 Task: Assign in the project AppWave the issue 'Implement a new cloud-based customer relationship management system for a company with advanced customer engagement and communication features' to the sprint 'Change Management Sprint'. Assign in the project AppWave the issue 'Integrate a new offline mode feature into an existing mobile application to enhance user experience in low or no network connectivity situations' to the sprint 'Change Management Sprint'. Assign in the project AppWave the issue 'Develop a new tool for automated testing of web application API correctness and performance' to the sprint 'Change Management Sprint'. Assign in the project AppWave the issue 'Upgrade the deployment and rollback mechanisms of a web application to improve deployment efficiency and system stability' to the sprint 'Change Management Sprint'
Action: Mouse moved to (231, 74)
Screenshot: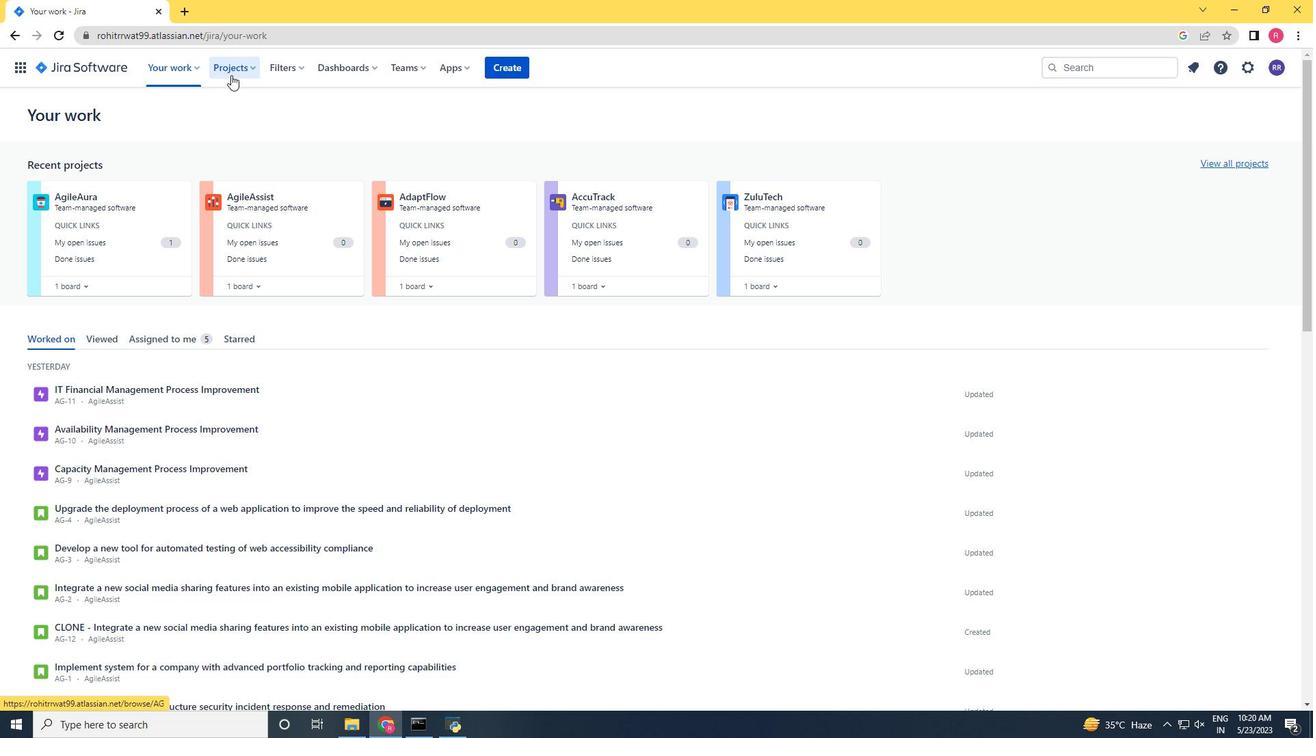
Action: Mouse pressed left at (231, 74)
Screenshot: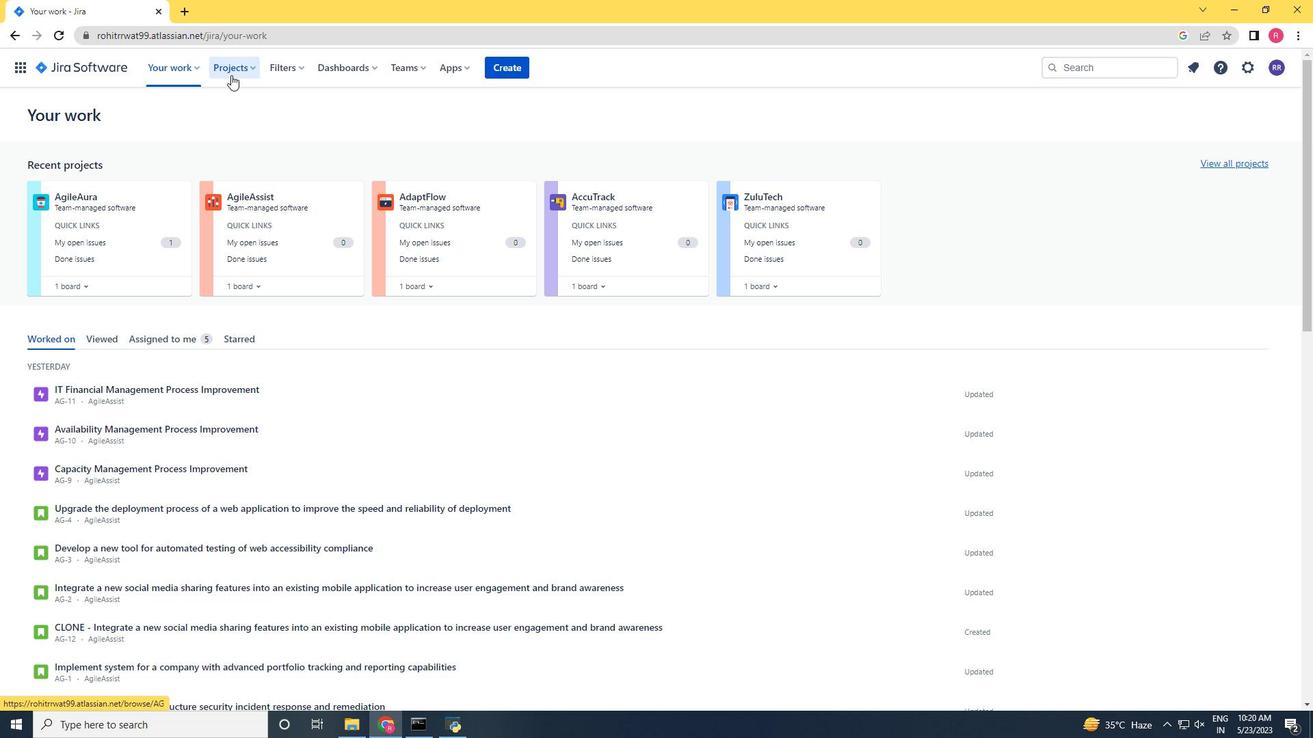 
Action: Mouse moved to (270, 133)
Screenshot: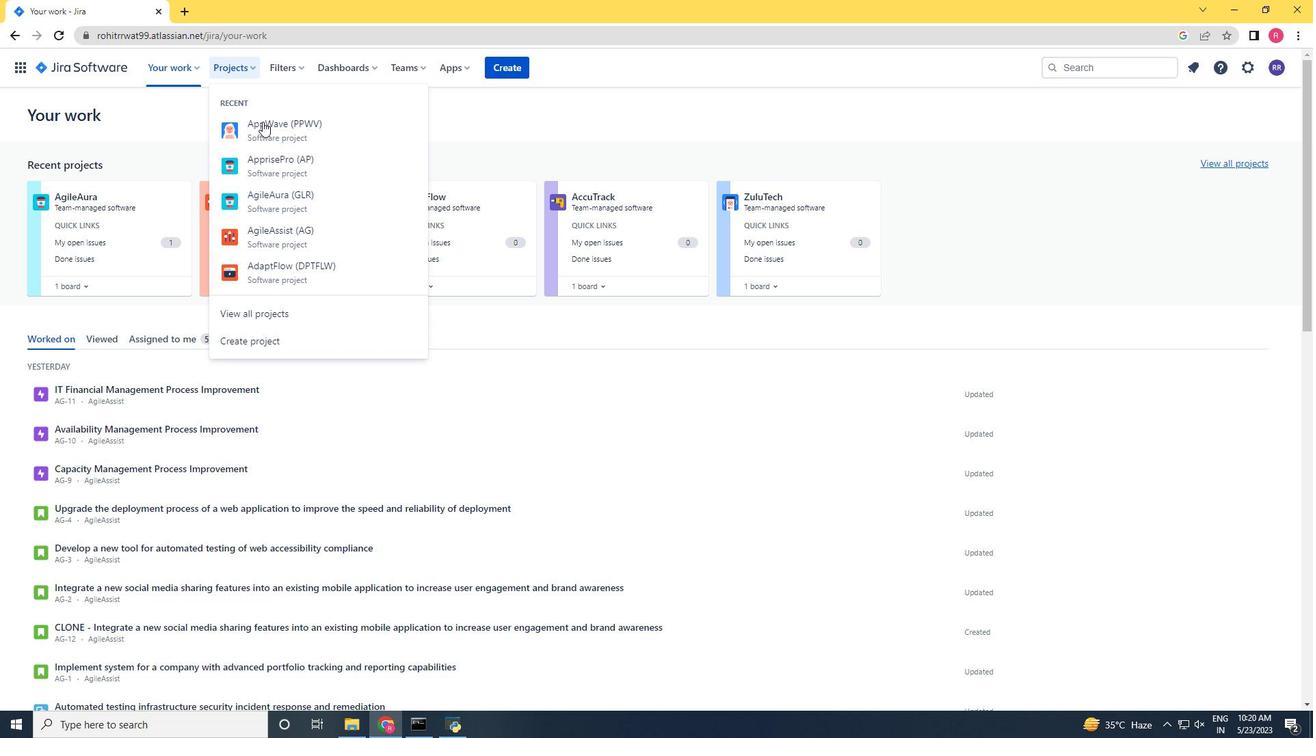 
Action: Mouse pressed left at (270, 133)
Screenshot: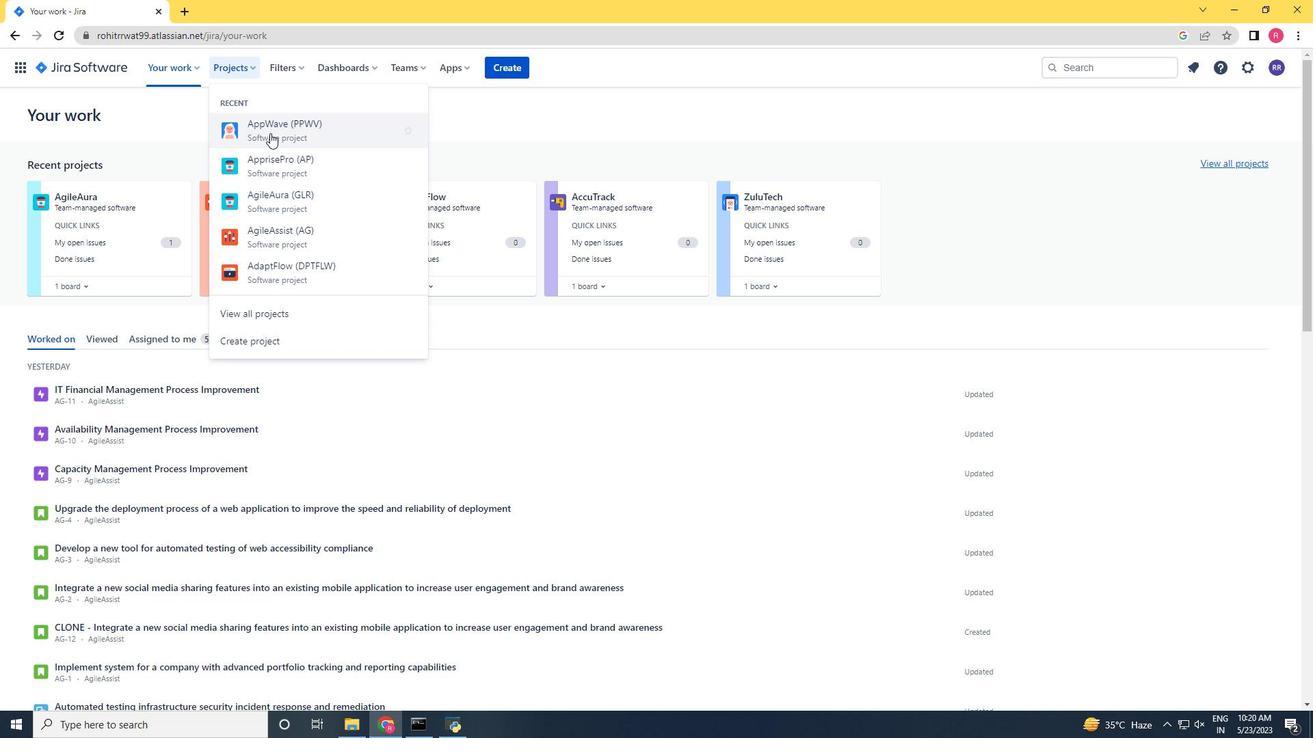 
Action: Mouse moved to (89, 212)
Screenshot: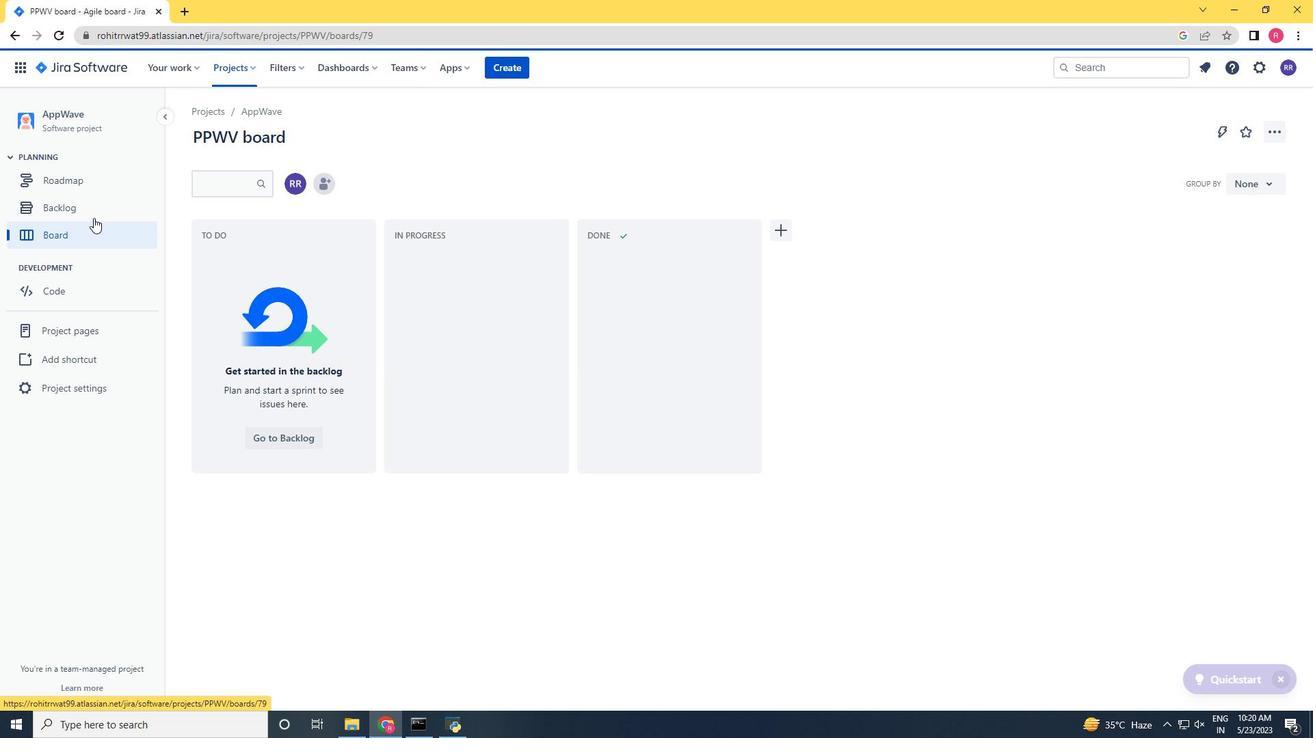 
Action: Mouse pressed left at (89, 212)
Screenshot: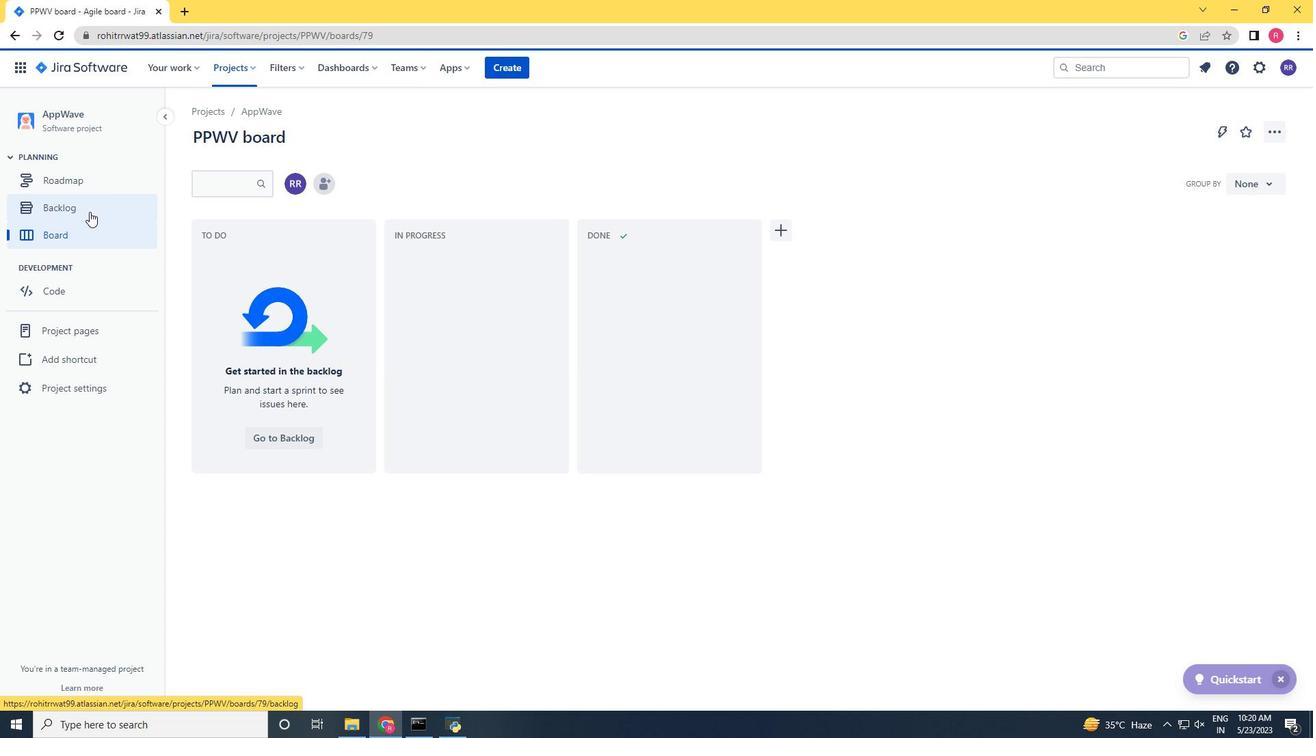 
Action: Mouse moved to (556, 408)
Screenshot: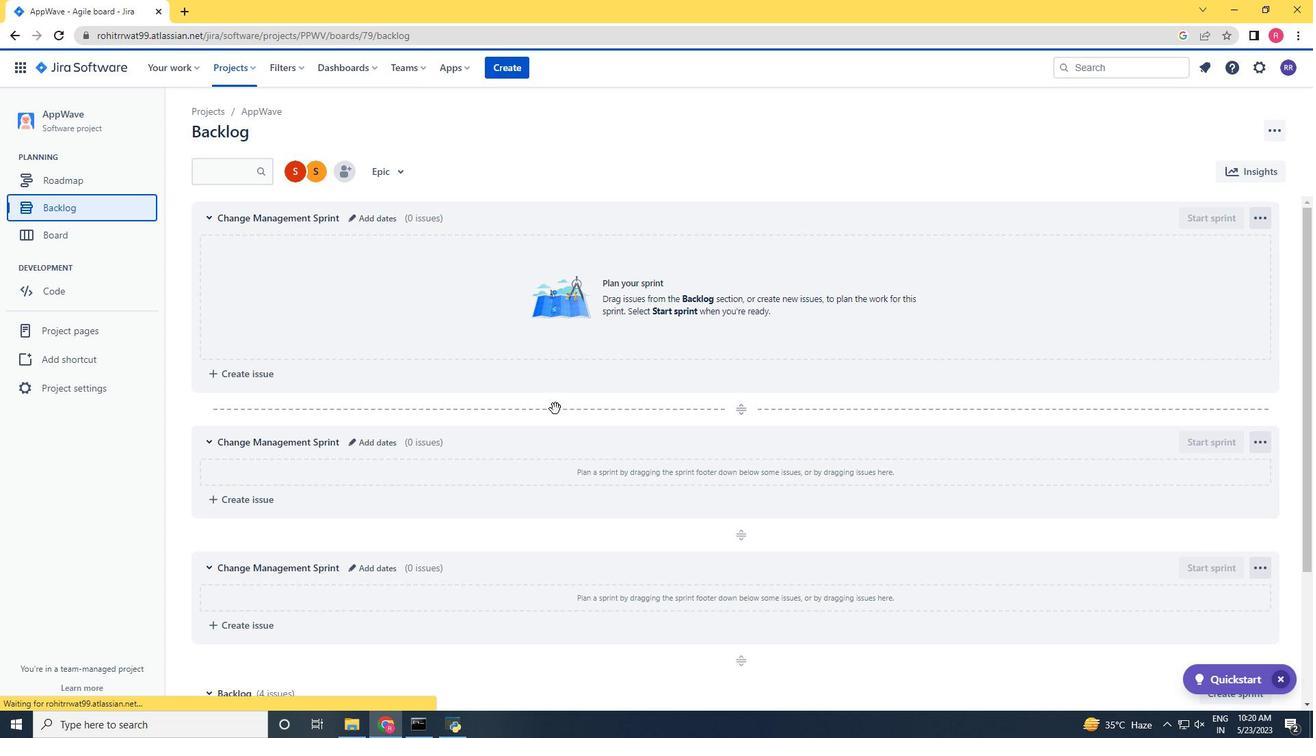 
Action: Mouse scrolled (556, 408) with delta (0, 0)
Screenshot: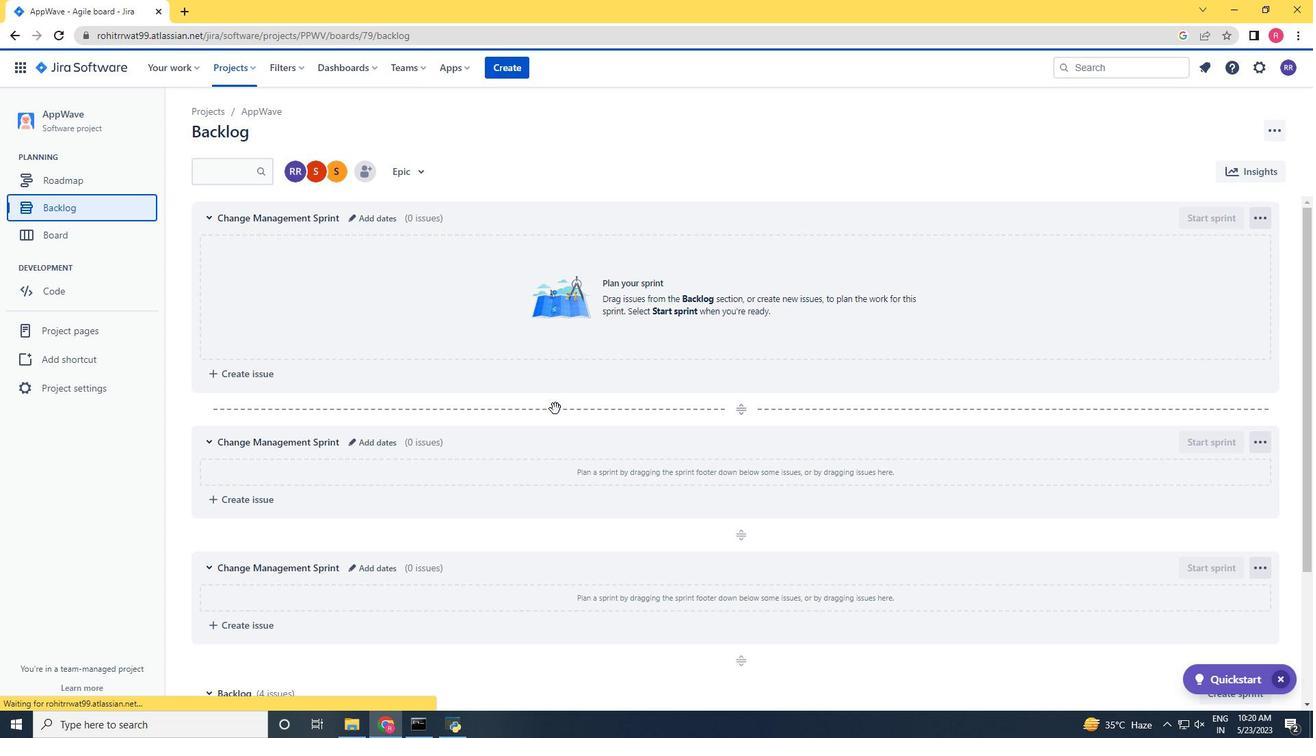 
Action: Mouse moved to (558, 413)
Screenshot: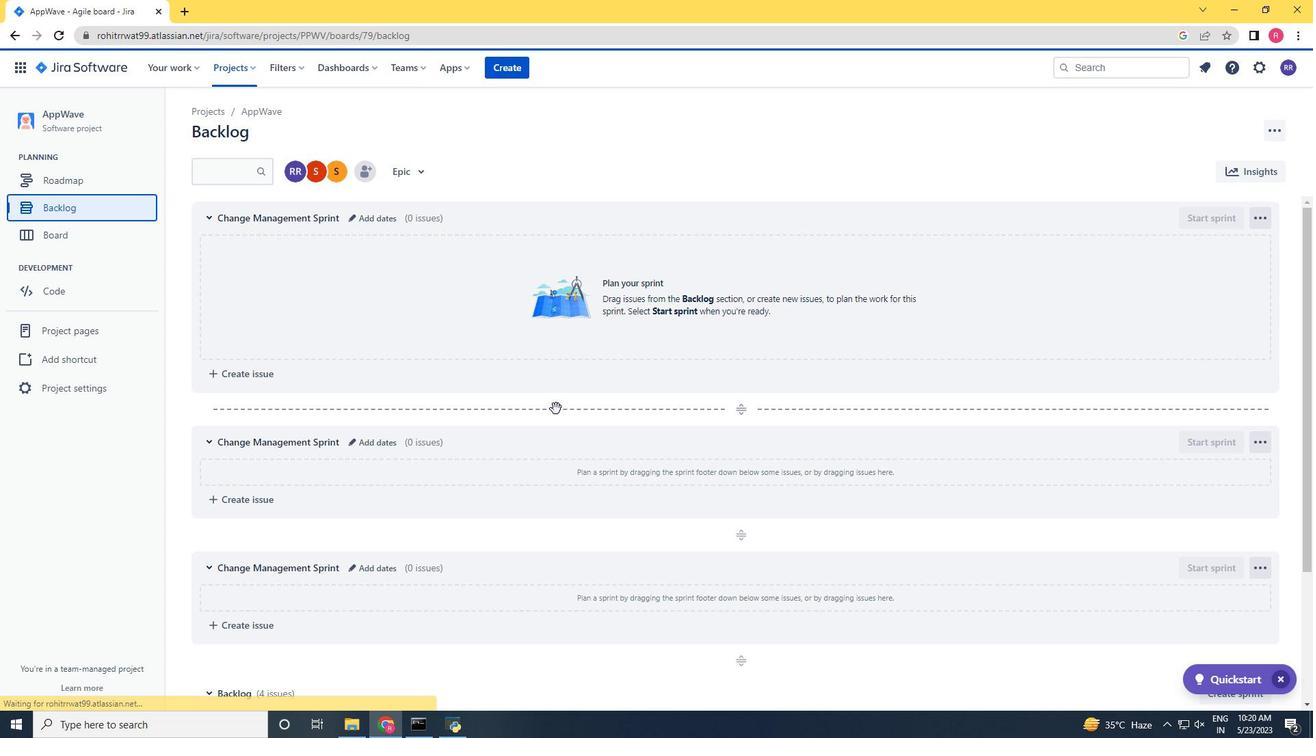 
Action: Mouse scrolled (558, 412) with delta (0, 0)
Screenshot: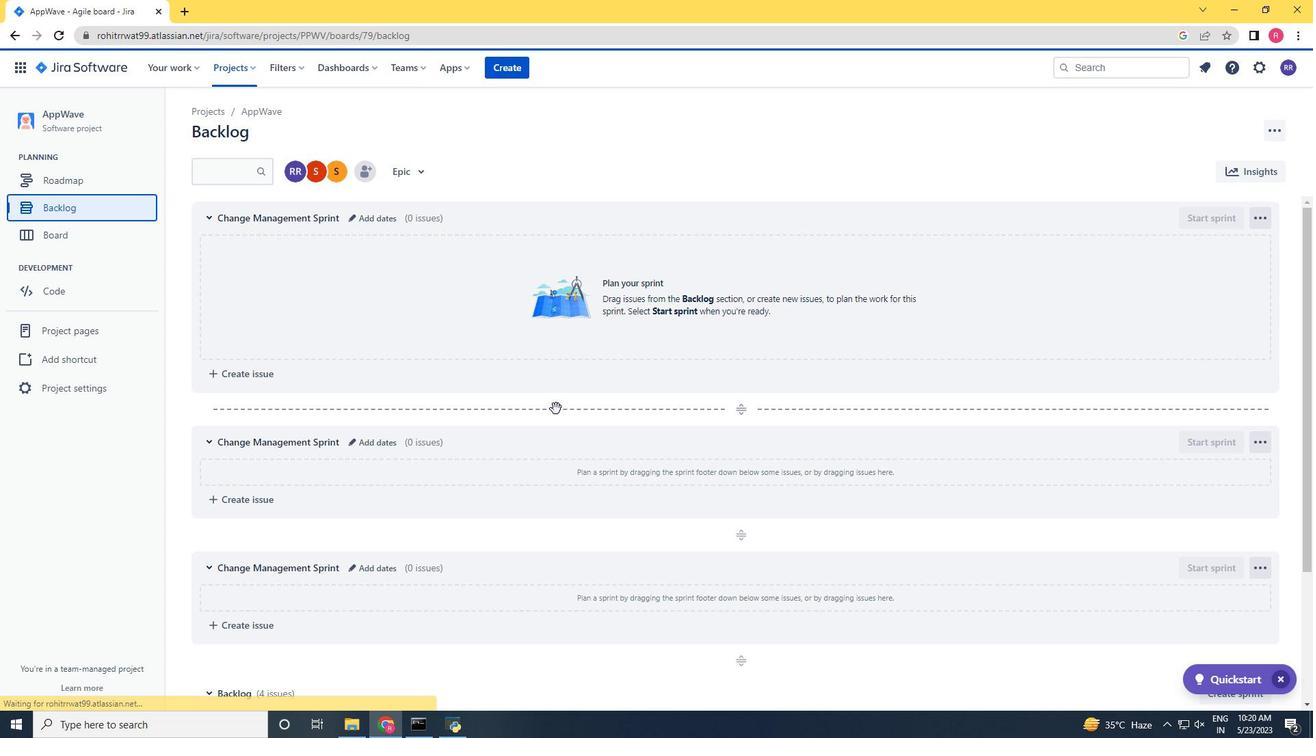 
Action: Mouse moved to (559, 416)
Screenshot: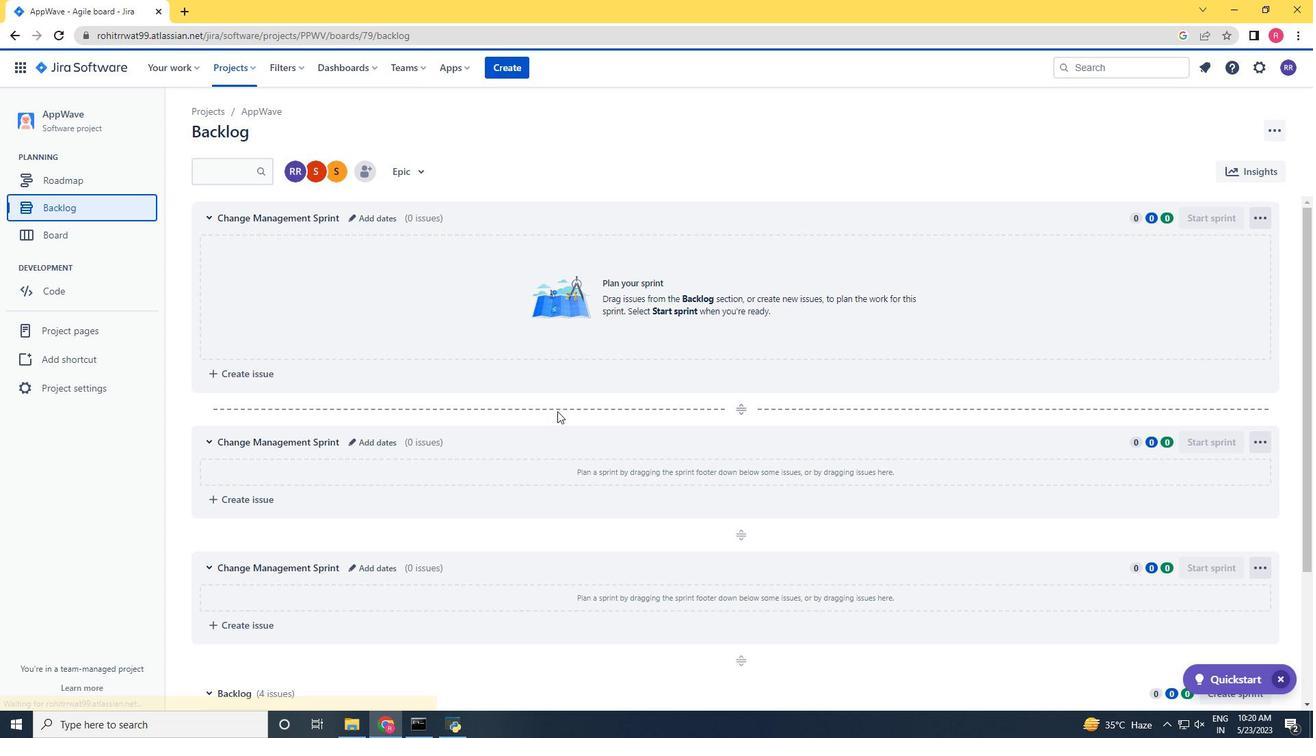 
Action: Mouse scrolled (559, 415) with delta (0, 0)
Screenshot: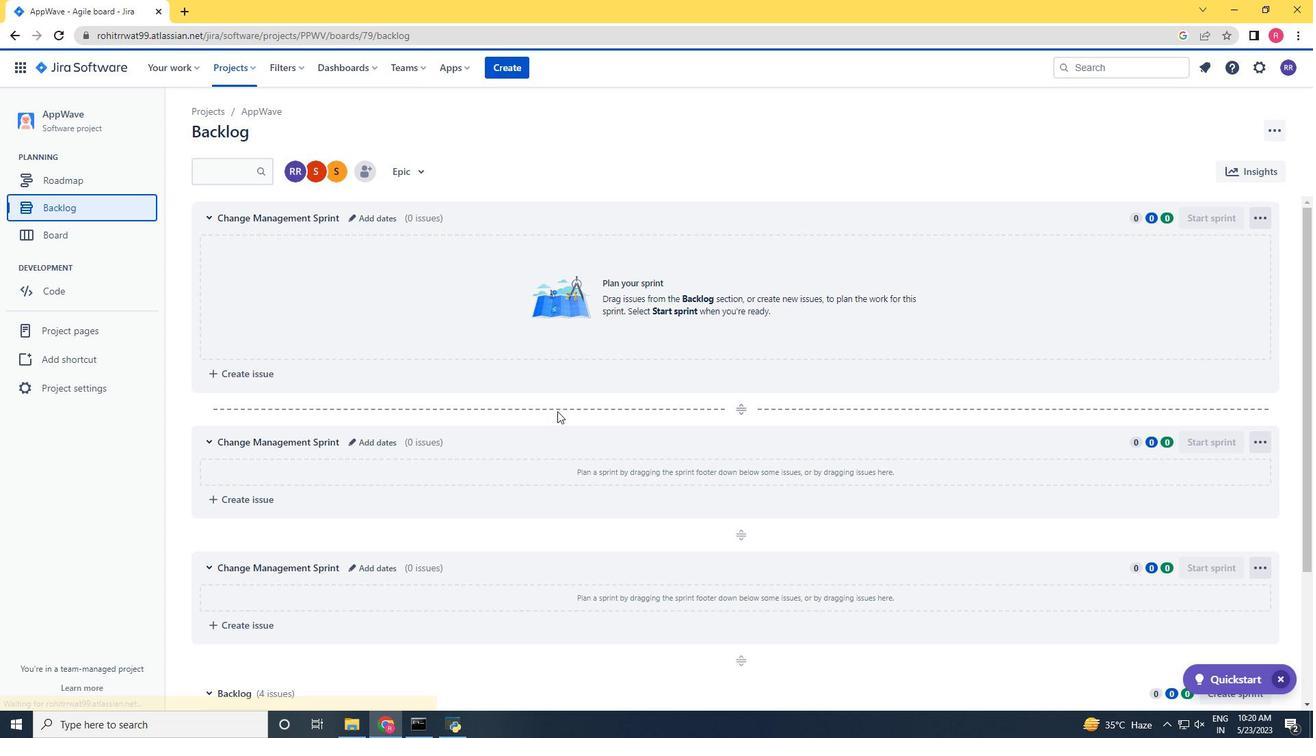 
Action: Mouse moved to (560, 417)
Screenshot: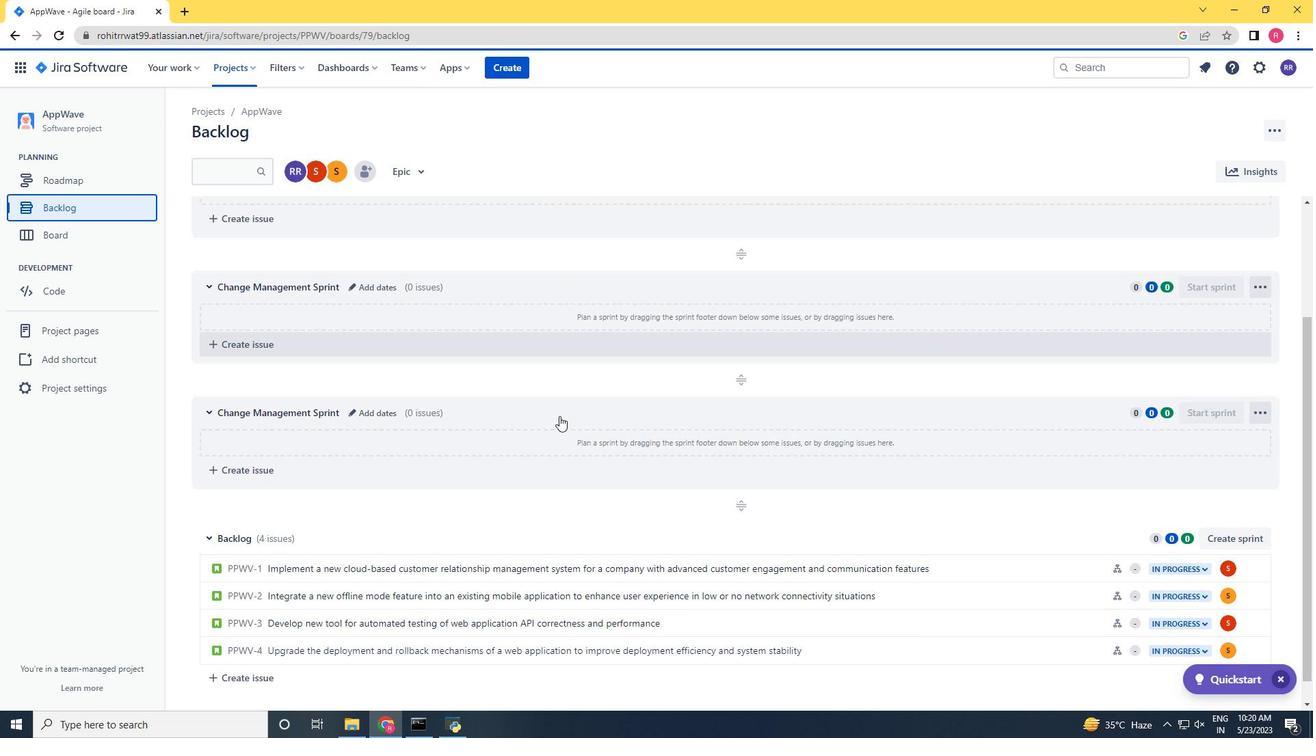 
Action: Mouse scrolled (560, 417) with delta (0, 0)
Screenshot: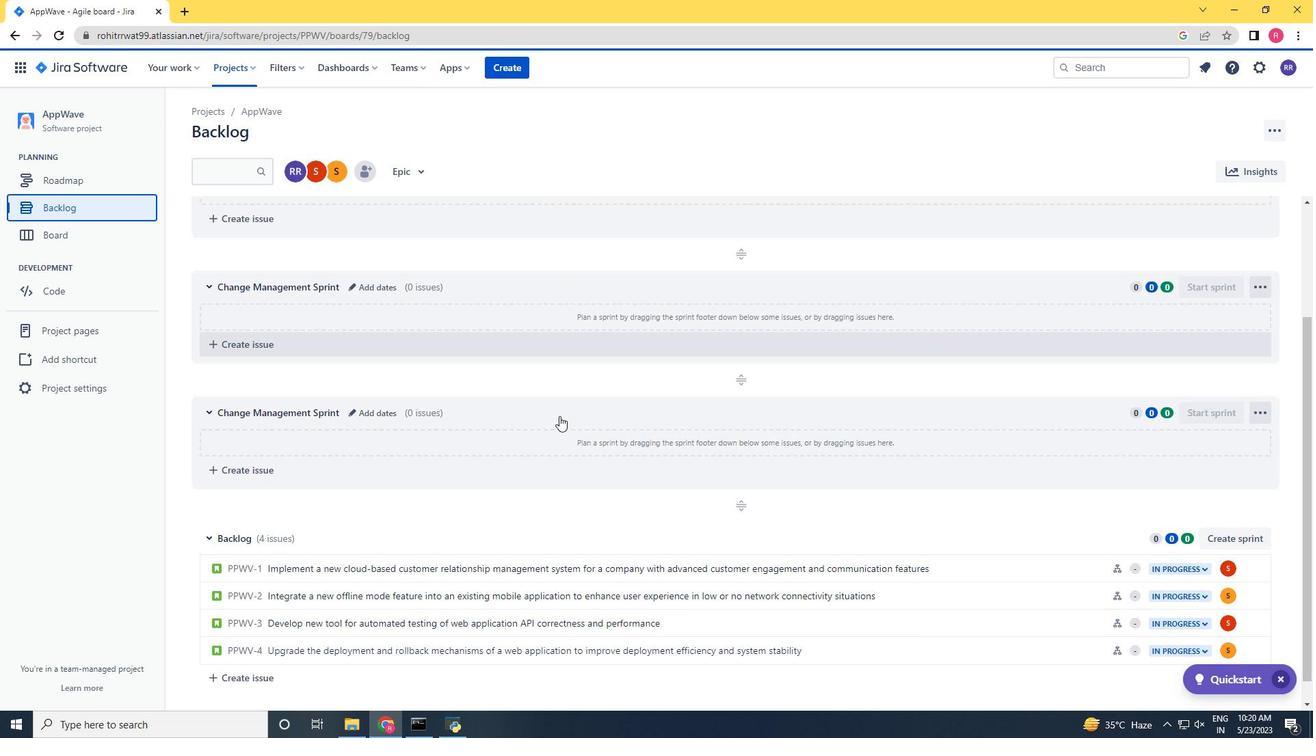 
Action: Mouse moved to (563, 428)
Screenshot: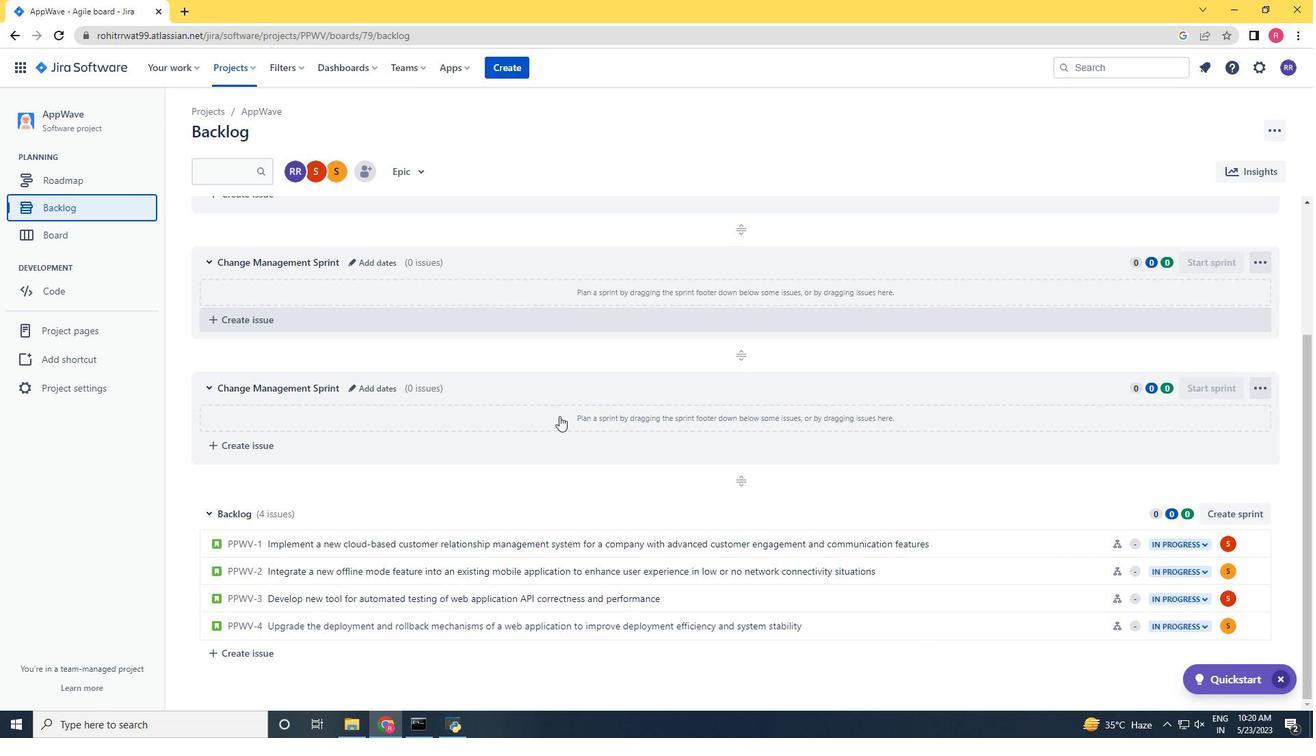 
Action: Mouse scrolled (561, 426) with delta (0, 0)
Screenshot: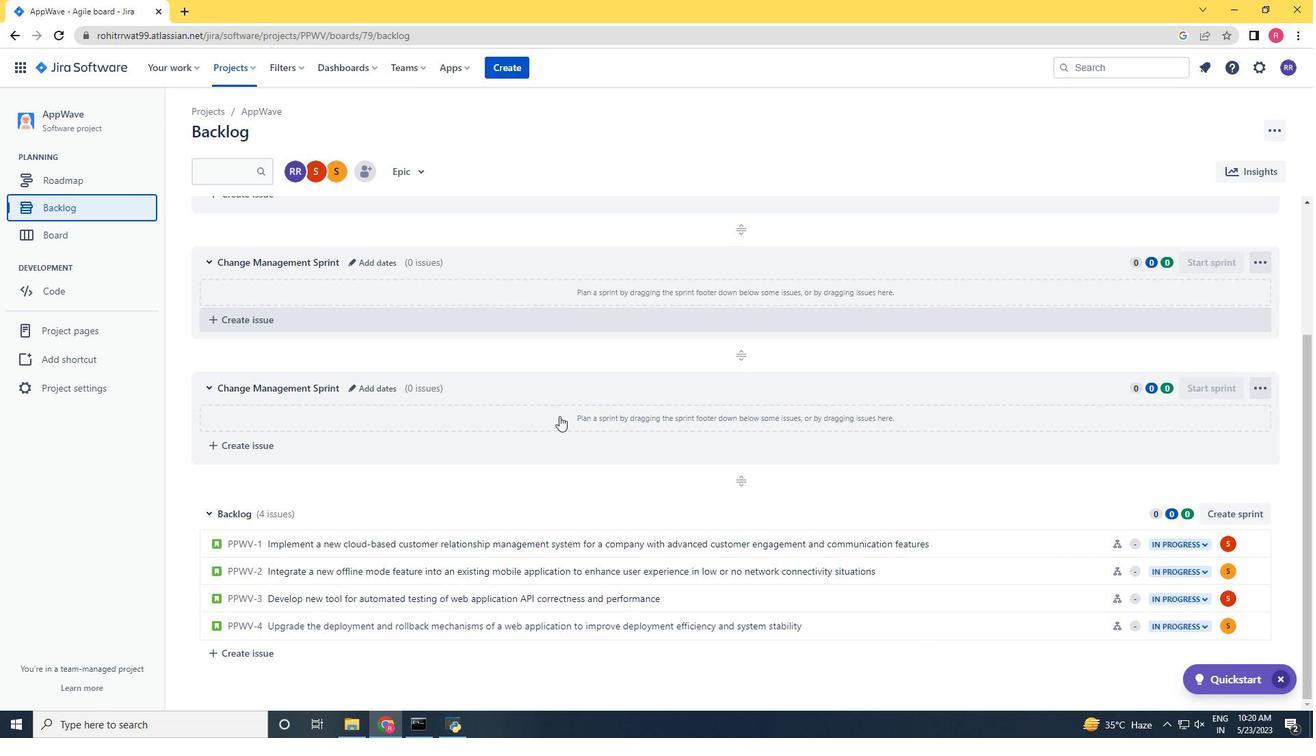 
Action: Mouse moved to (566, 437)
Screenshot: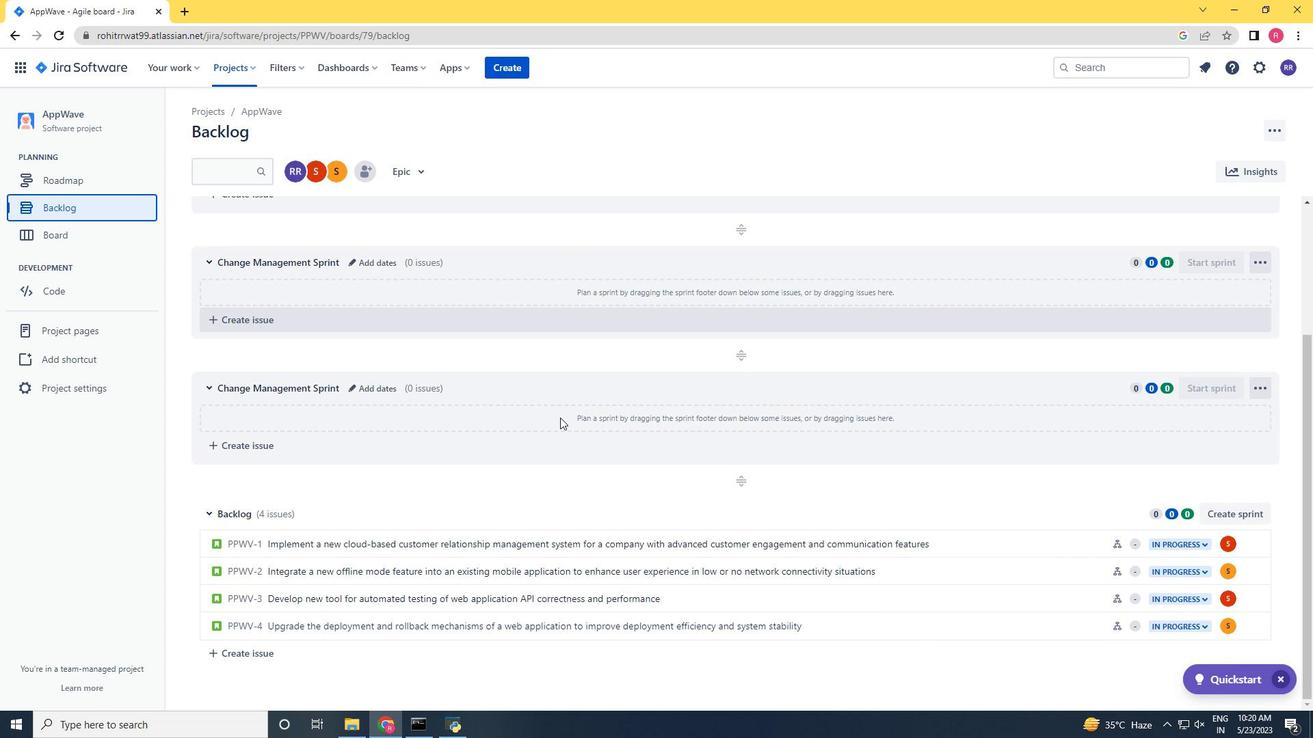 
Action: Mouse scrolled (566, 437) with delta (0, 0)
Screenshot: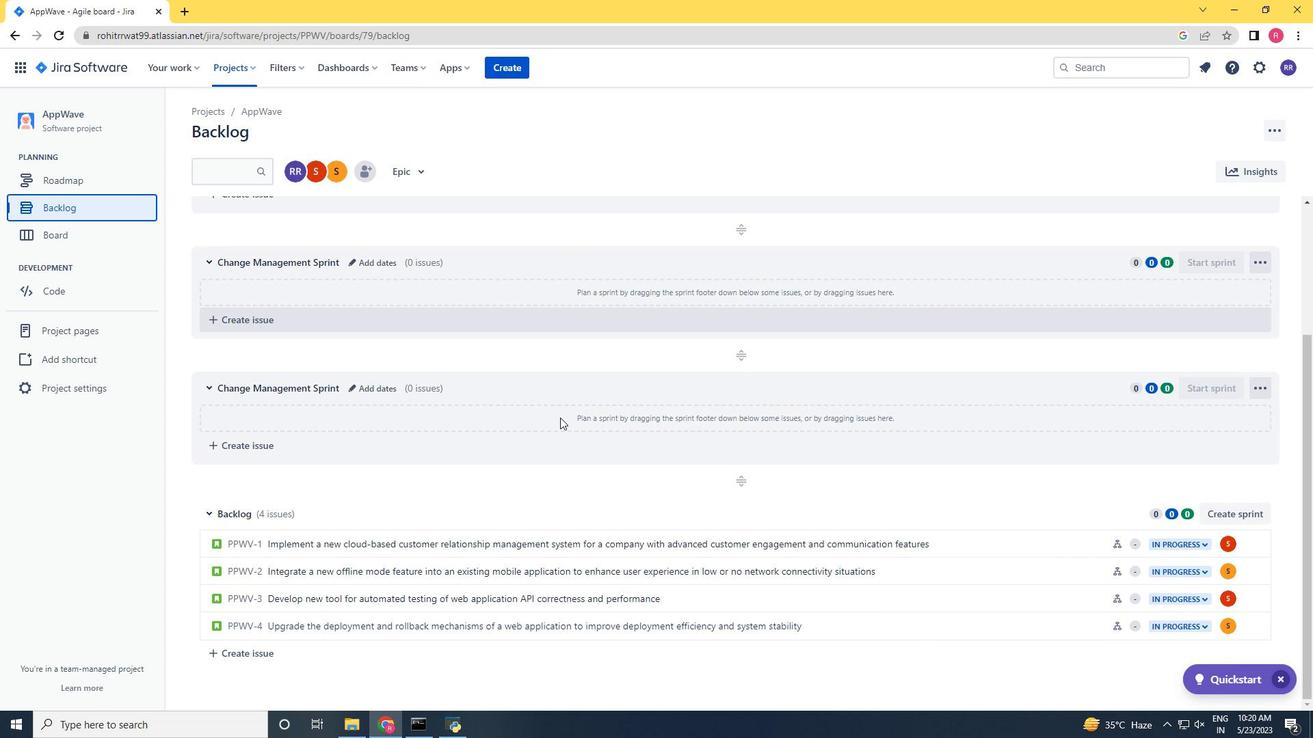
Action: Mouse moved to (1013, 607)
Screenshot: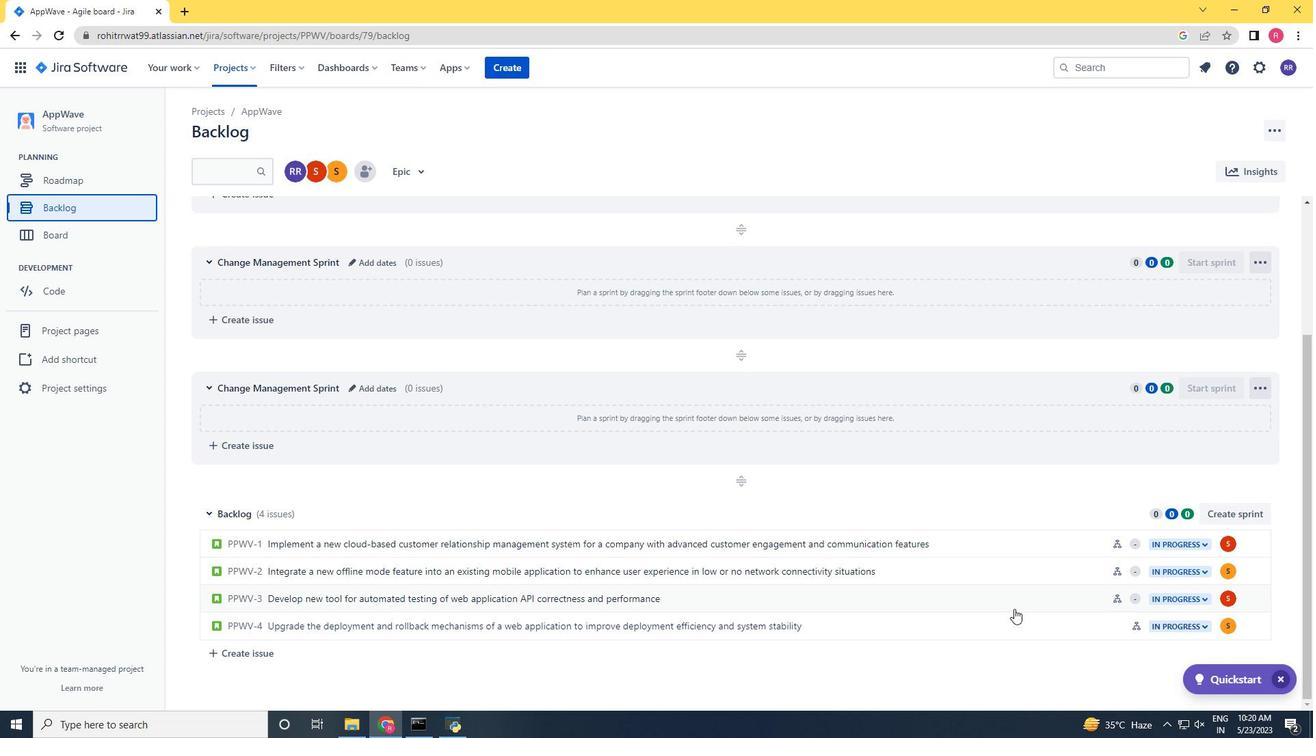 
Action: Mouse pressed left at (1013, 607)
Screenshot: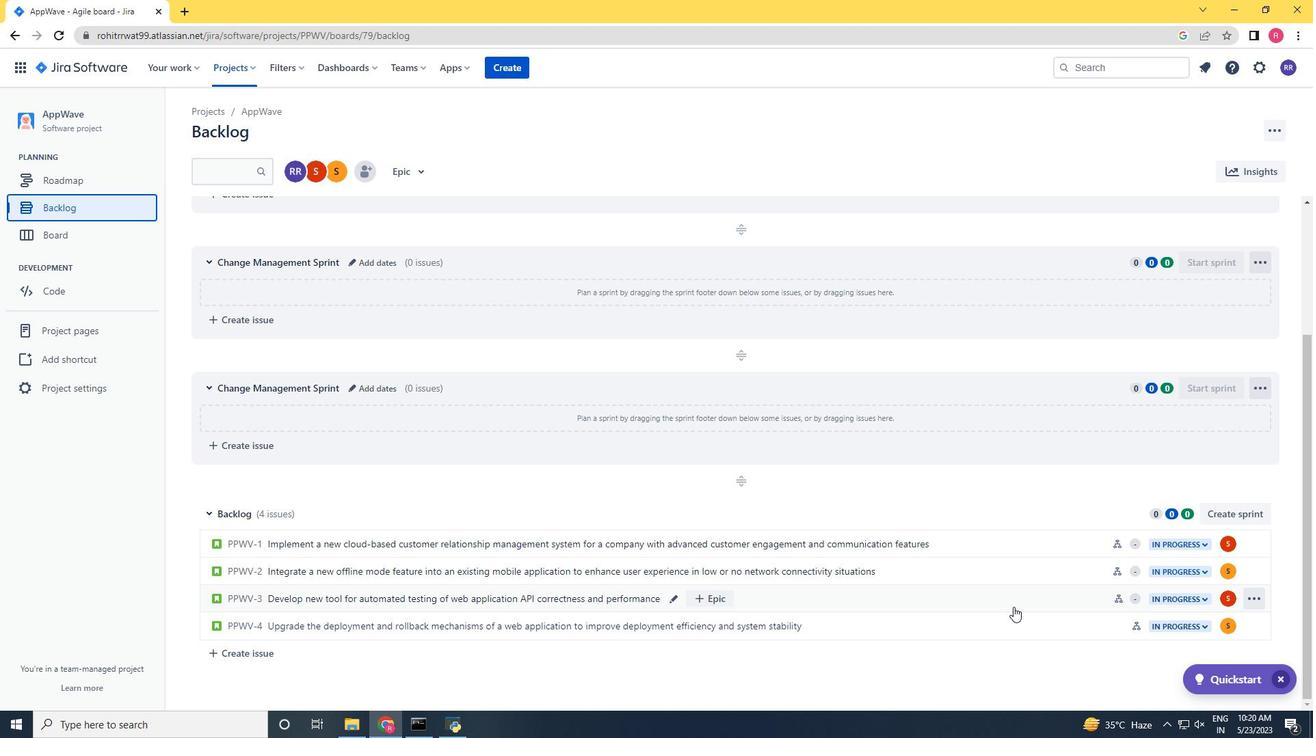 
Action: Mouse moved to (1067, 308)
Screenshot: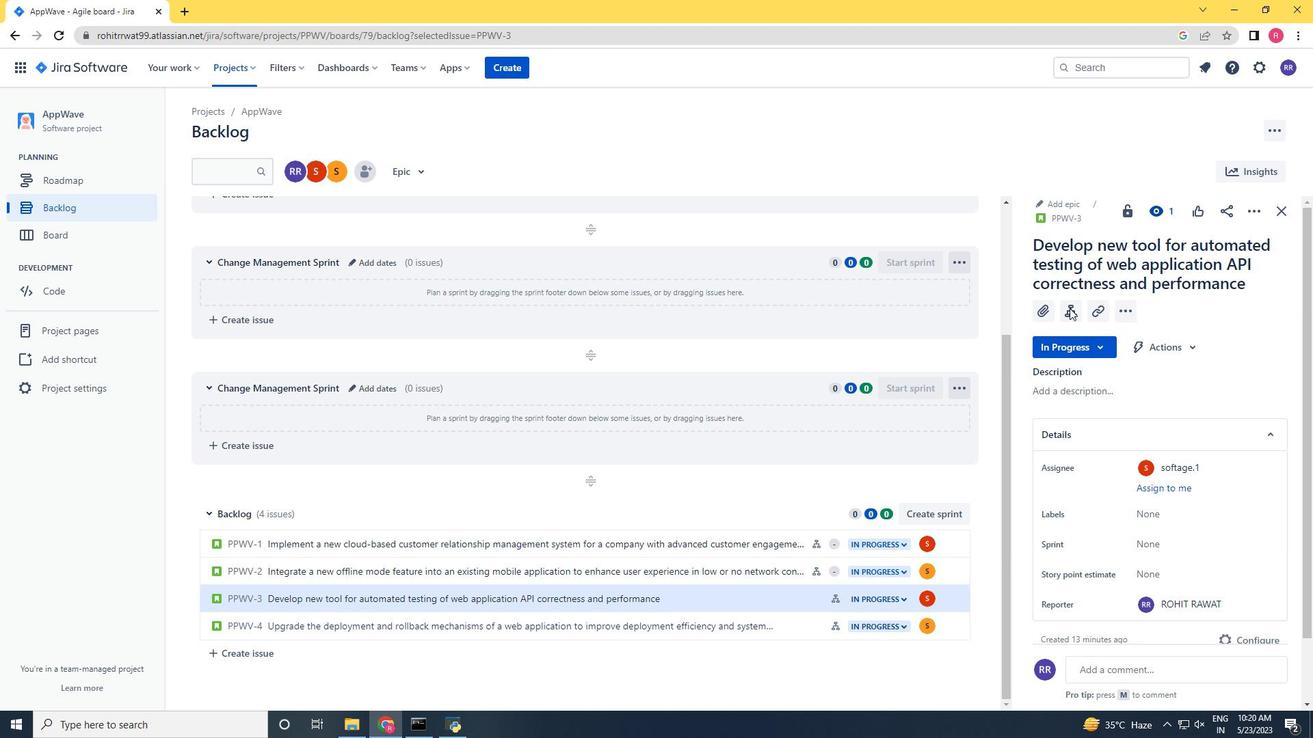 
Action: Mouse pressed left at (1067, 308)
Screenshot: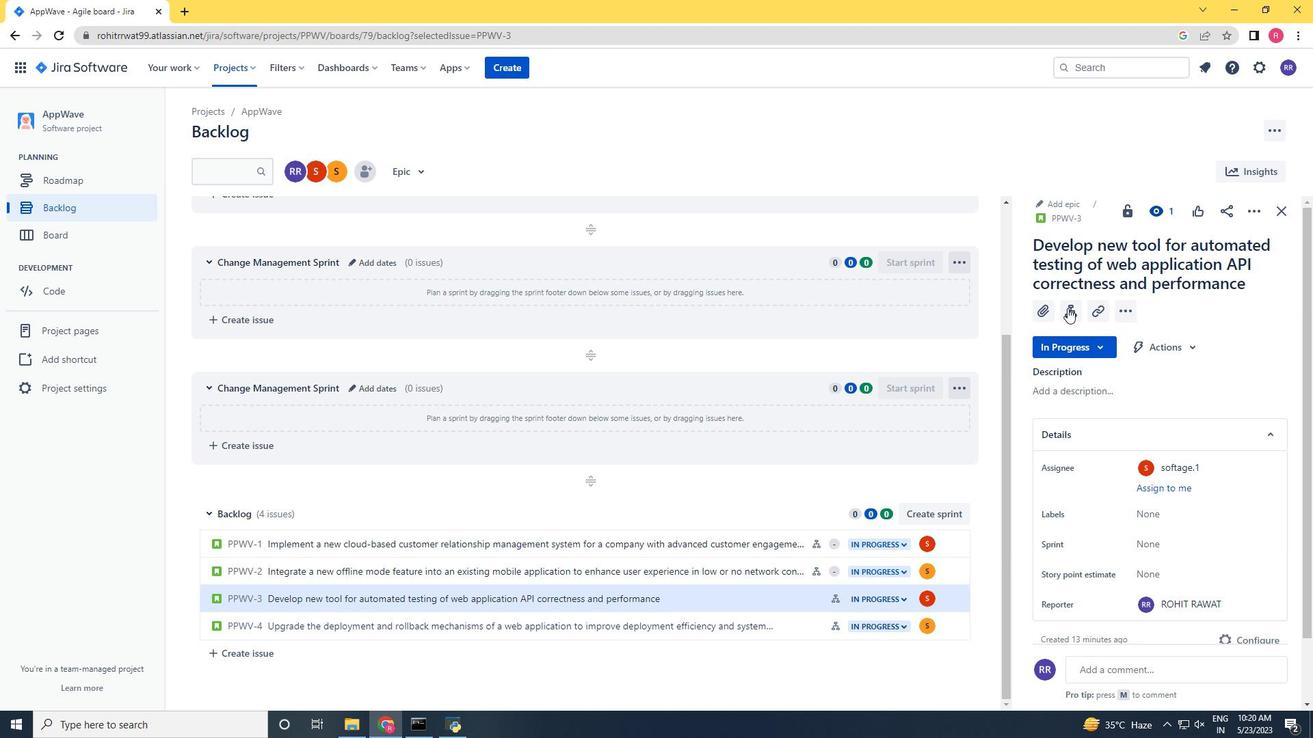 
Action: Mouse moved to (1276, 213)
Screenshot: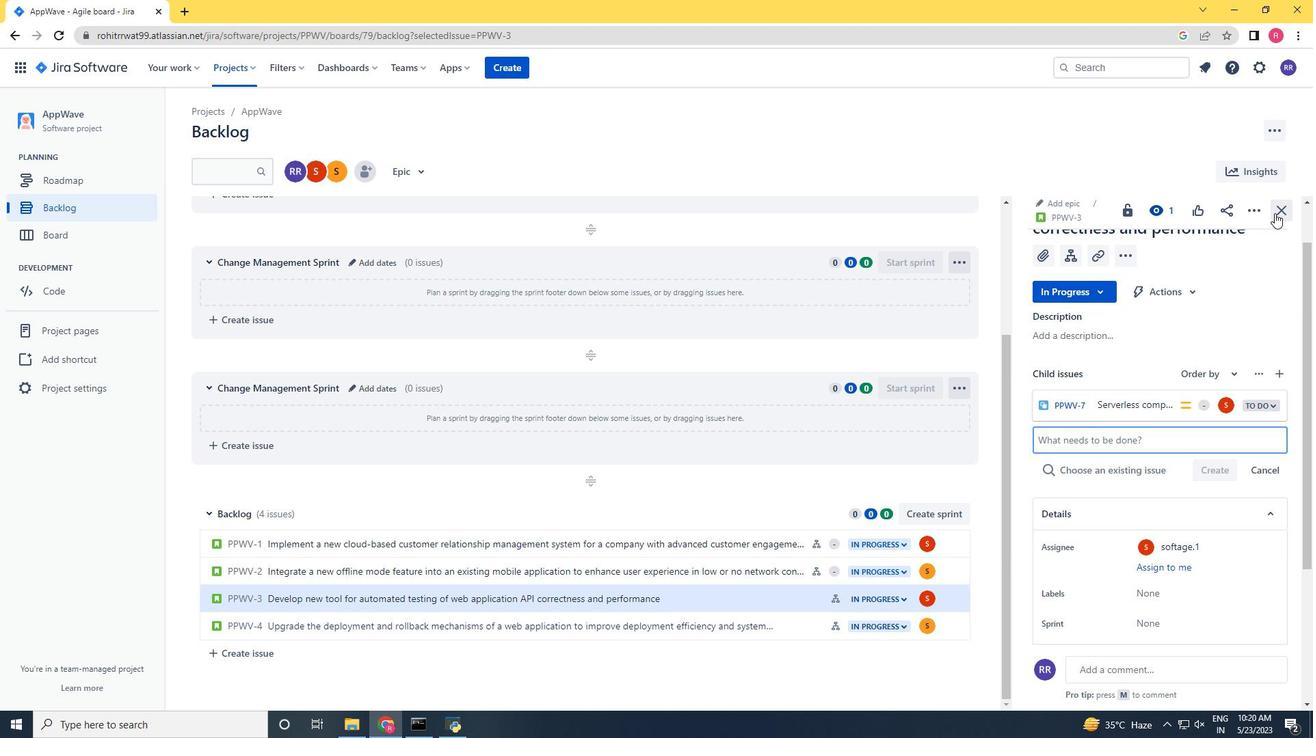 
Action: Mouse pressed left at (1276, 213)
Screenshot: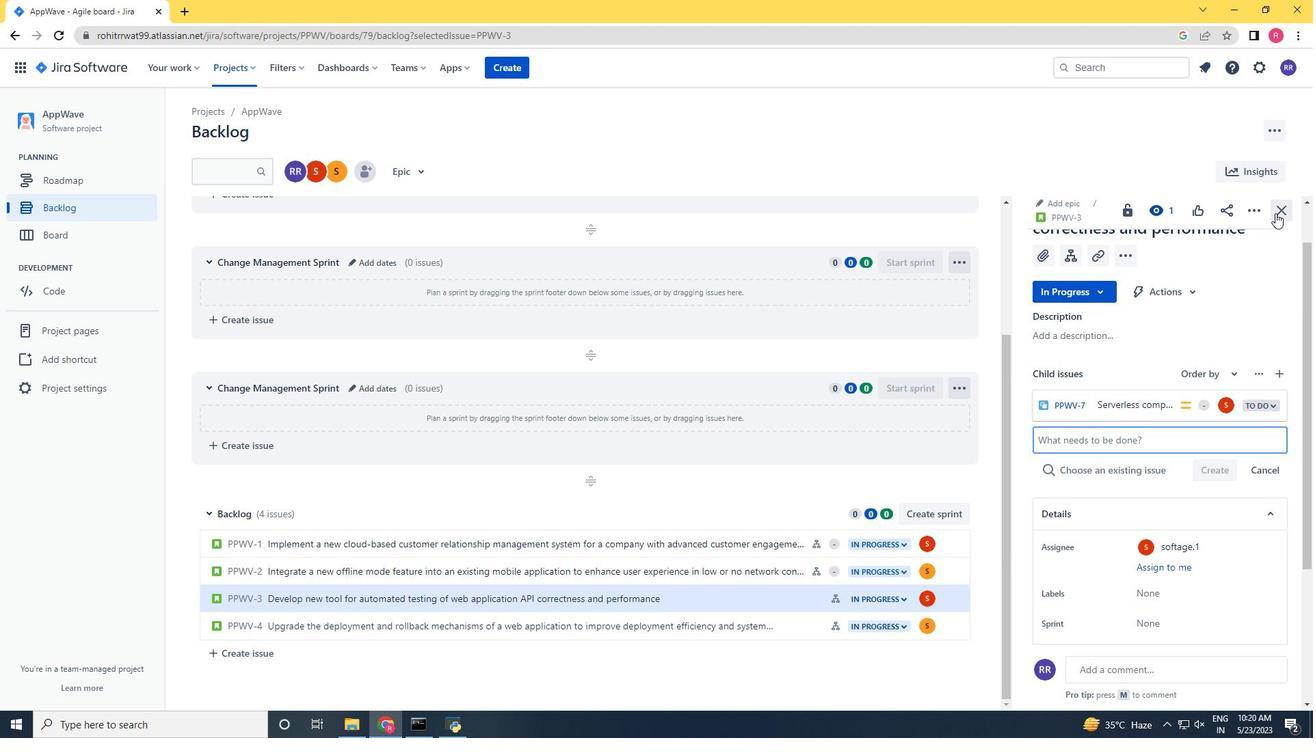 
Action: Mouse moved to (415, 460)
Screenshot: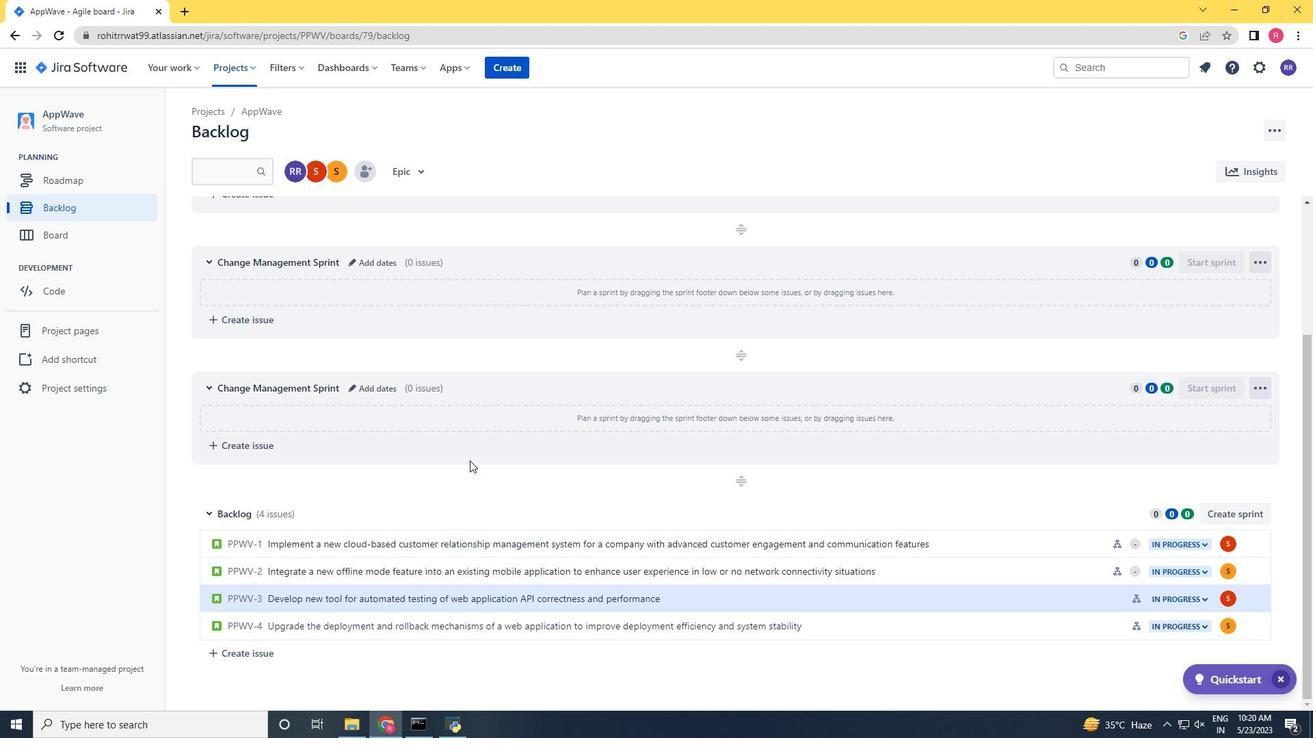 
Action: Mouse scrolled (415, 461) with delta (0, 0)
Screenshot: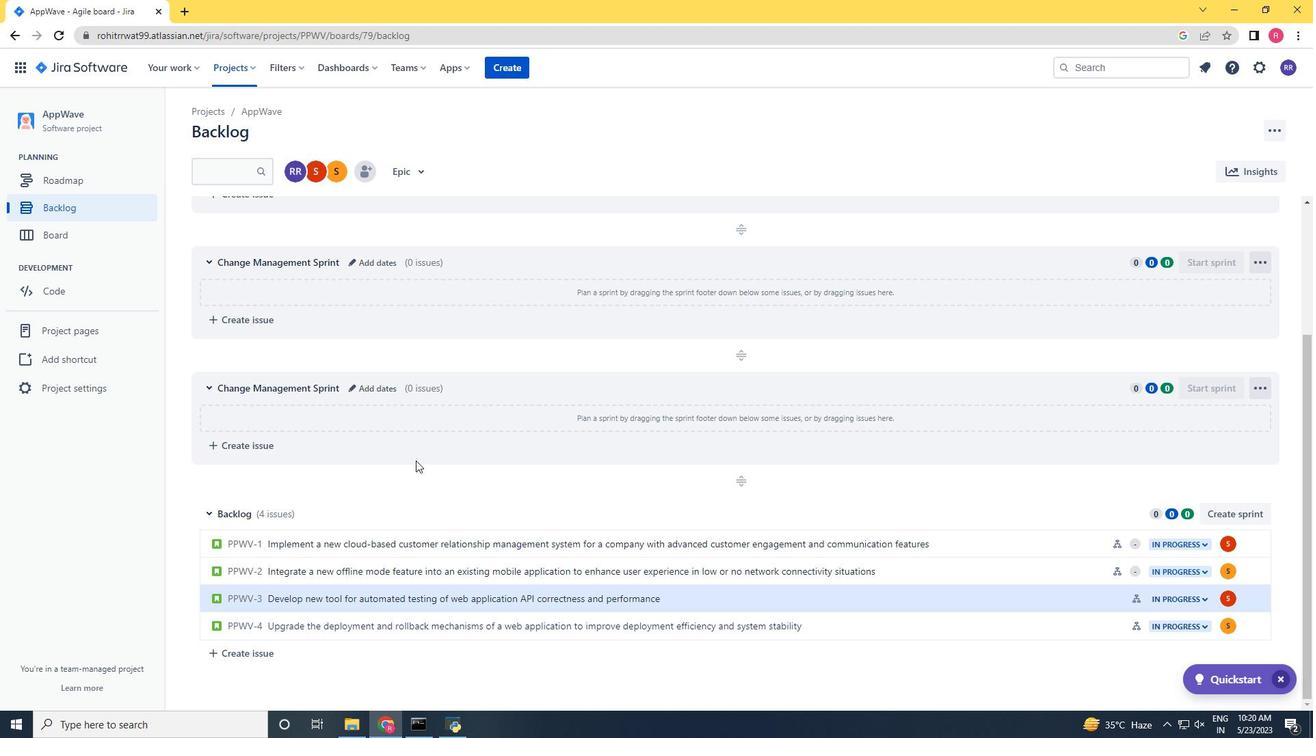 
Action: Mouse scrolled (415, 461) with delta (0, 0)
Screenshot: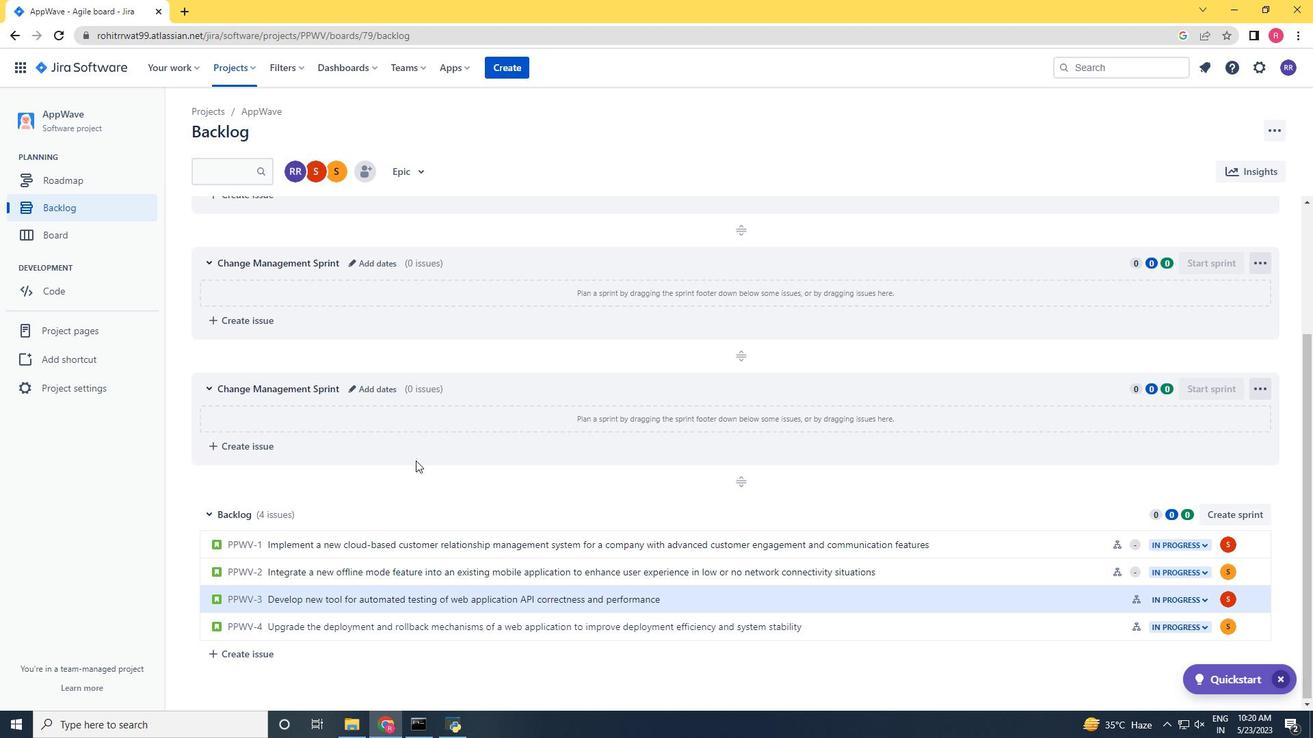 
Action: Mouse scrolled (415, 461) with delta (0, 0)
Screenshot: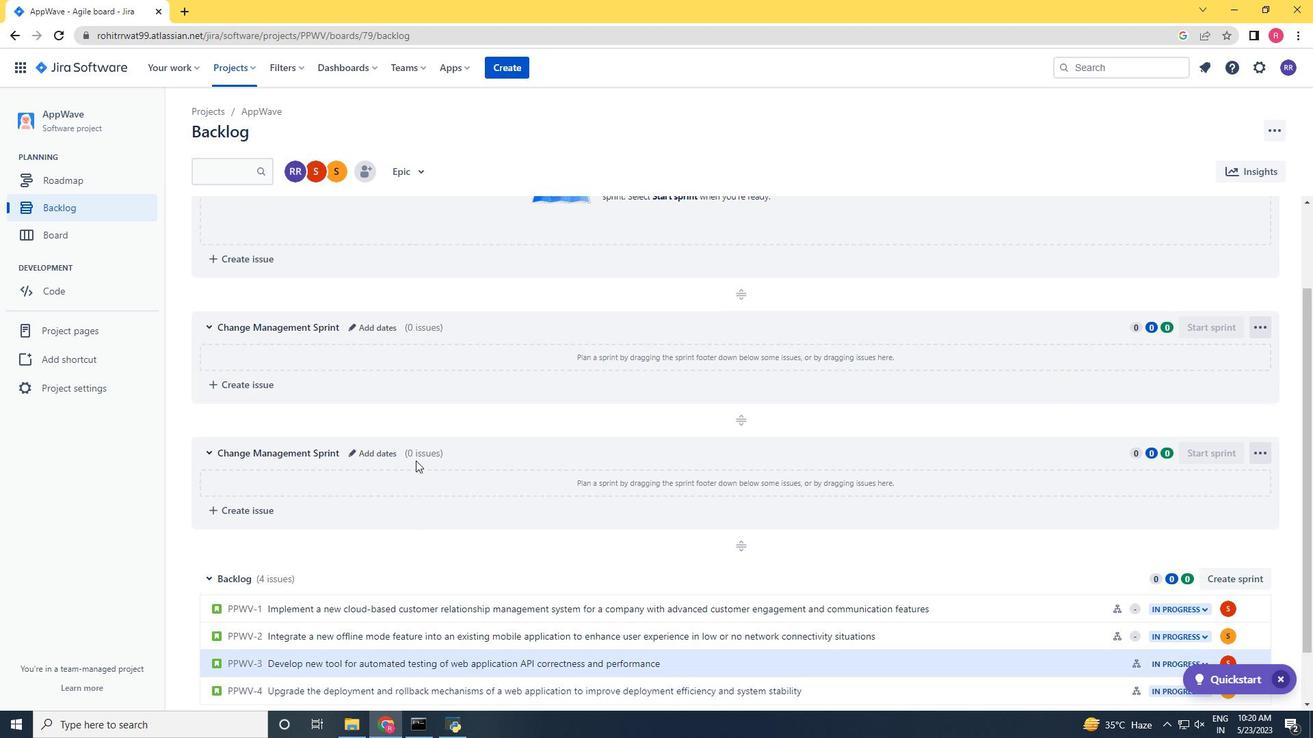 
Action: Mouse moved to (620, 627)
Screenshot: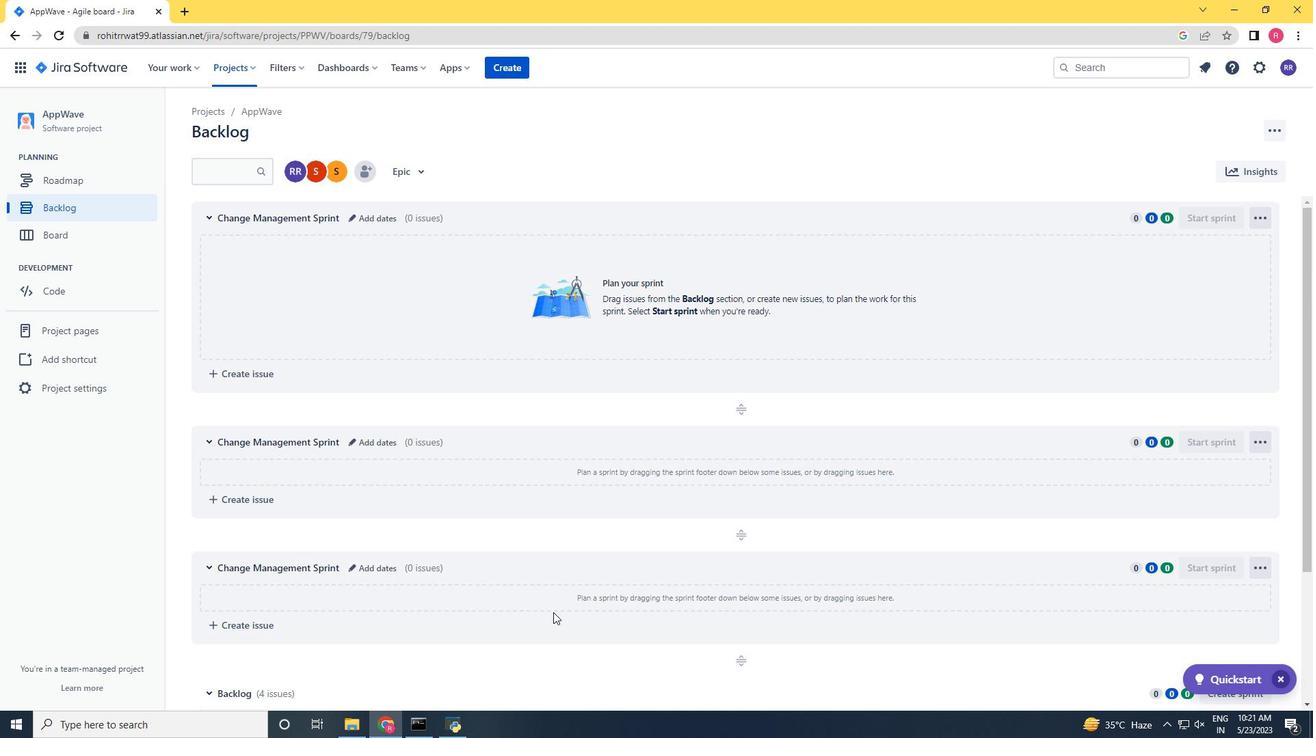 
Action: Mouse scrolled (620, 627) with delta (0, 0)
Screenshot: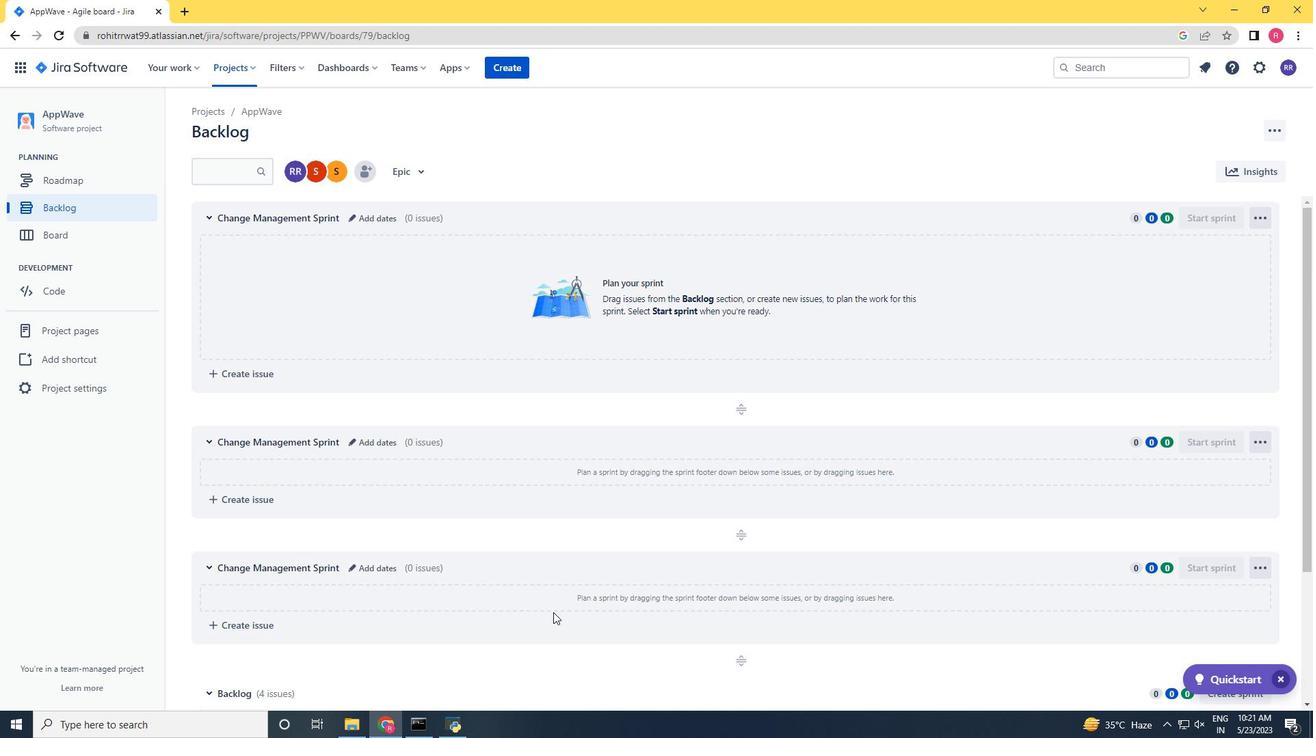 
Action: Mouse moved to (626, 627)
Screenshot: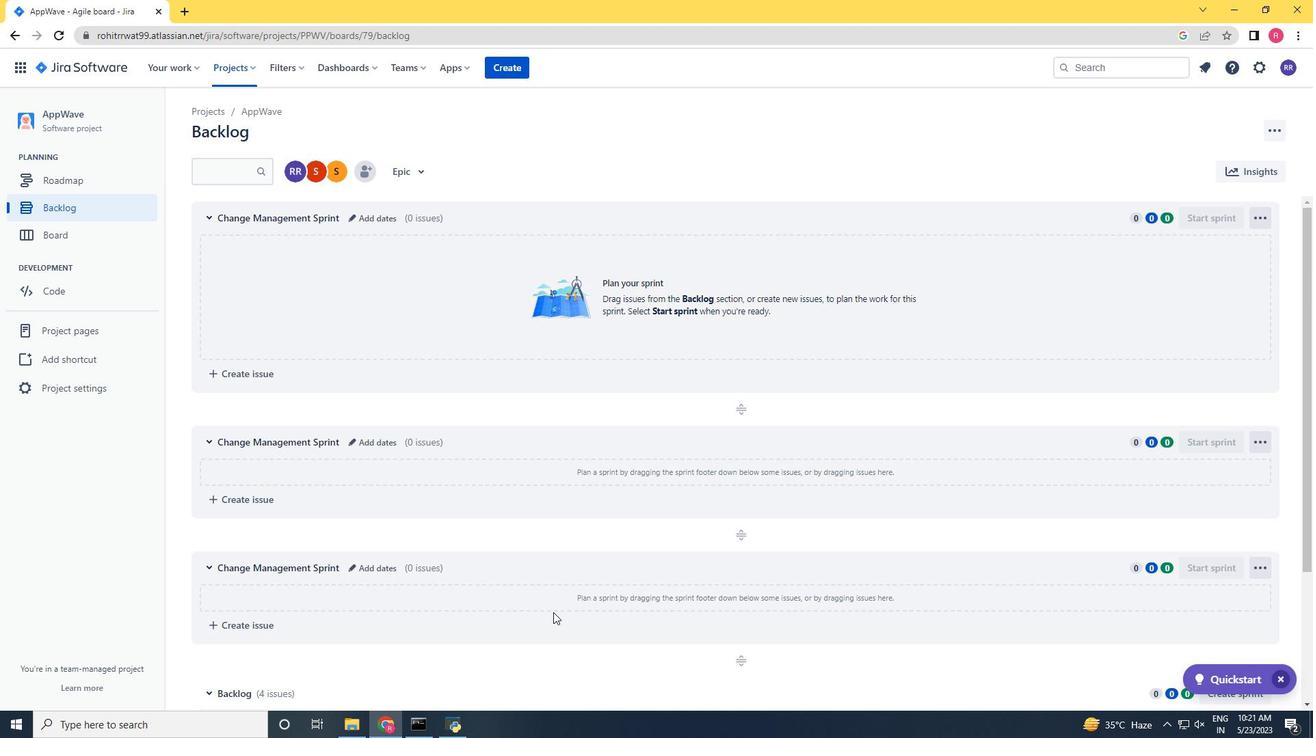 
Action: Mouse scrolled (626, 627) with delta (0, 0)
Screenshot: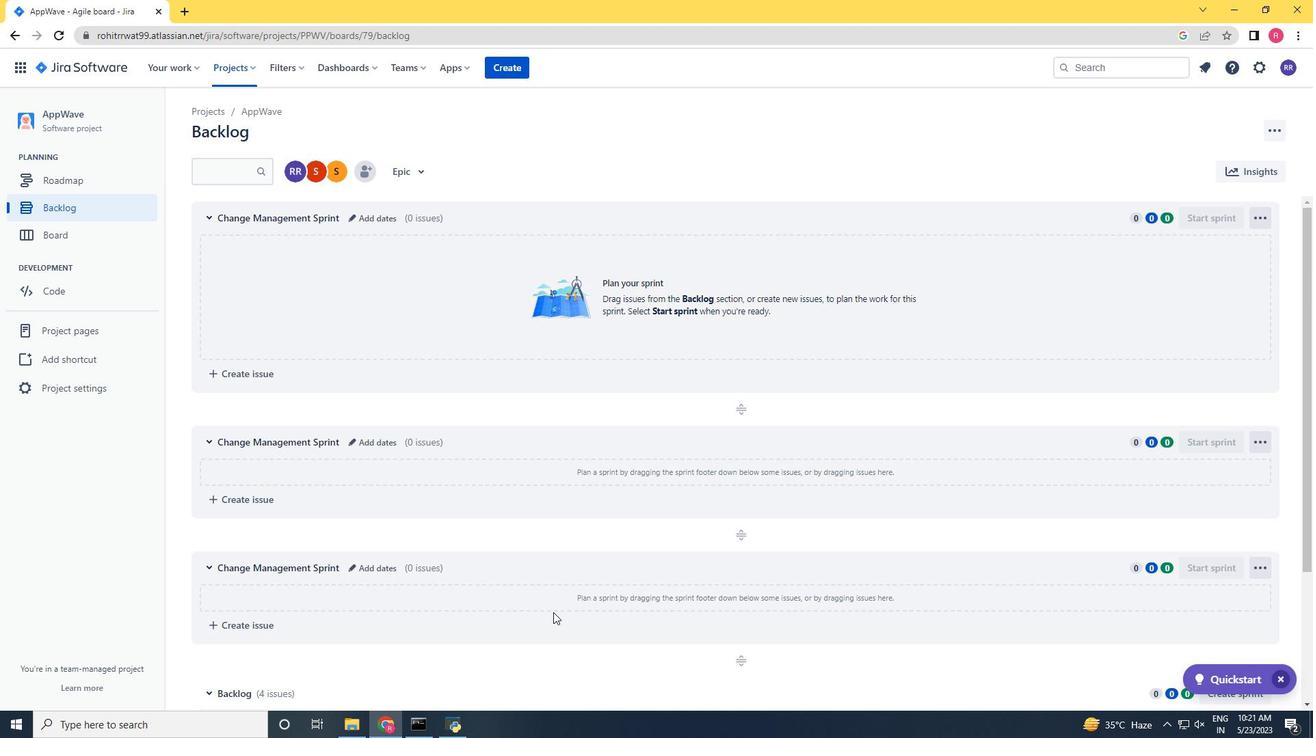 
Action: Mouse moved to (630, 627)
Screenshot: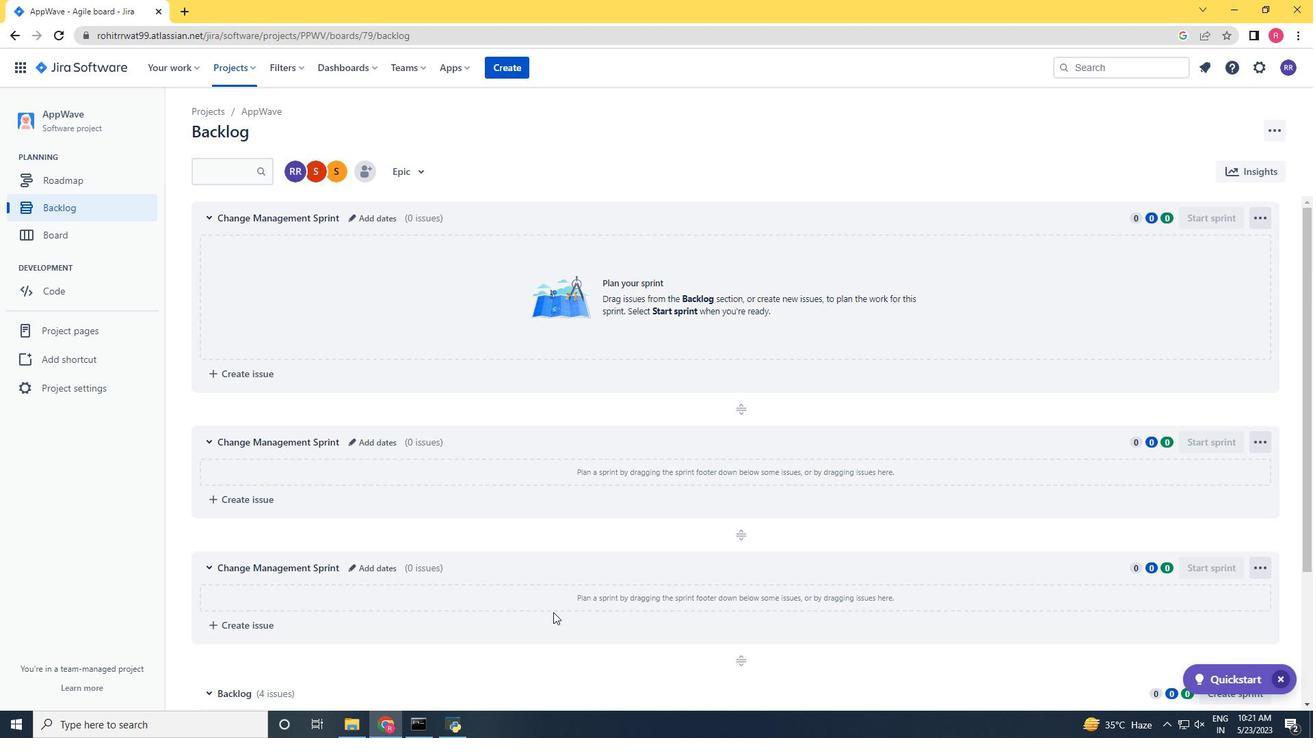 
Action: Mouse scrolled (630, 627) with delta (0, 0)
Screenshot: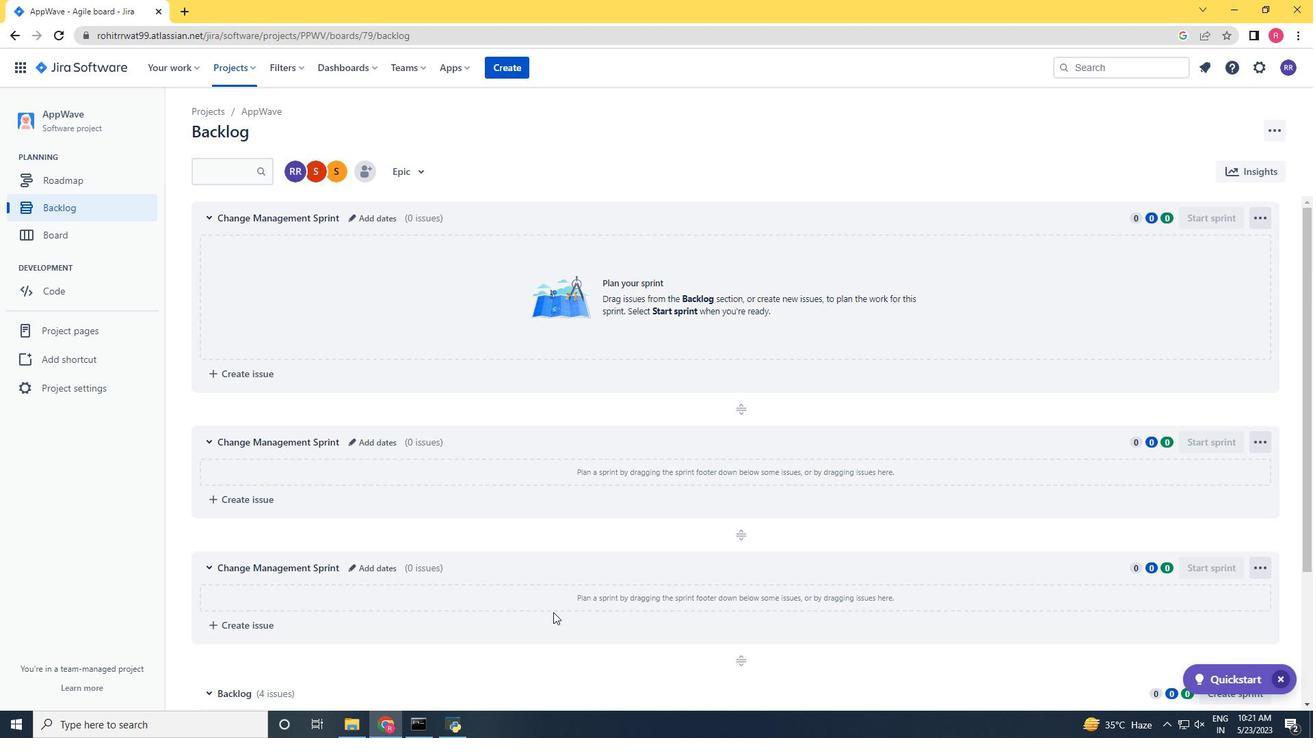 
Action: Mouse moved to (636, 625)
Screenshot: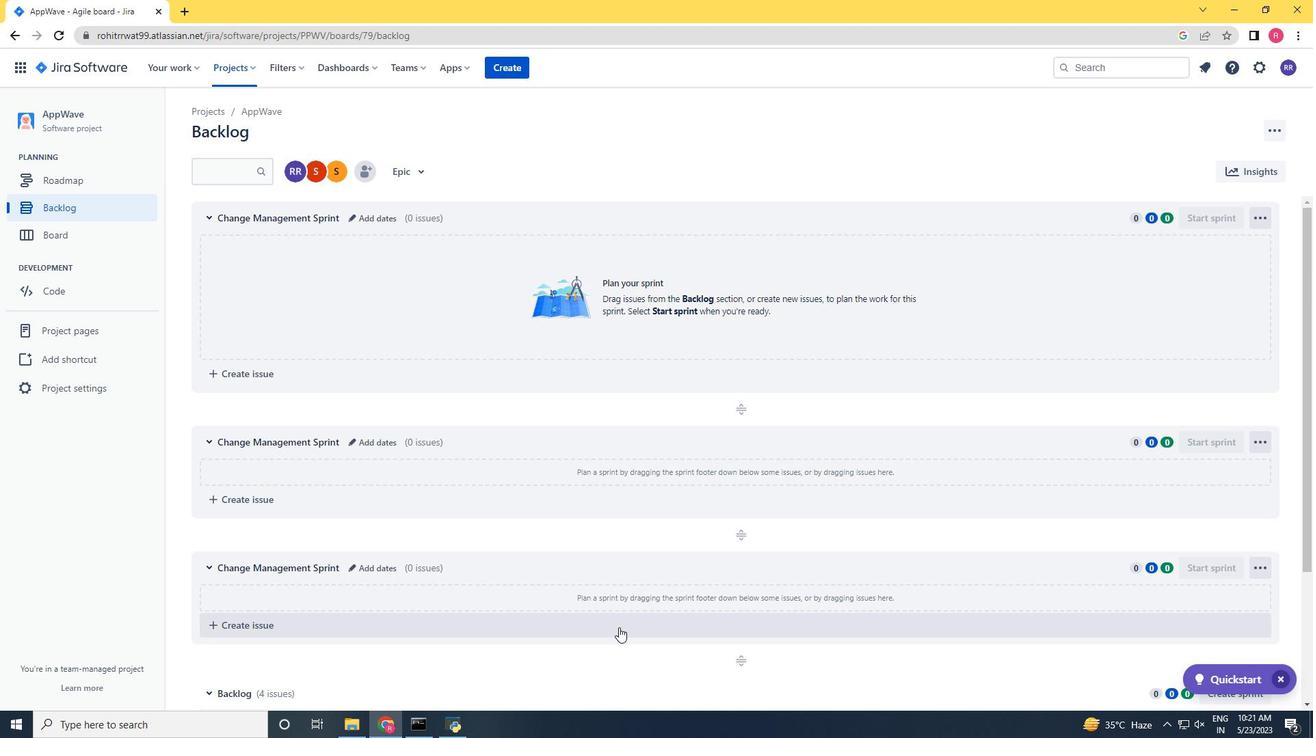 
Action: Mouse scrolled (636, 624) with delta (0, 0)
Screenshot: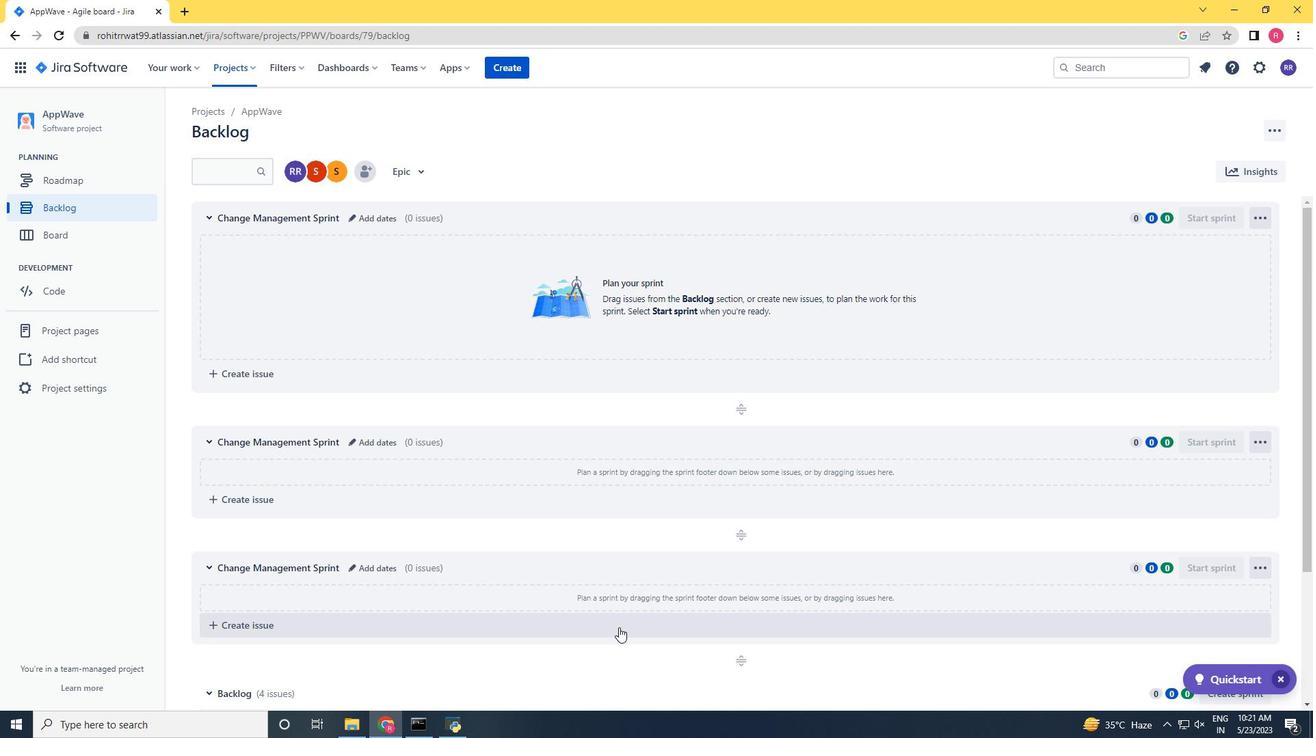
Action: Mouse moved to (641, 621)
Screenshot: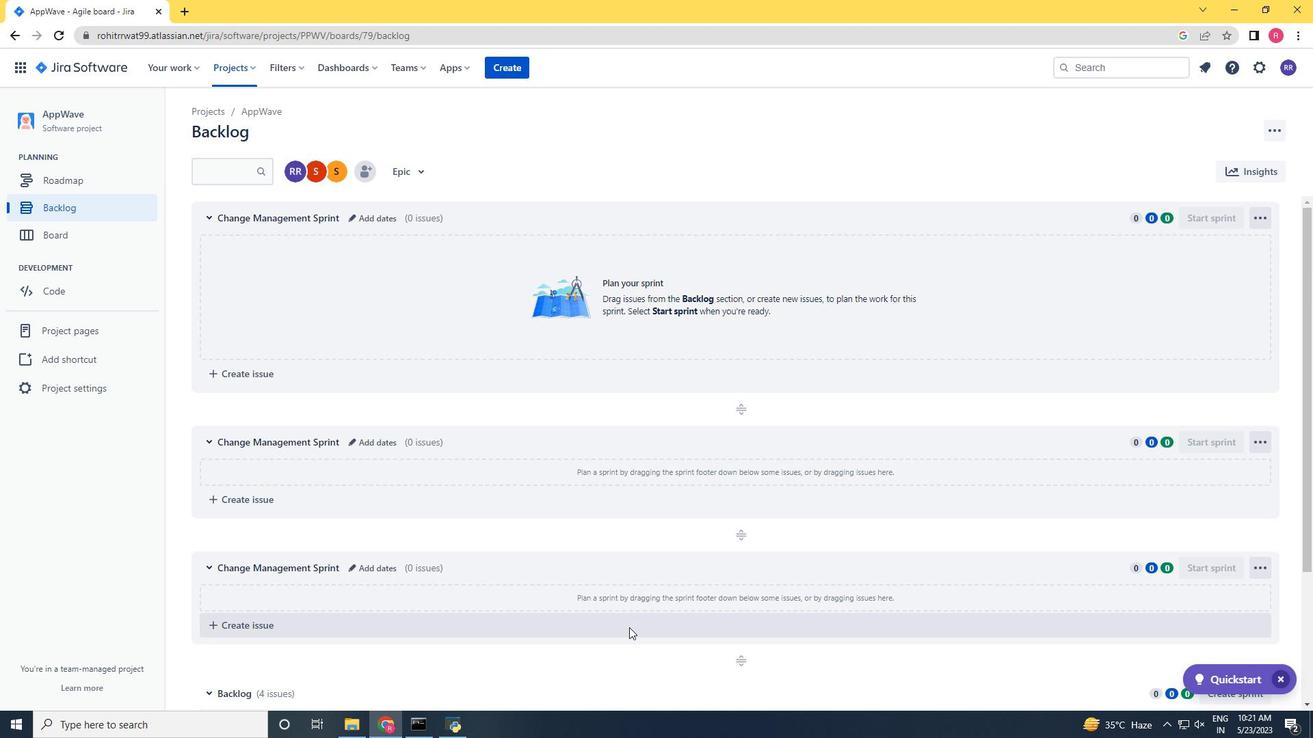 
Action: Mouse scrolled (641, 620) with delta (0, 0)
Screenshot: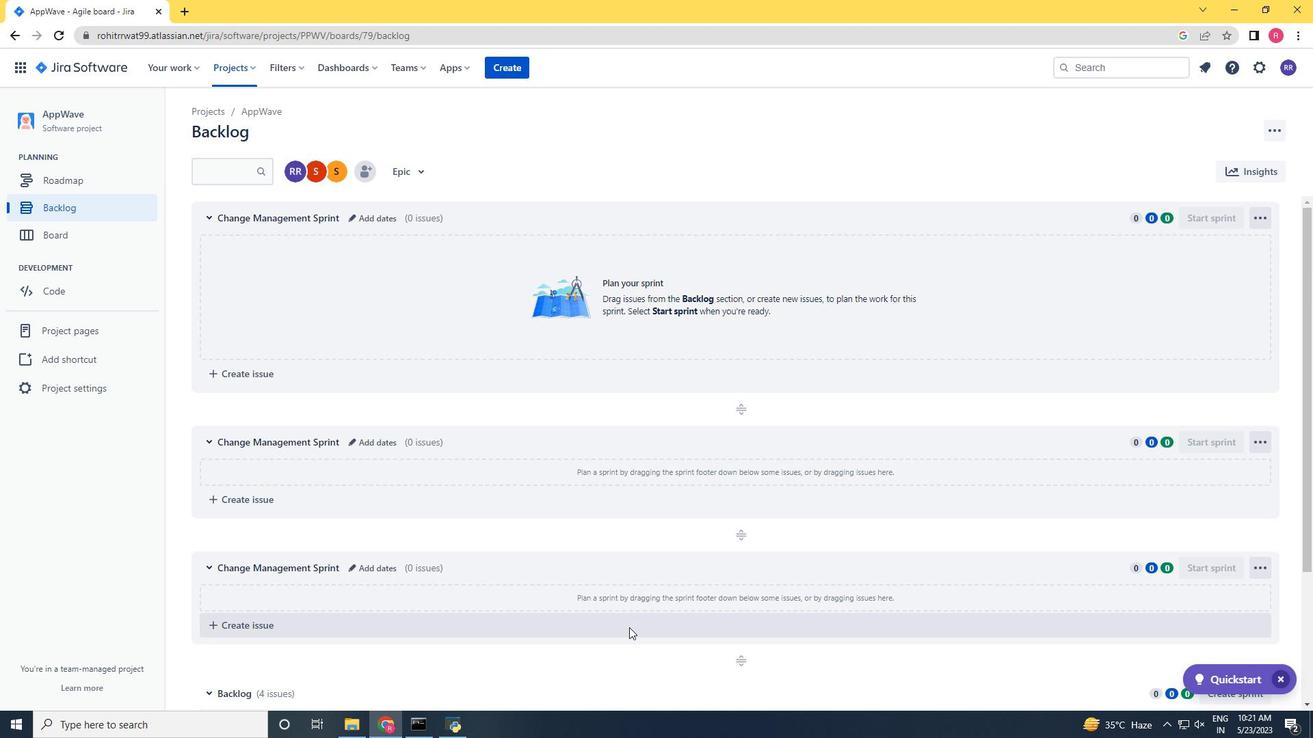 
Action: Mouse moved to (1253, 545)
Screenshot: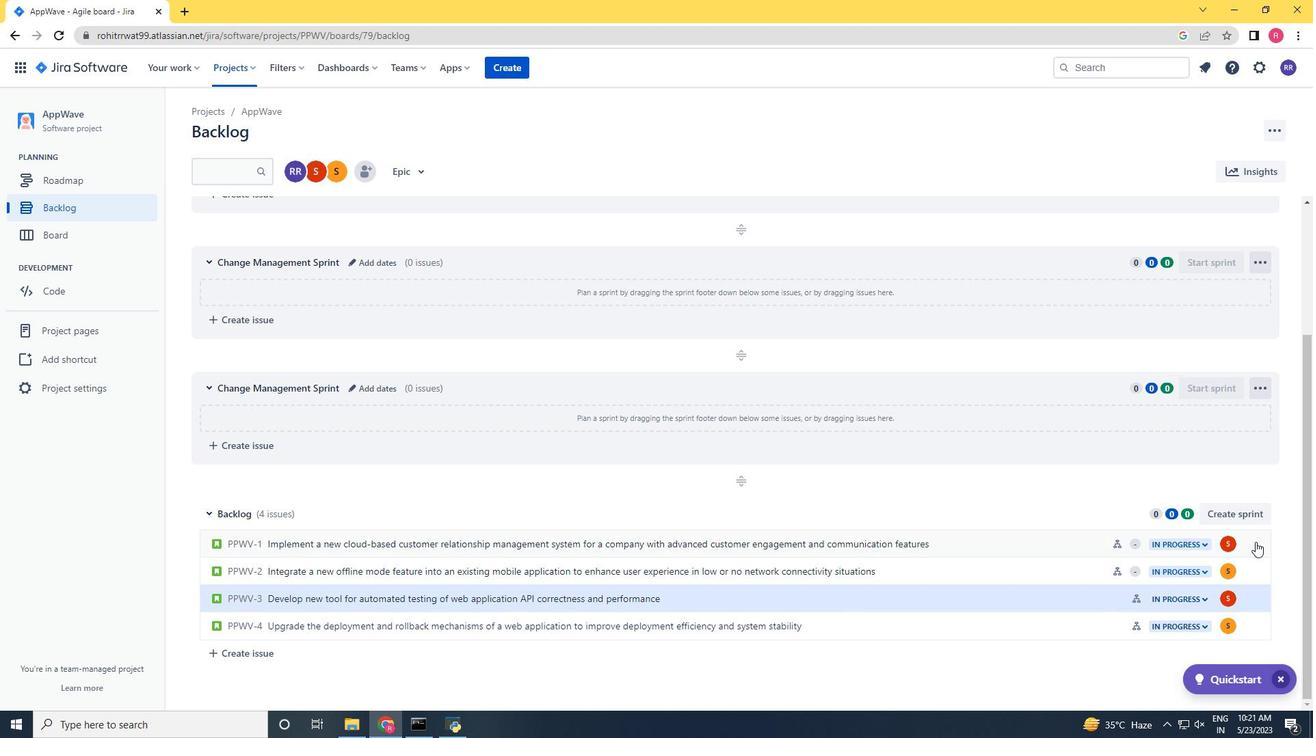 
Action: Mouse pressed left at (1253, 545)
Screenshot: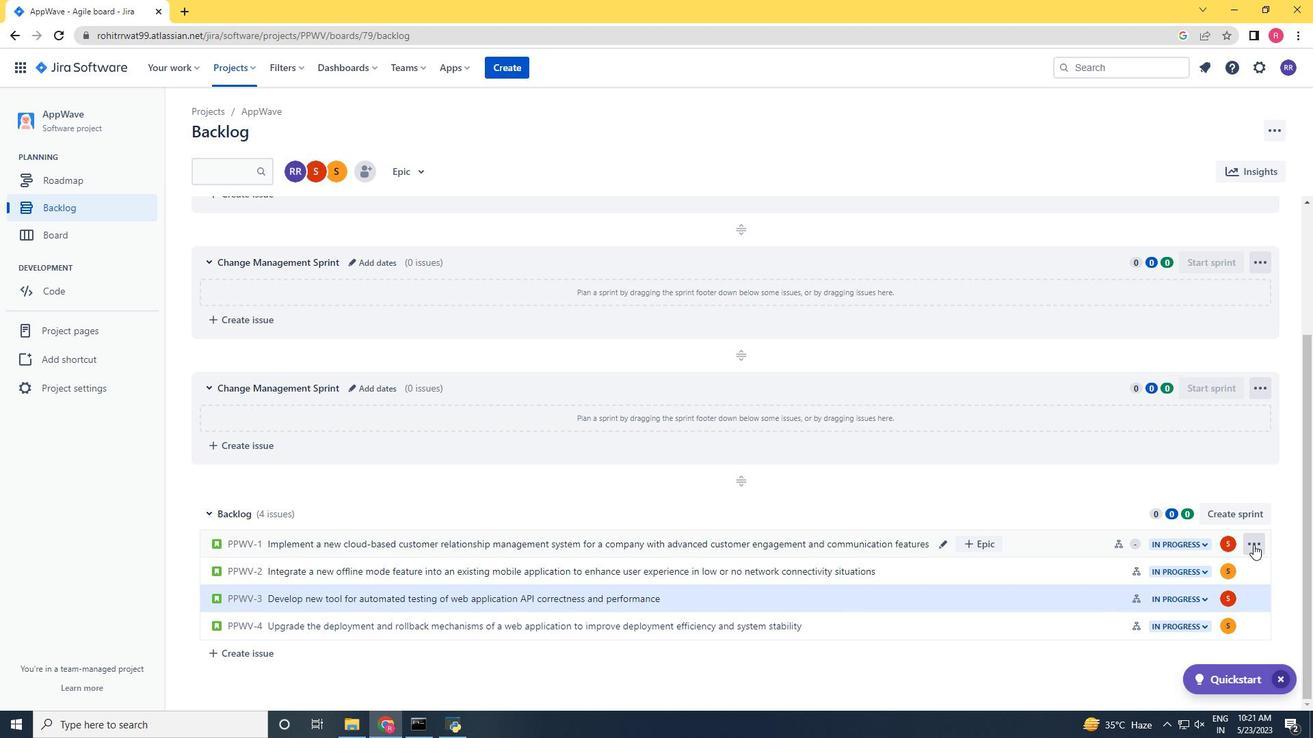 
Action: Mouse moved to (1175, 427)
Screenshot: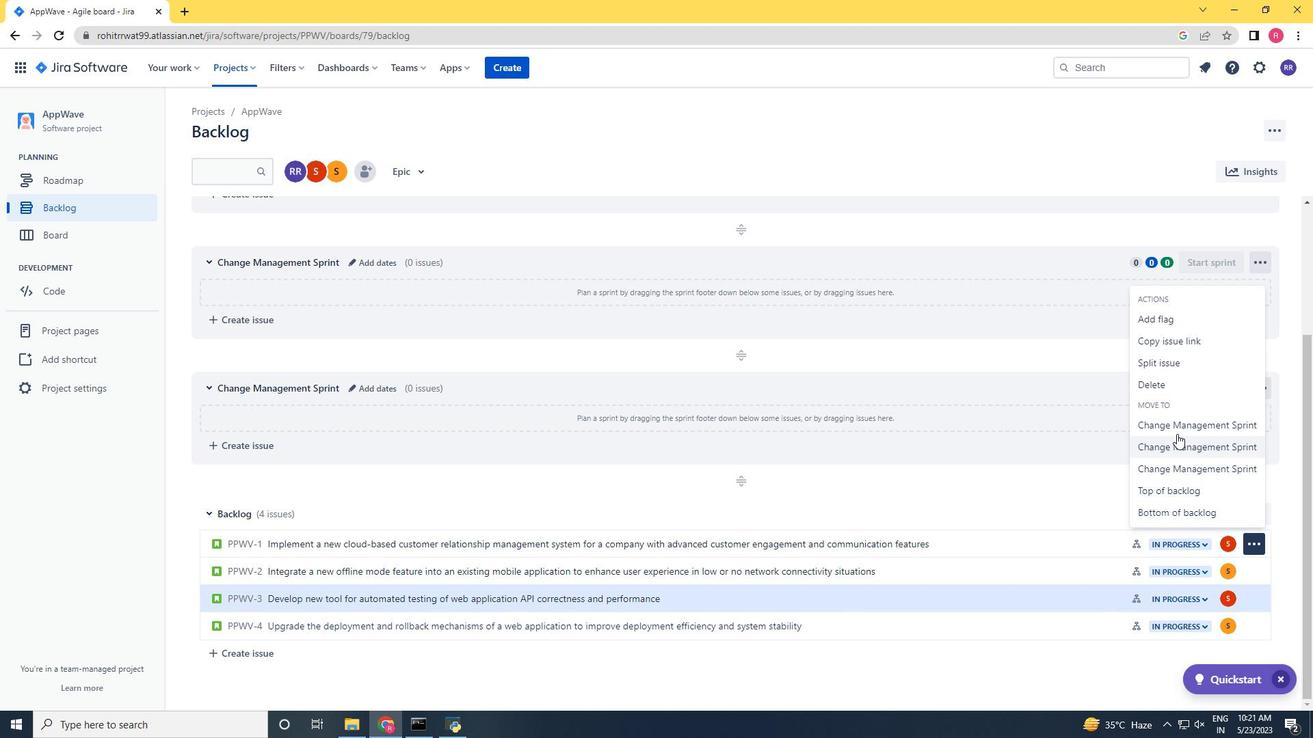 
Action: Mouse pressed left at (1175, 427)
Screenshot: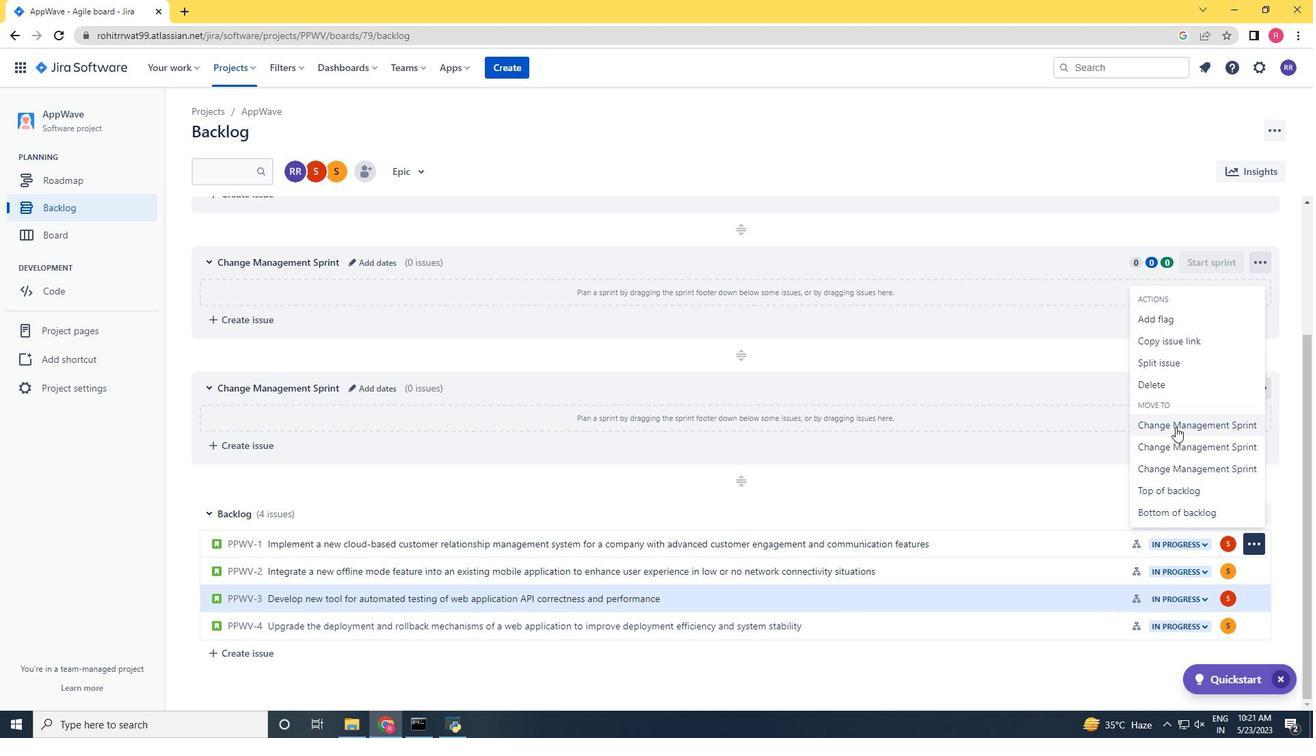
Action: Mouse moved to (1253, 568)
Screenshot: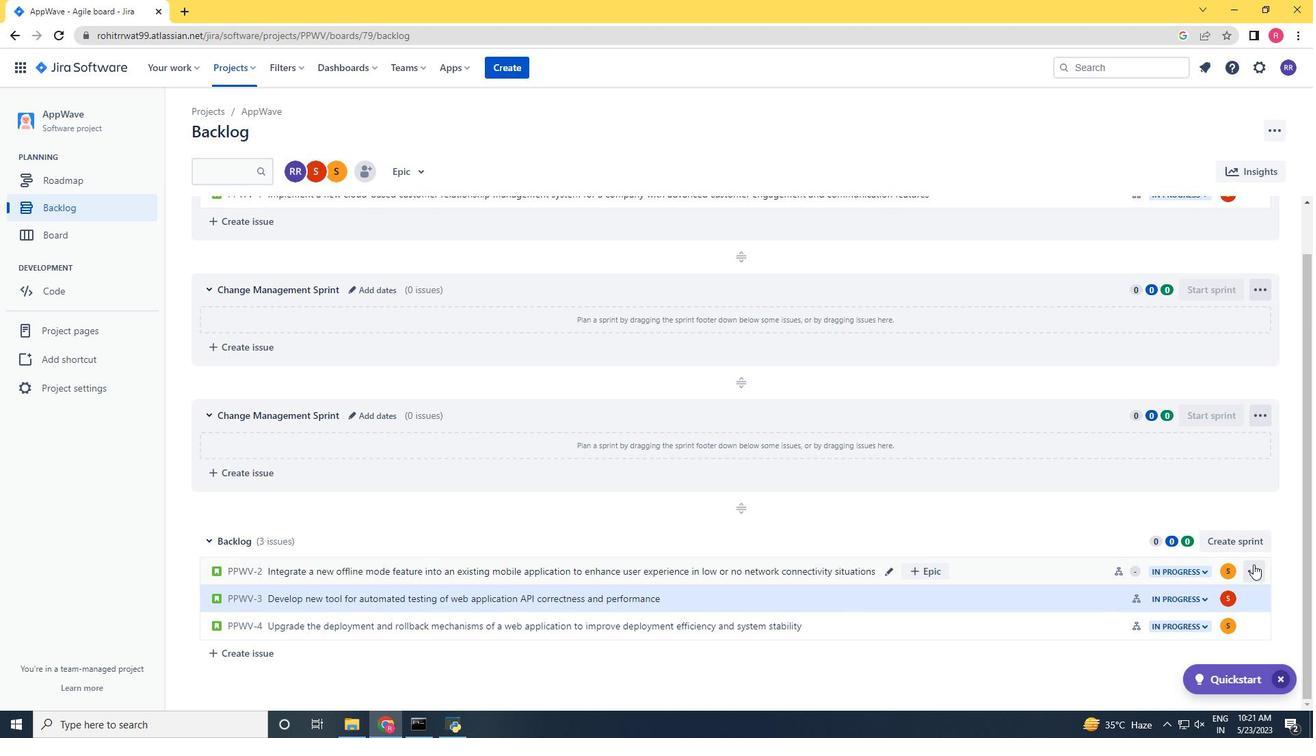 
Action: Mouse pressed left at (1253, 568)
Screenshot: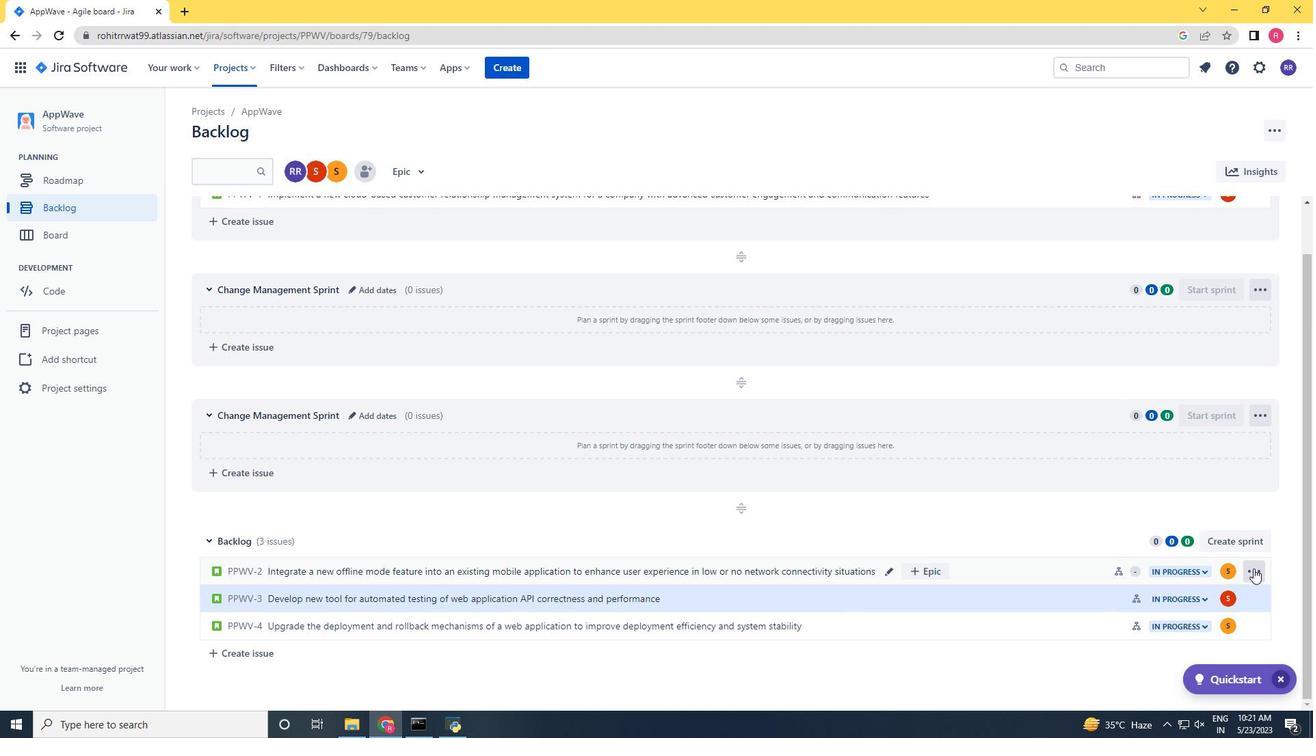 
Action: Mouse moved to (1215, 475)
Screenshot: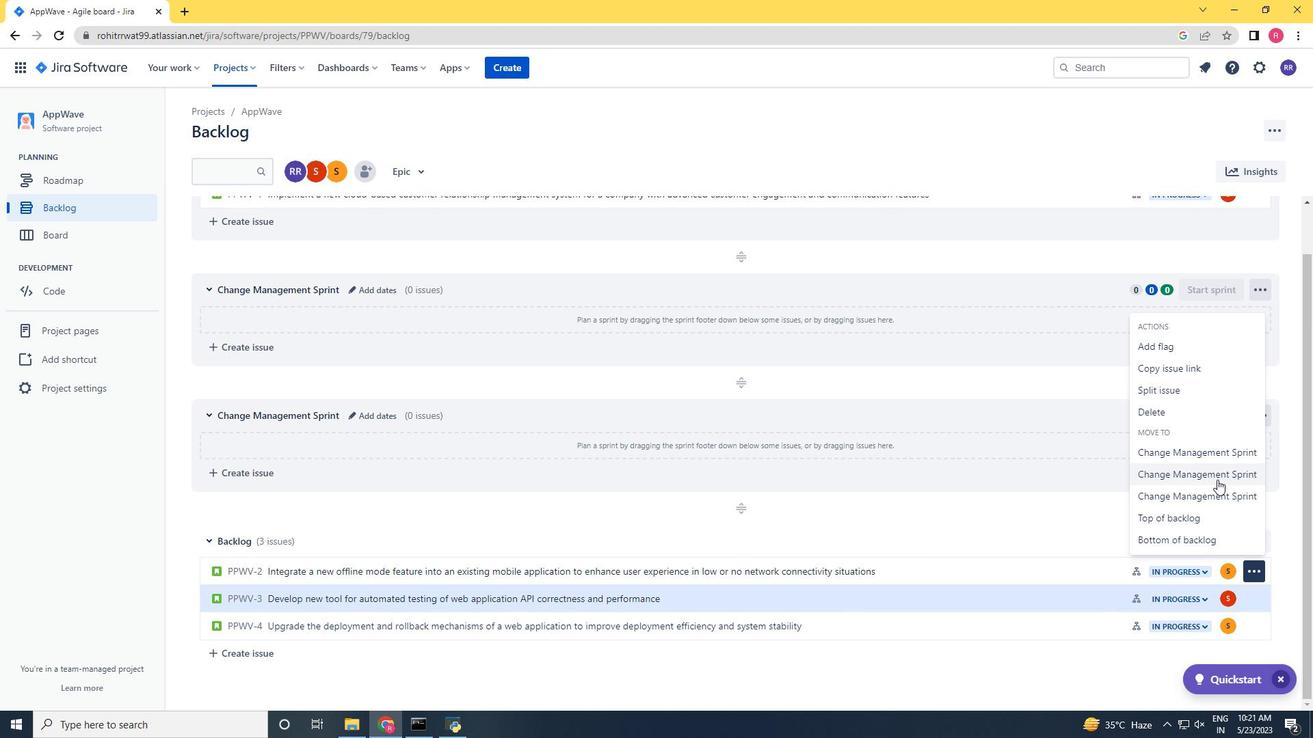 
Action: Mouse pressed left at (1215, 475)
Screenshot: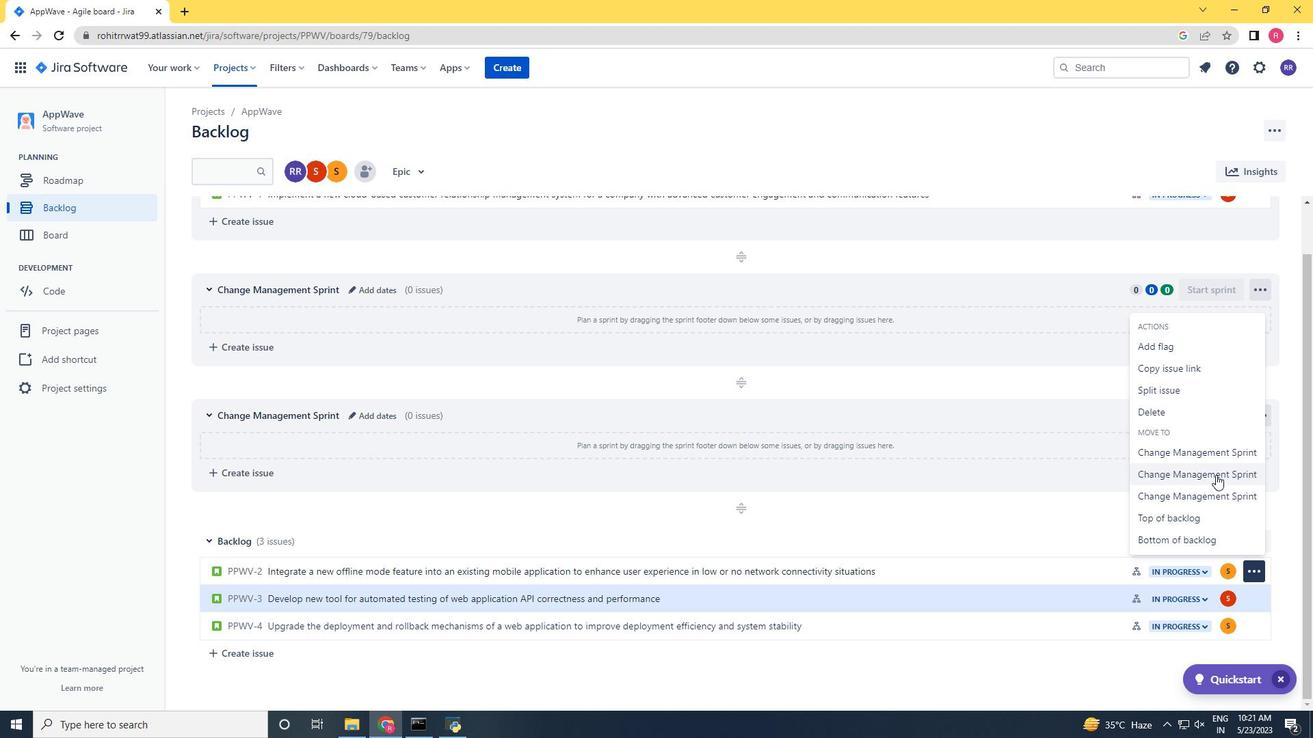 
Action: Mouse moved to (1256, 606)
Screenshot: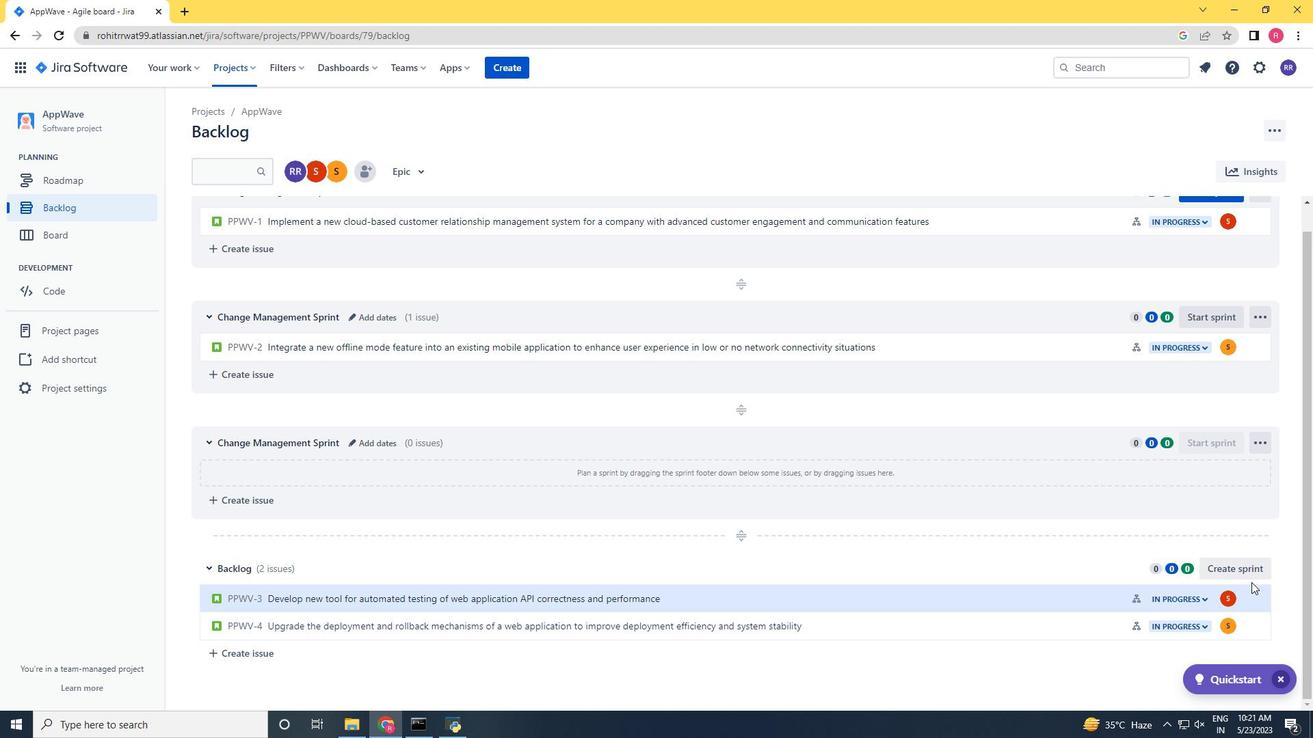 
Action: Mouse pressed left at (1256, 606)
Screenshot: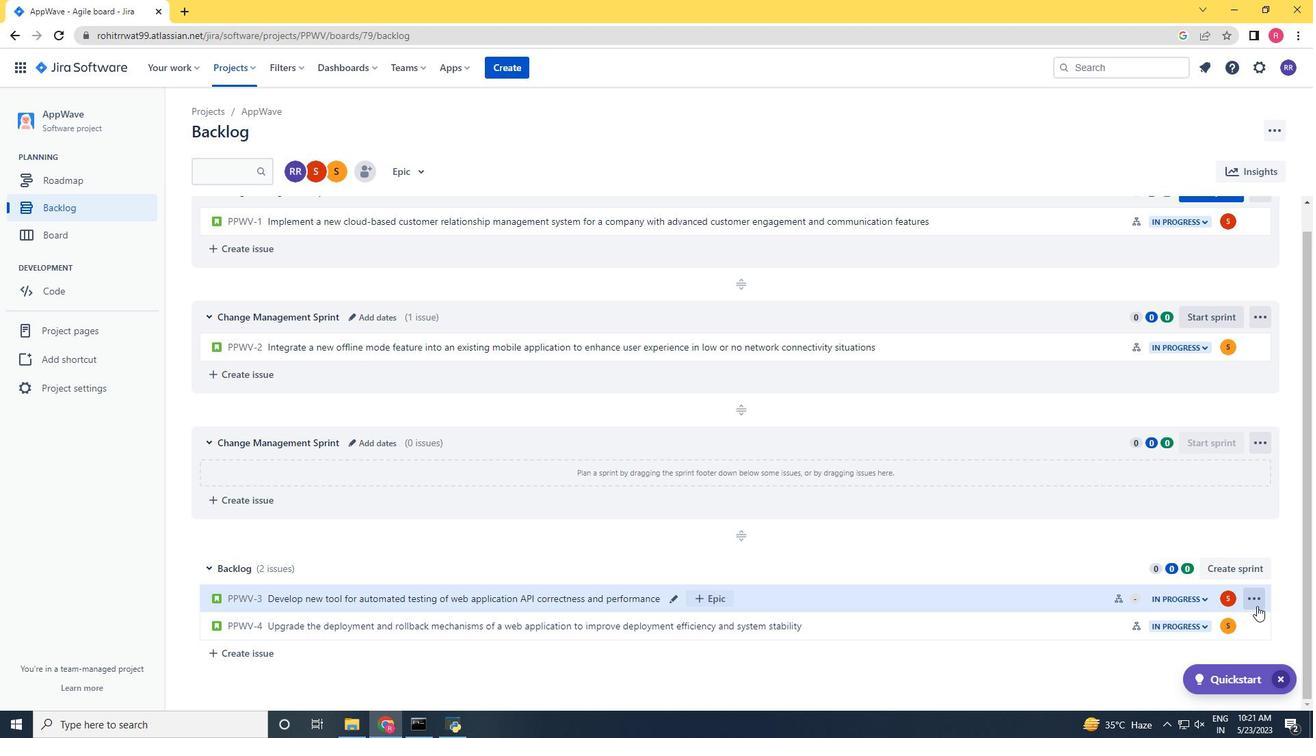 
Action: Mouse moved to (1221, 526)
Screenshot: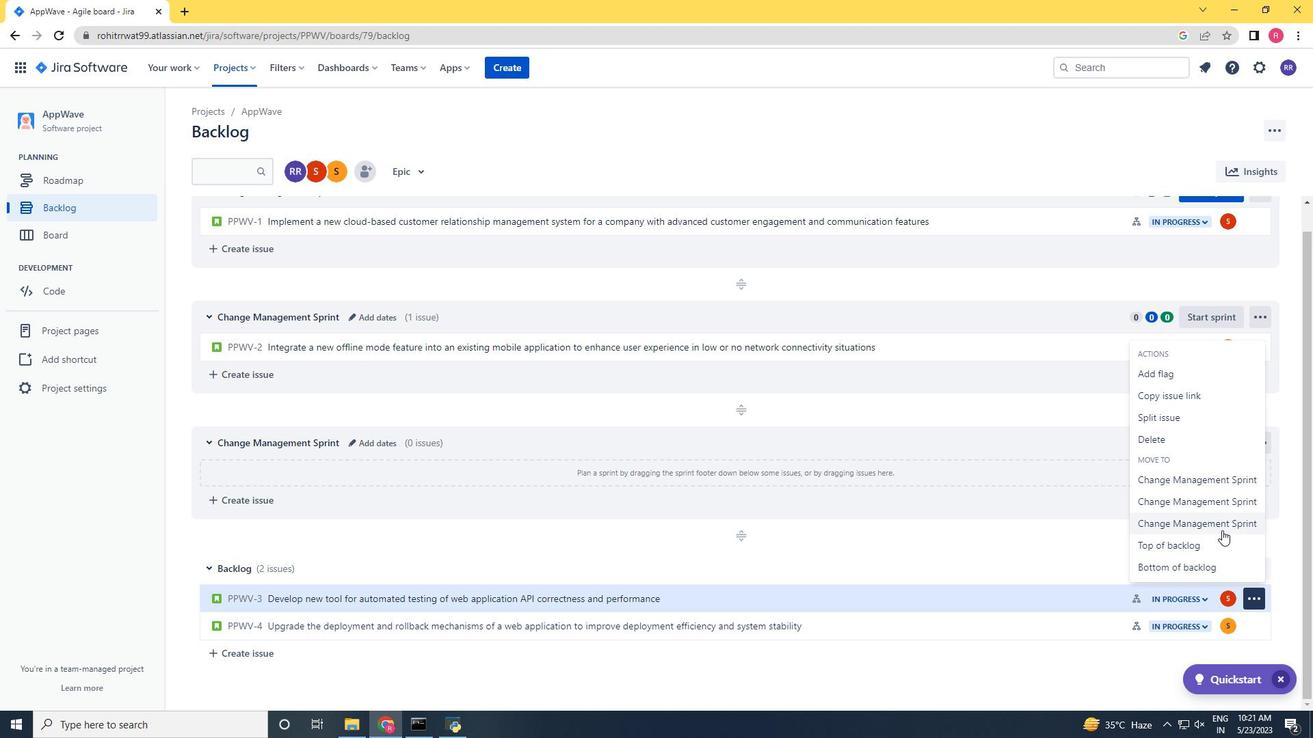 
Action: Mouse pressed left at (1221, 526)
Screenshot: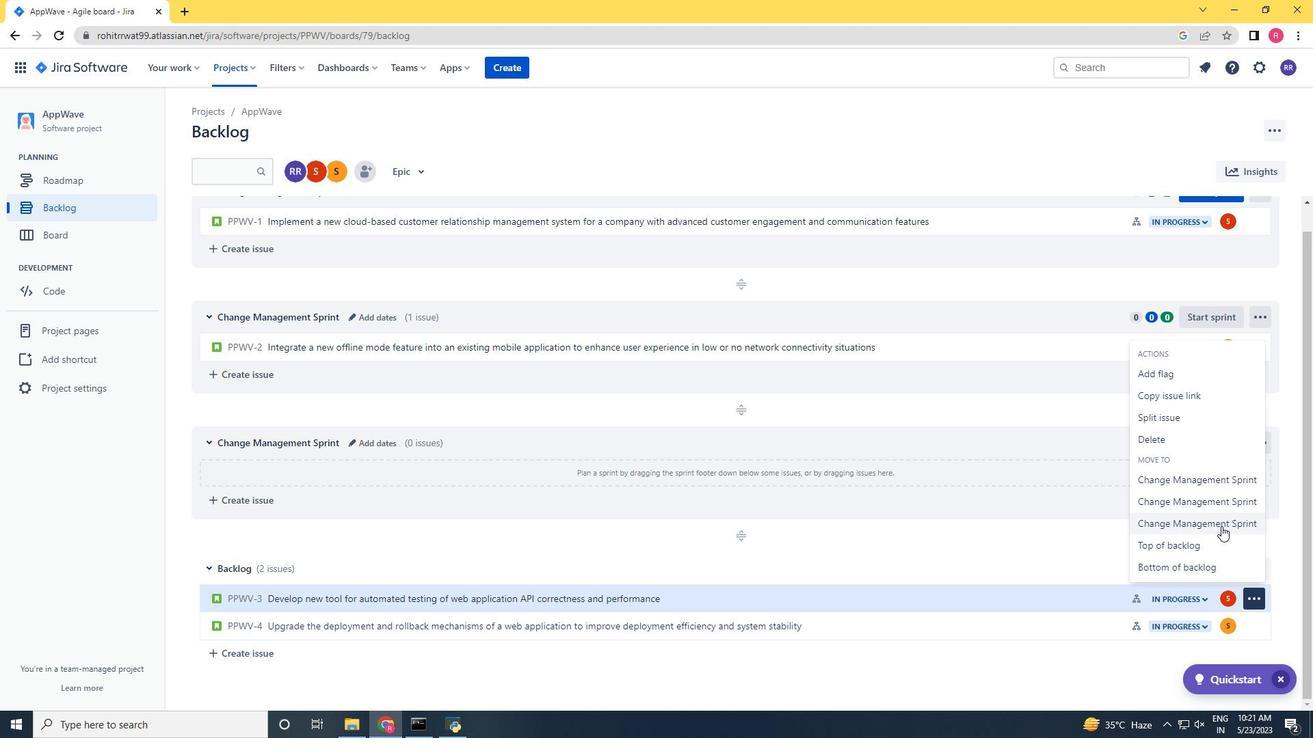 
Action: Mouse moved to (1261, 627)
Screenshot: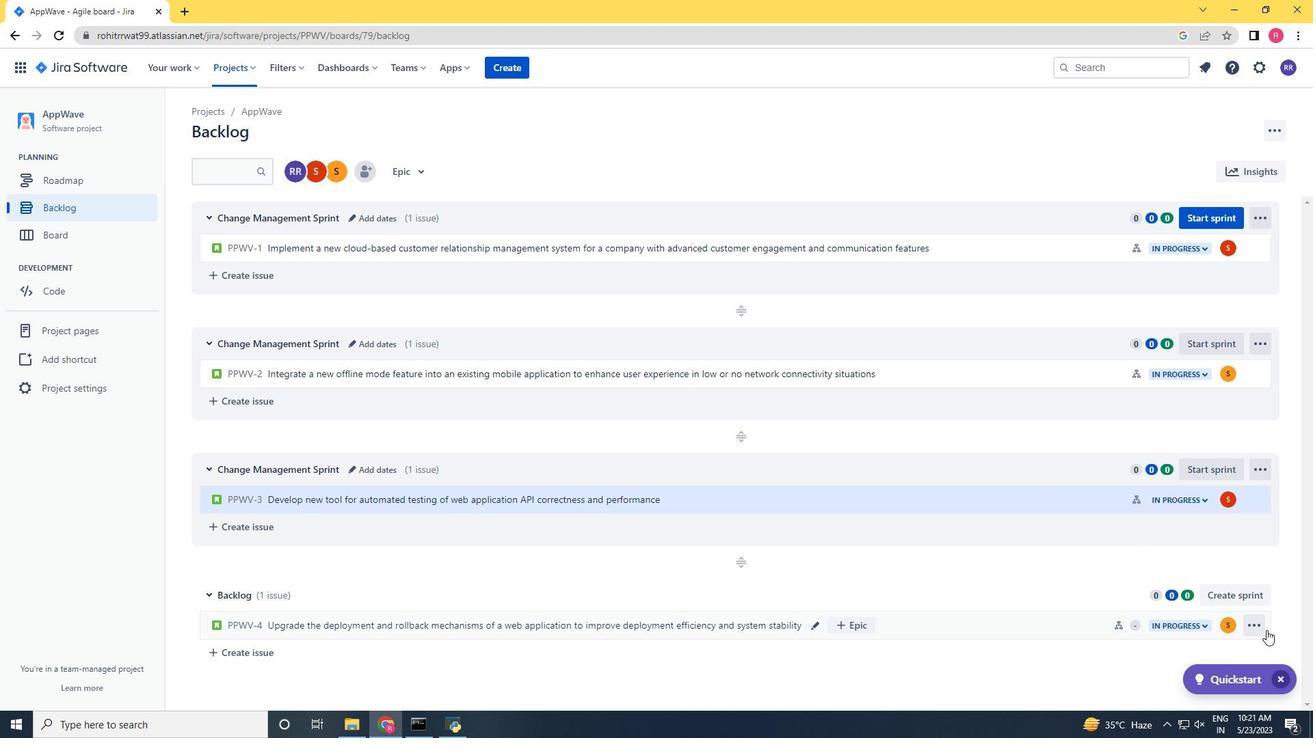 
Action: Mouse pressed left at (1261, 627)
Screenshot: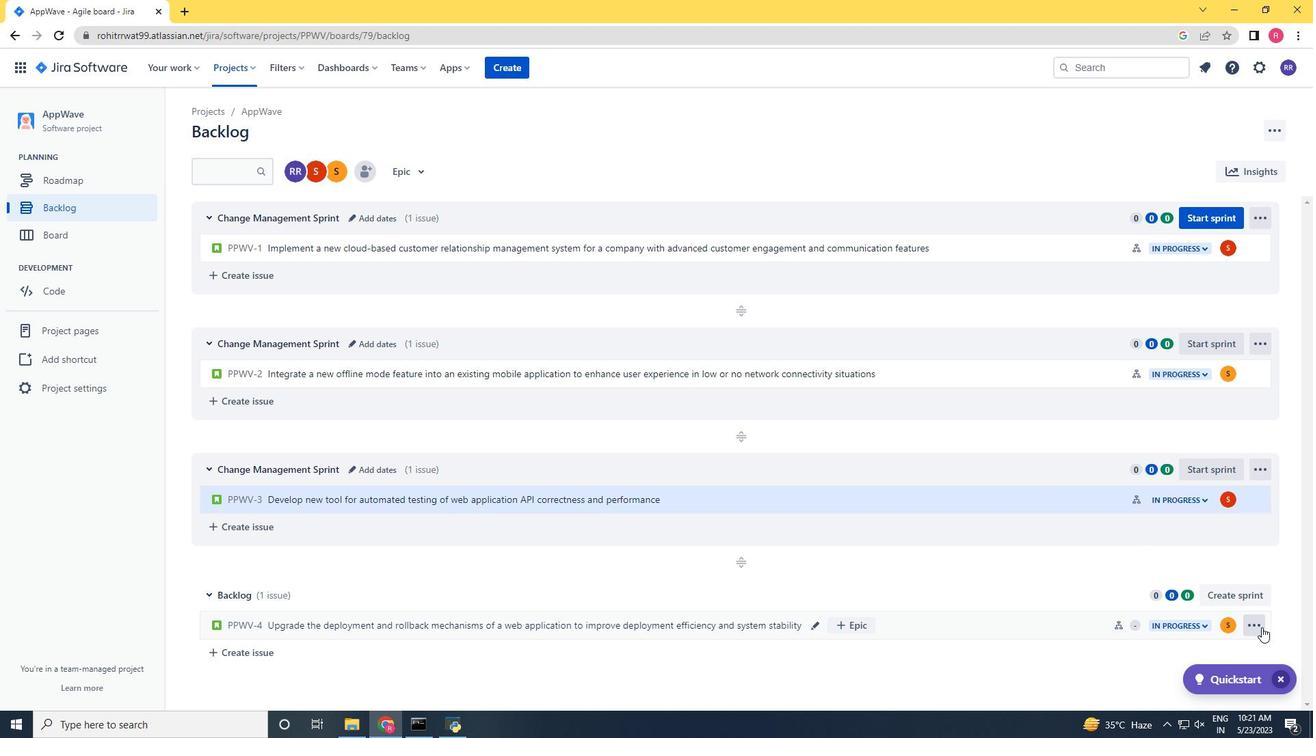 
Action: Mouse moved to (1231, 545)
Screenshot: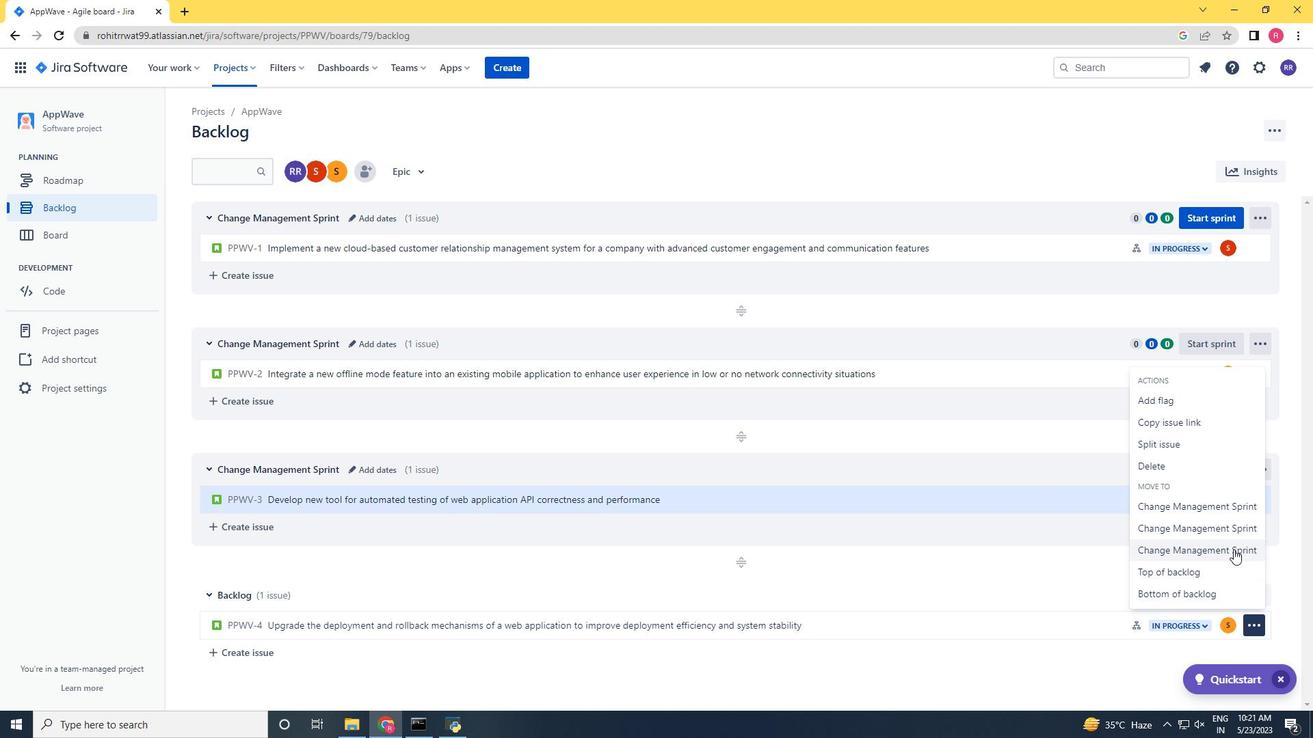 
Action: Mouse pressed left at (1231, 545)
Screenshot: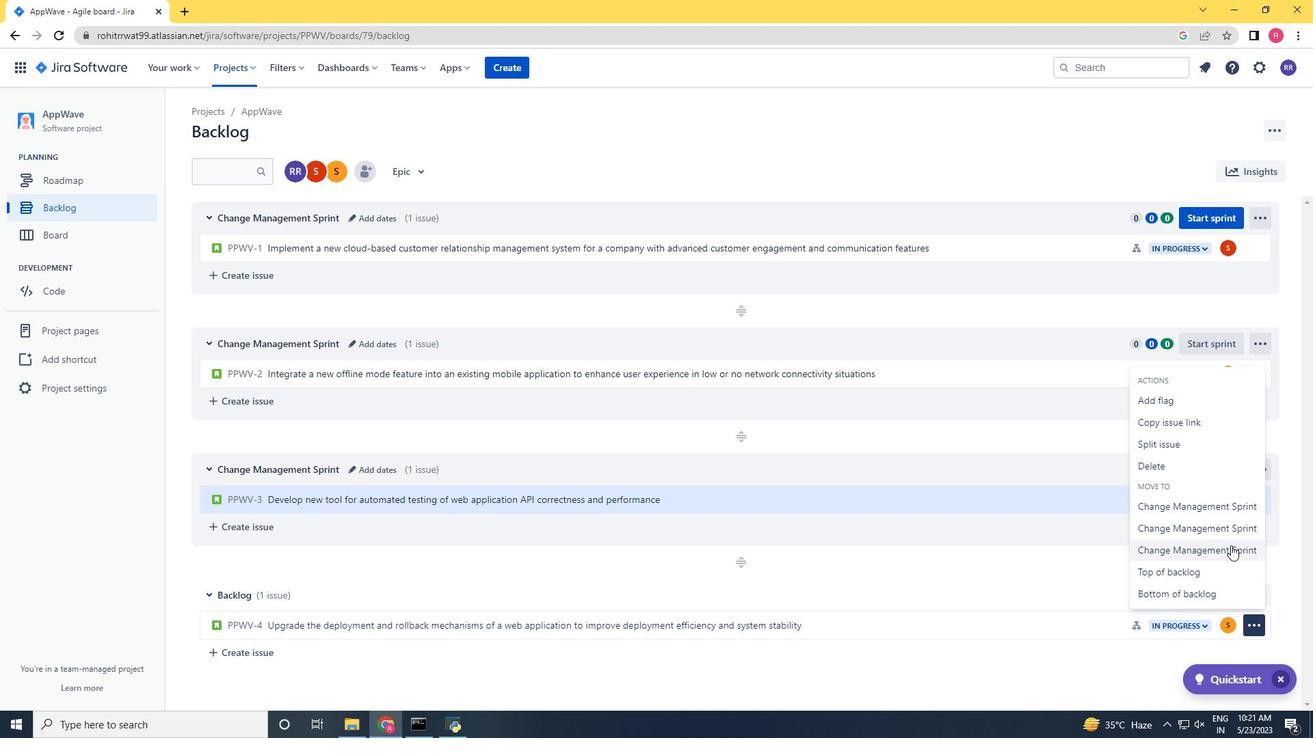 
Action: Mouse moved to (1062, 598)
Screenshot: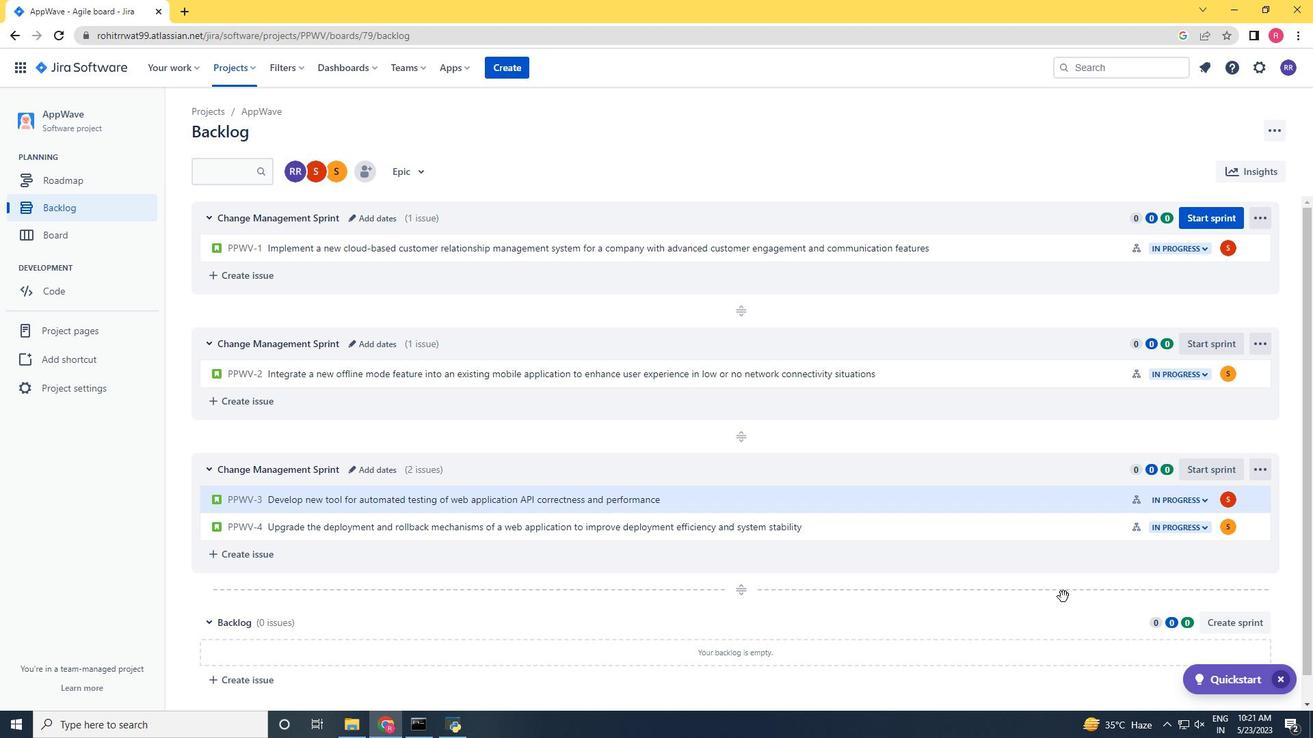 
Action: Mouse scrolled (1062, 599) with delta (0, 0)
Screenshot: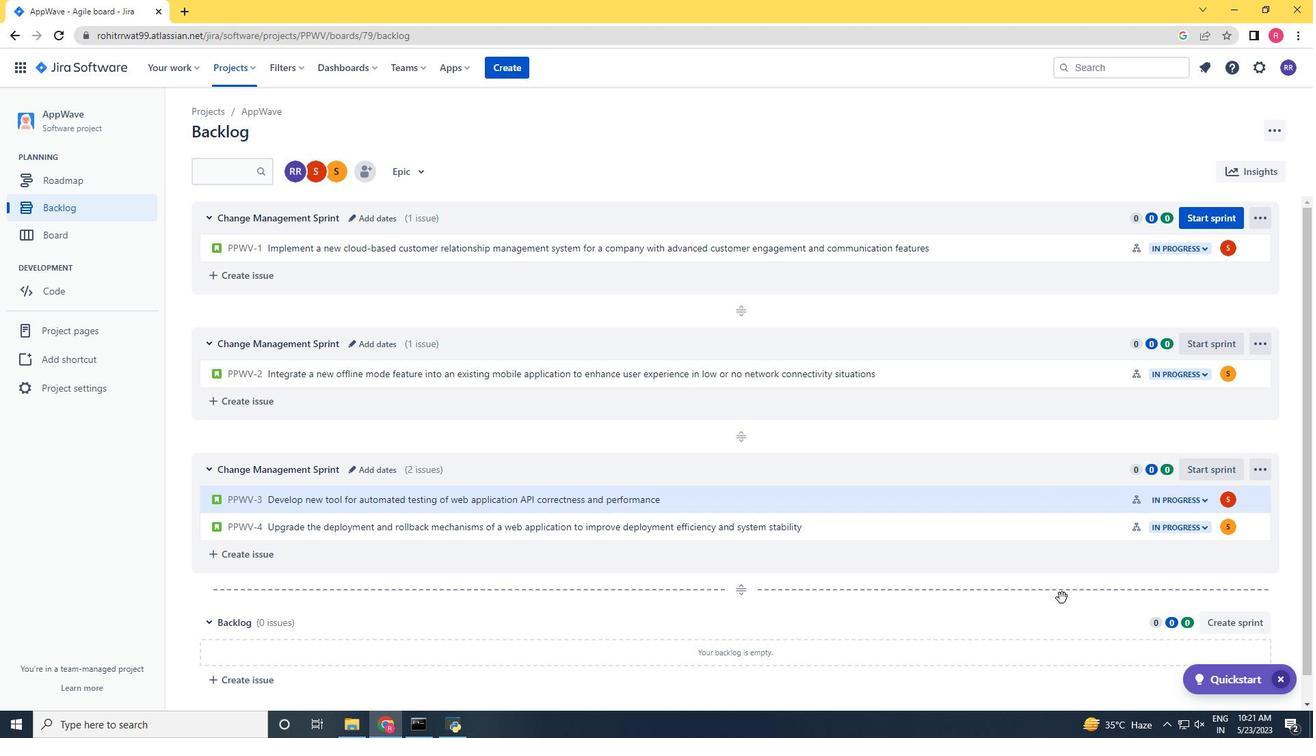 
Action: Mouse scrolled (1062, 599) with delta (0, 0)
Screenshot: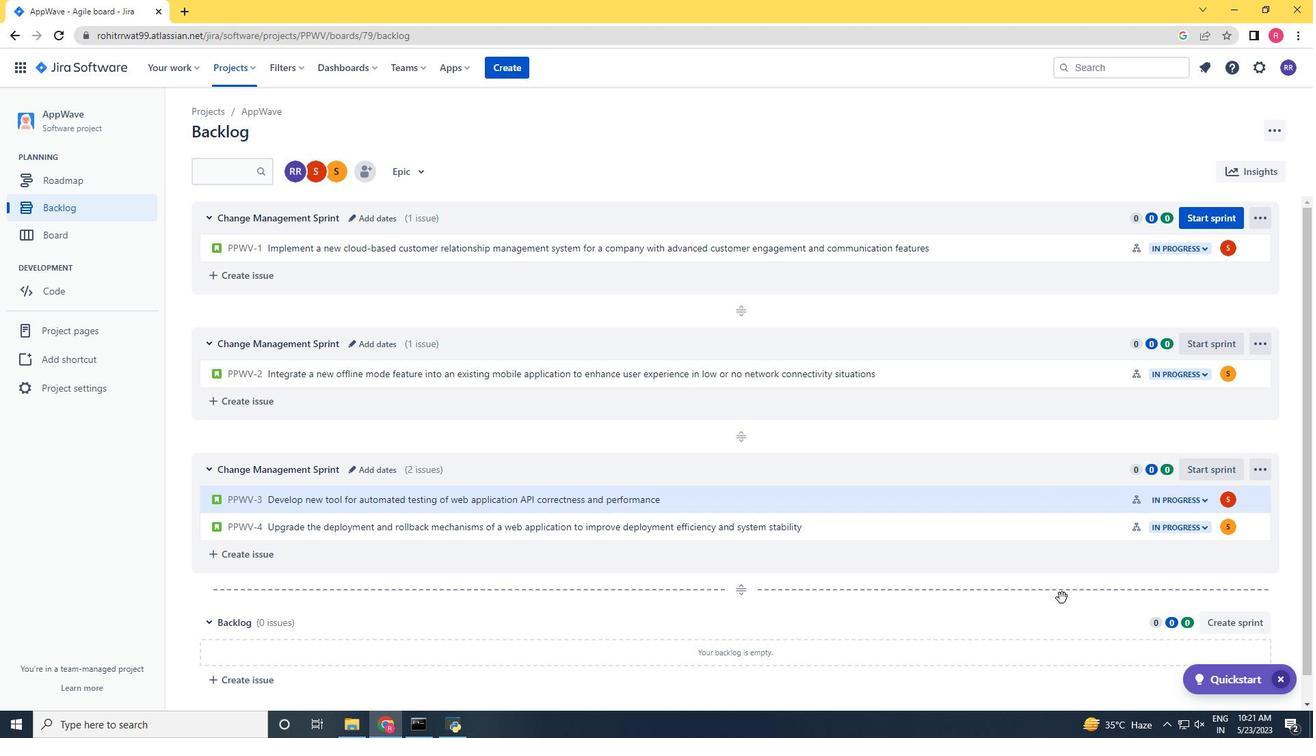 
Action: Mouse scrolled (1062, 599) with delta (0, 0)
Screenshot: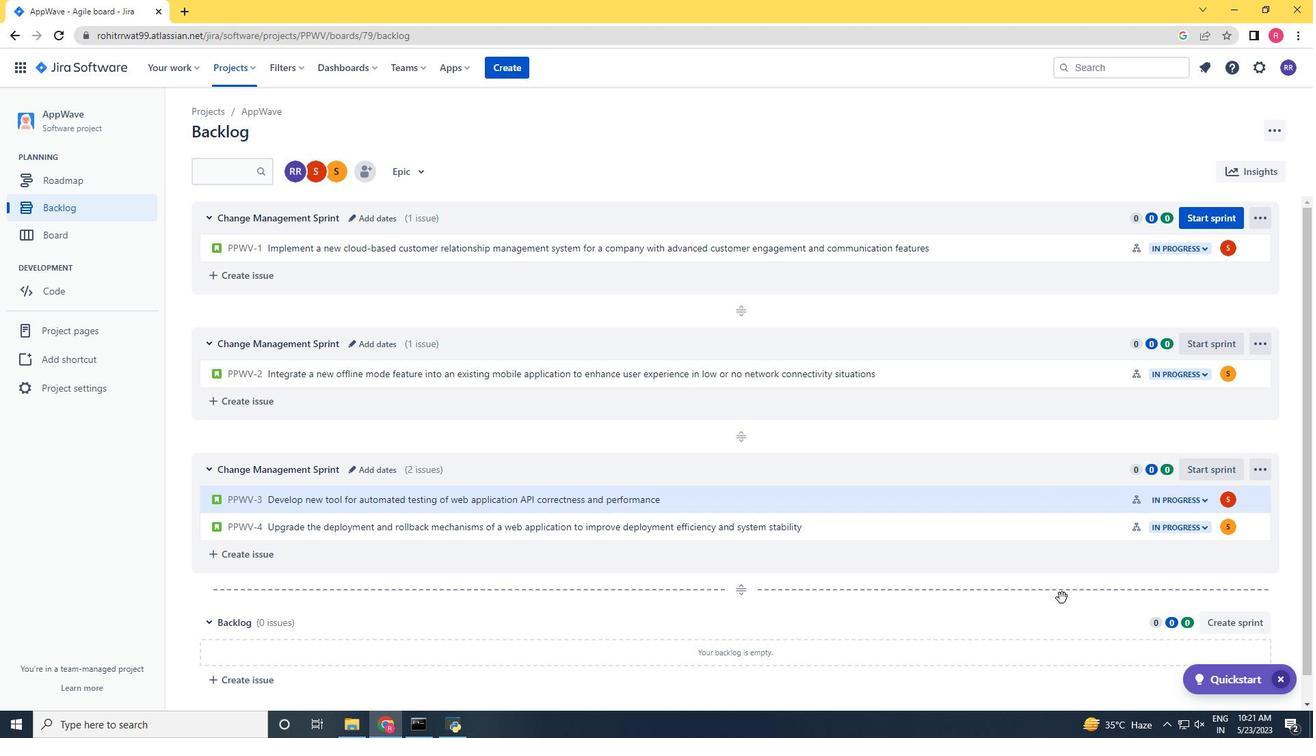 
Action: Mouse scrolled (1062, 599) with delta (0, 0)
Screenshot: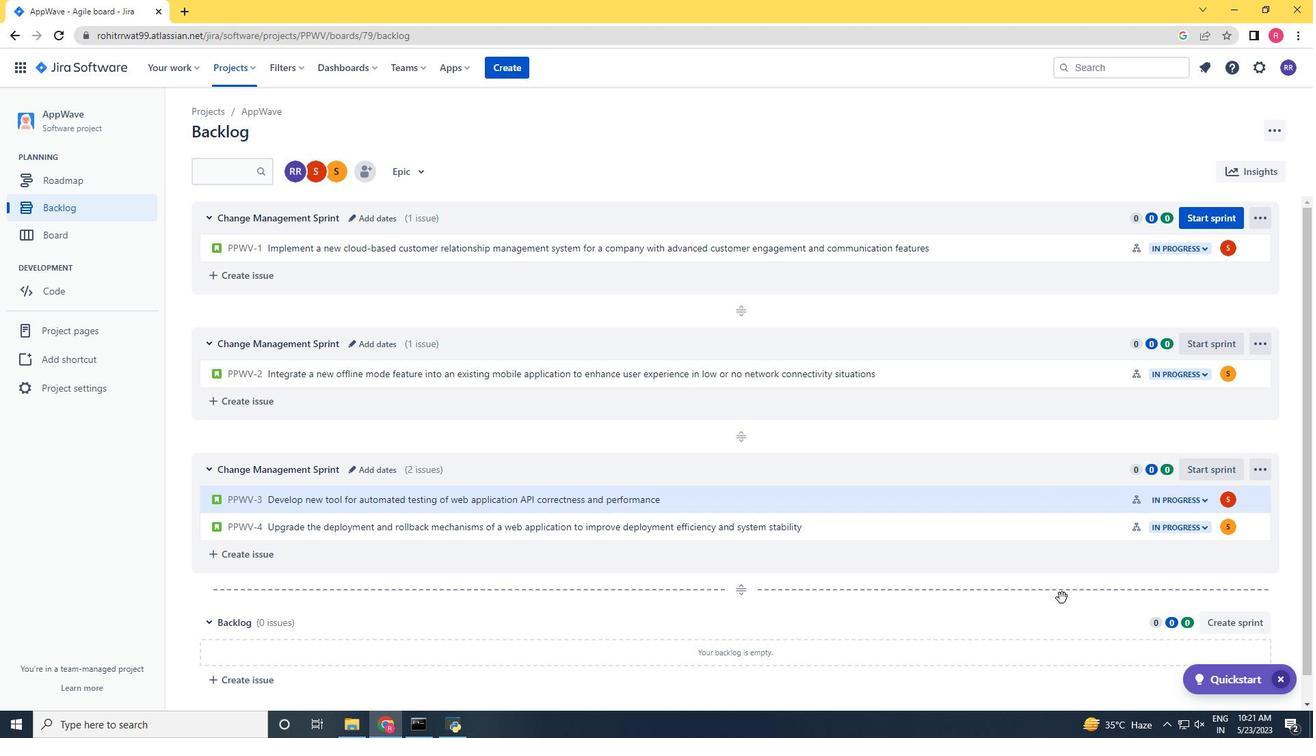 
Action: Mouse scrolled (1062, 599) with delta (0, 0)
Screenshot: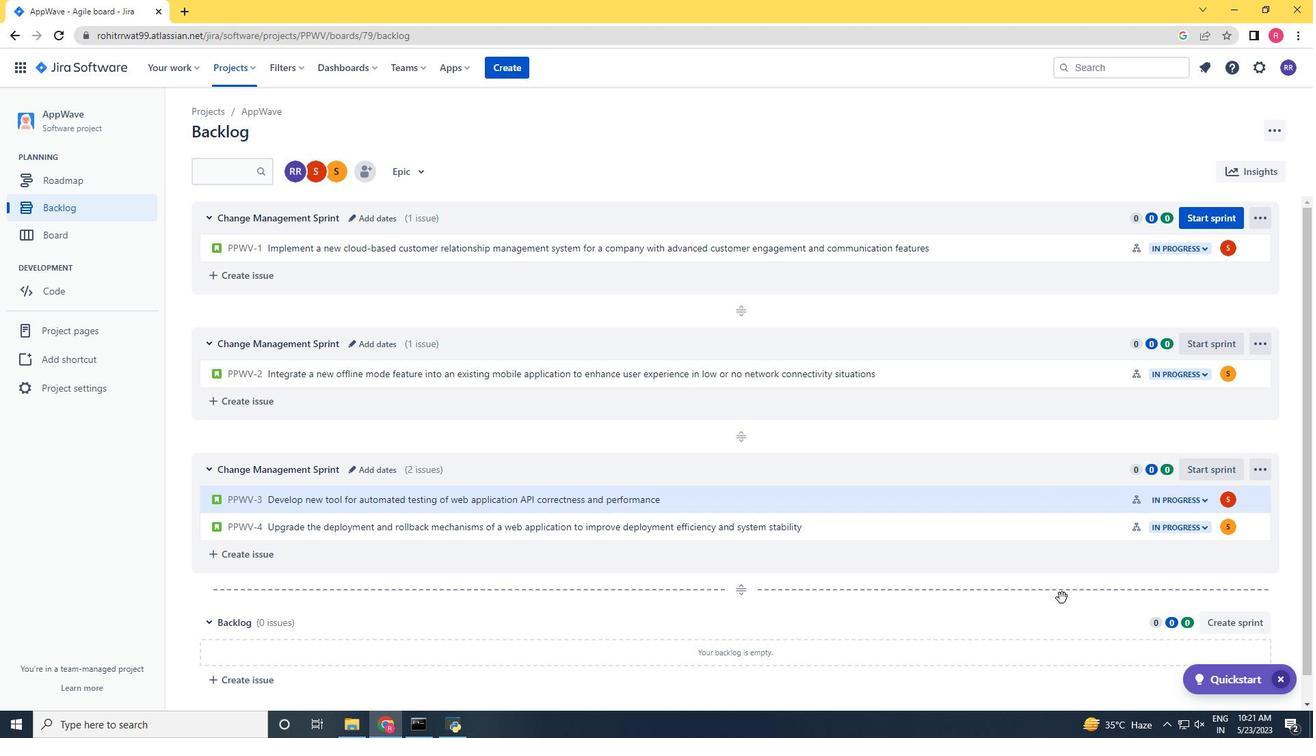 
Action: Mouse moved to (935, 366)
Screenshot: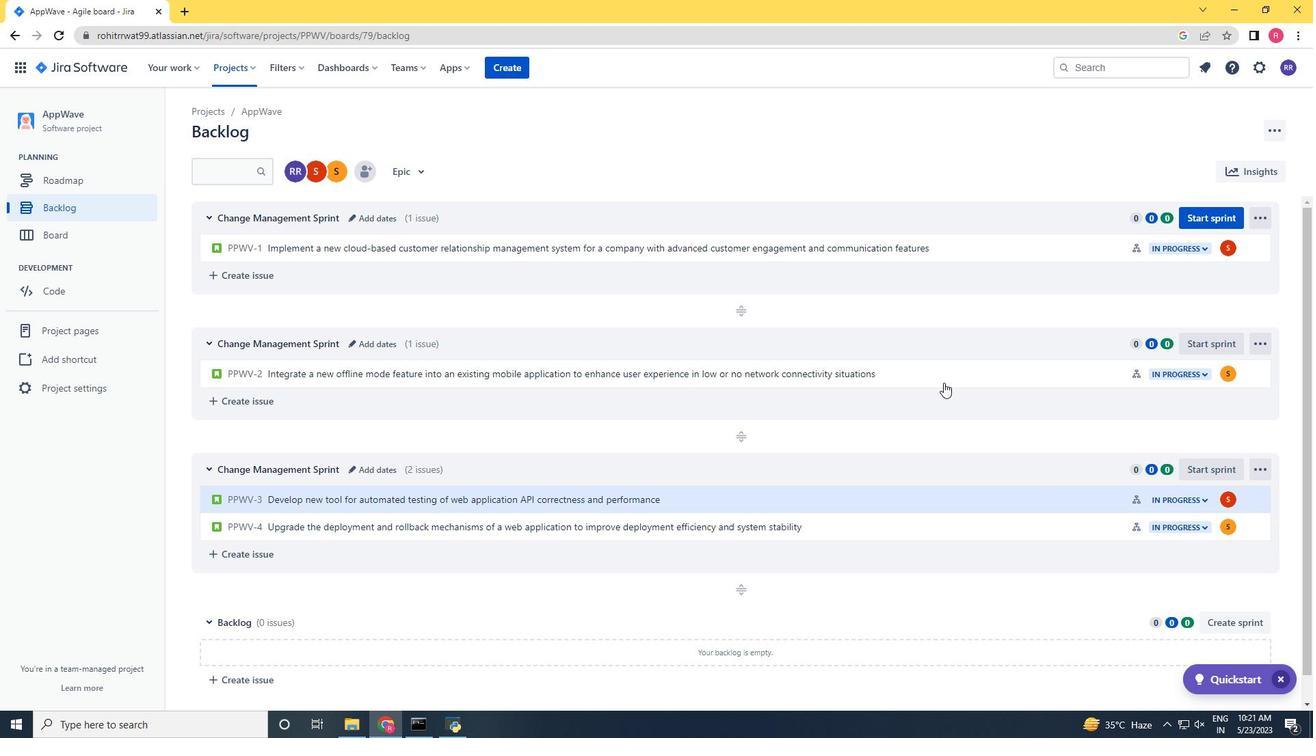 
Action: Mouse scrolled (935, 365) with delta (0, 0)
Screenshot: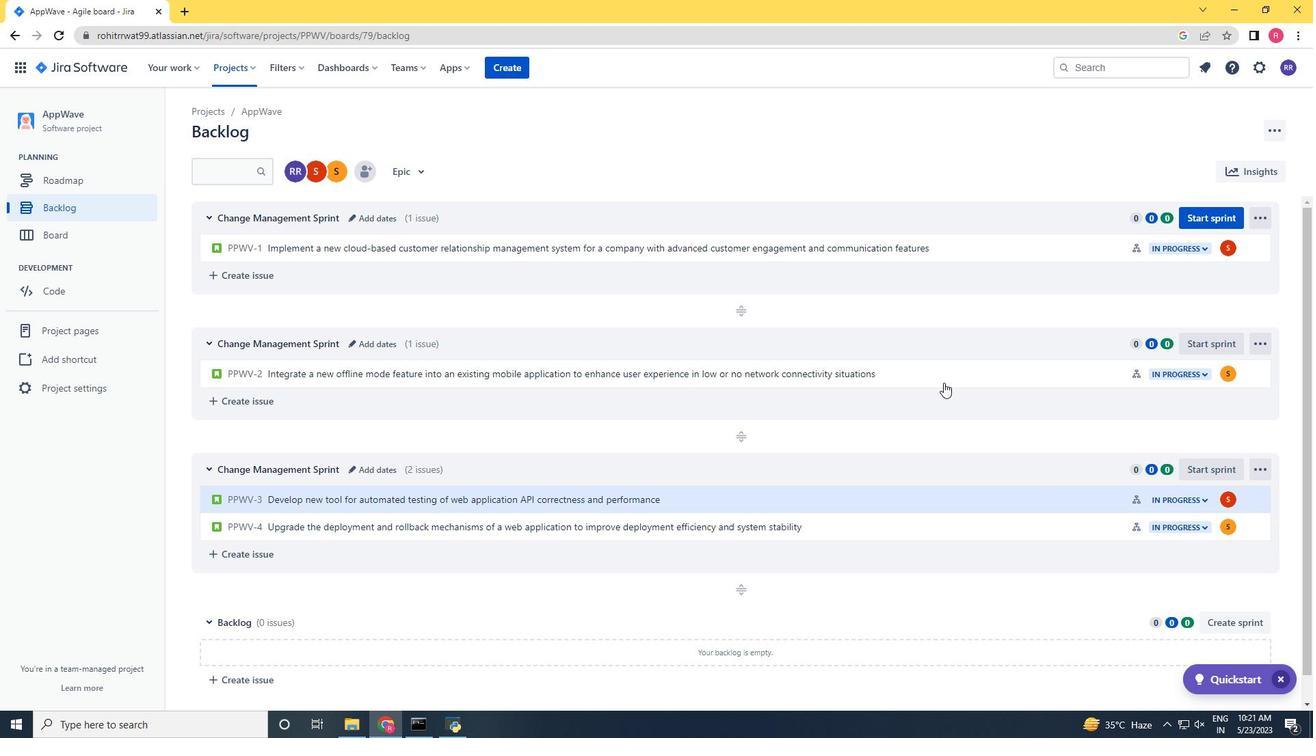 
Action: Mouse moved to (934, 365)
Screenshot: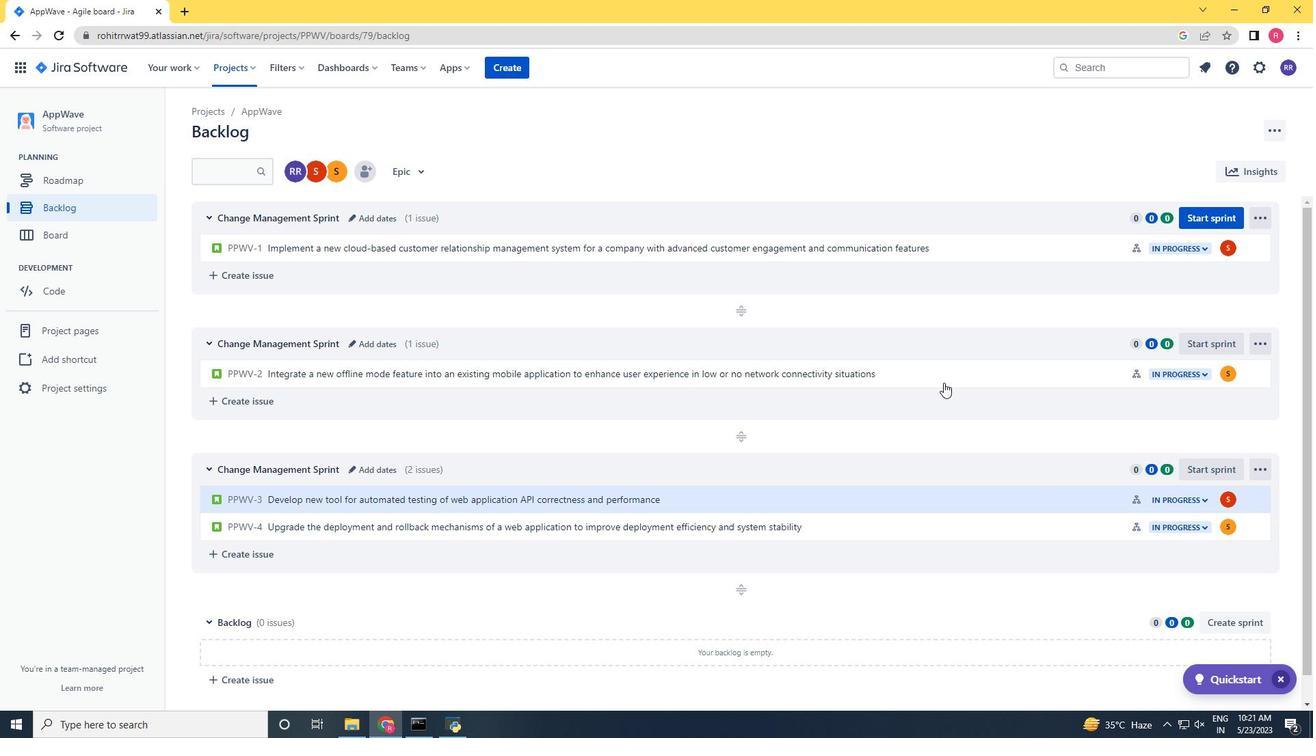 
Action: Mouse scrolled (934, 364) with delta (0, 0)
Screenshot: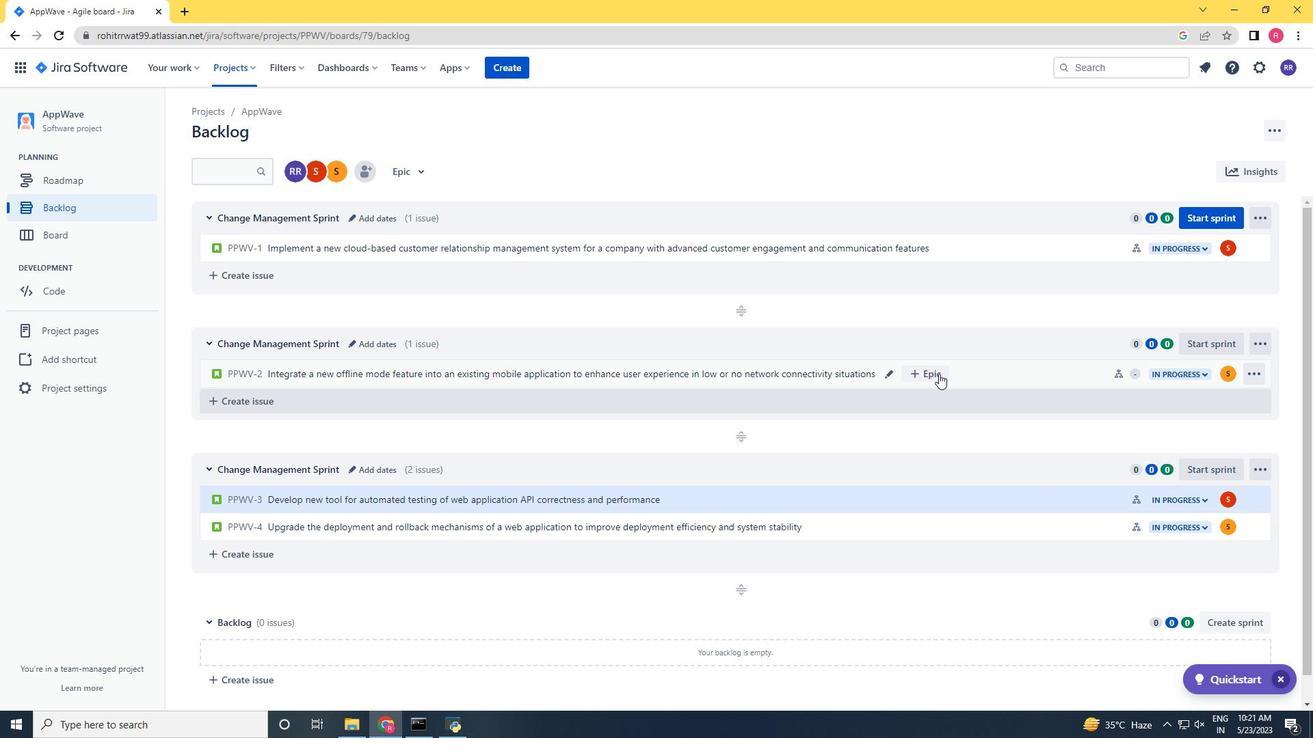 
Action: Mouse scrolled (934, 364) with delta (0, 0)
Screenshot: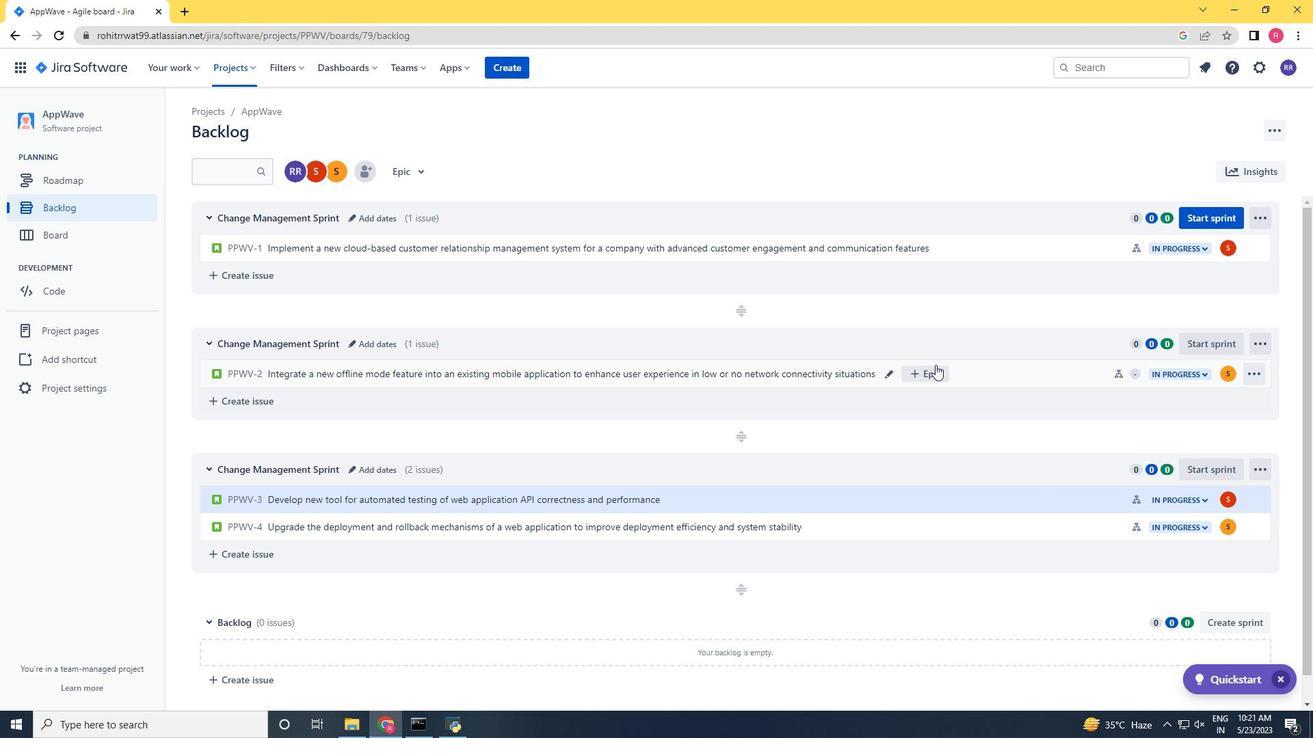
Action: Mouse scrolled (934, 364) with delta (0, 0)
Screenshot: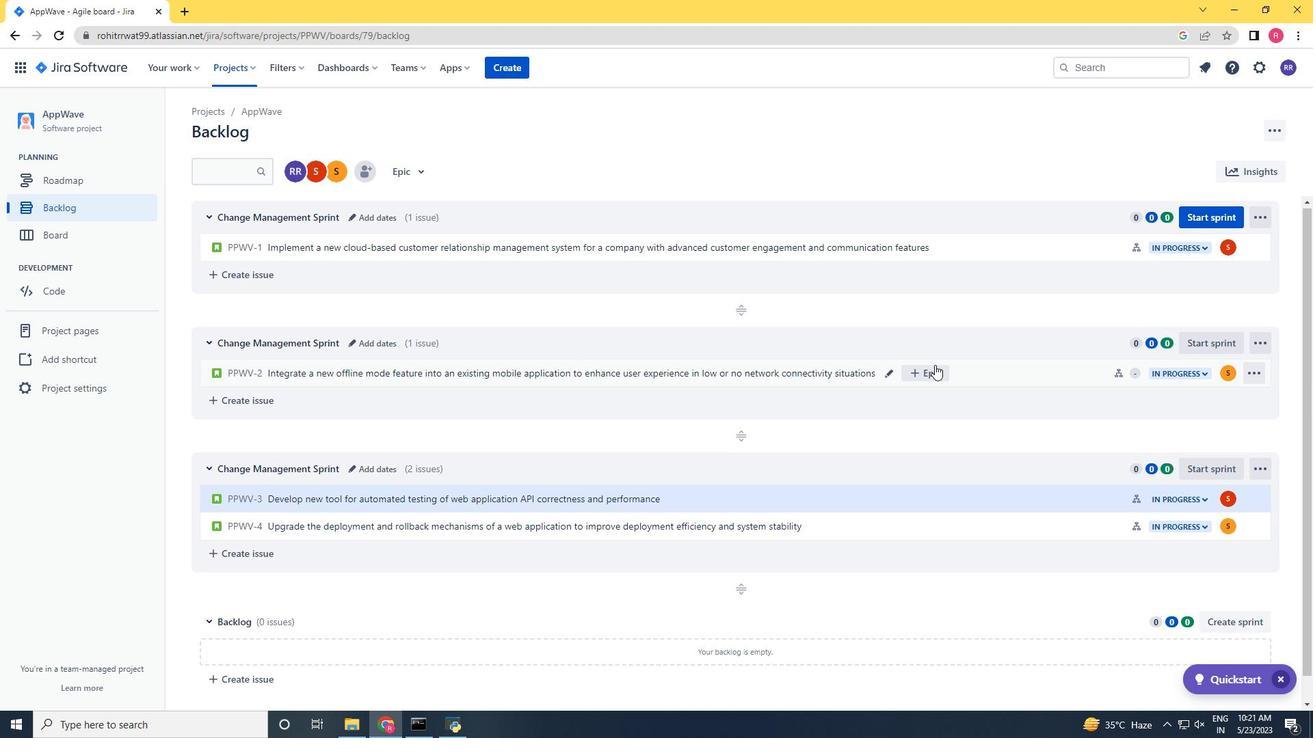
Action: Mouse scrolled (934, 364) with delta (0, 0)
Screenshot: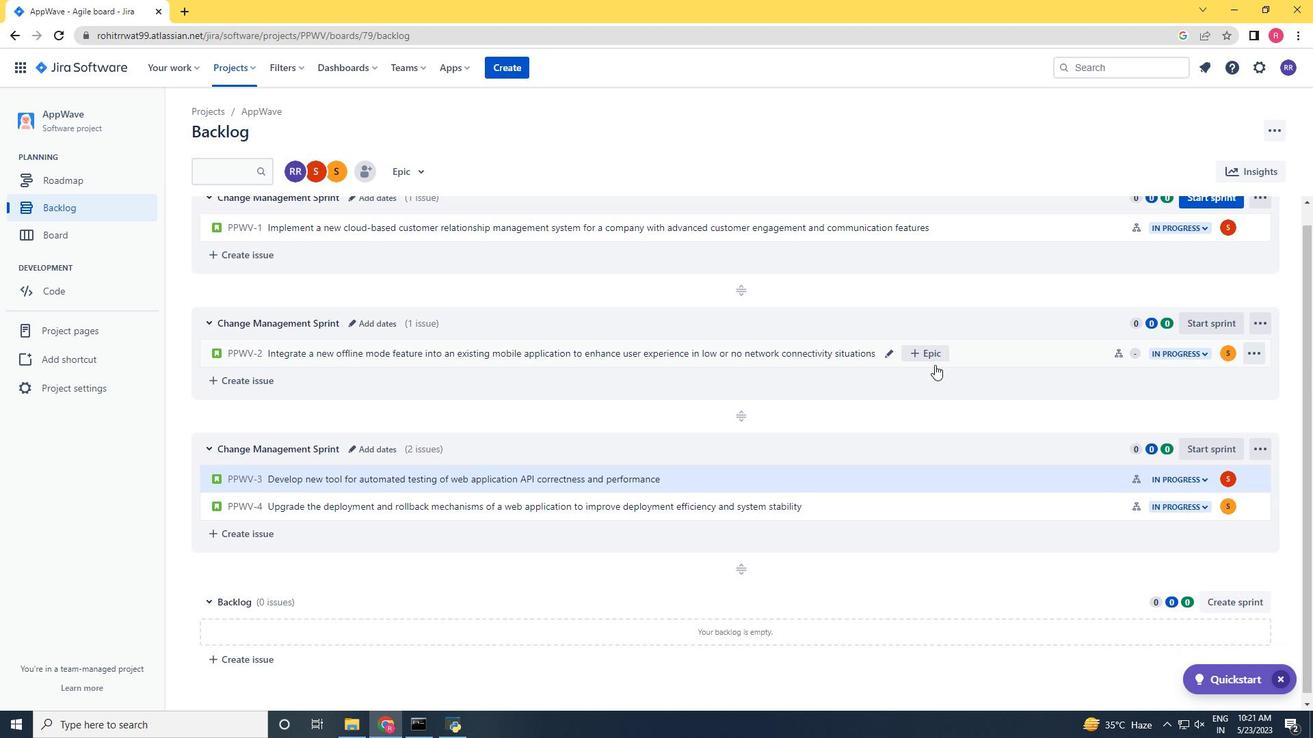 
Action: Mouse scrolled (934, 365) with delta (0, 0)
Screenshot: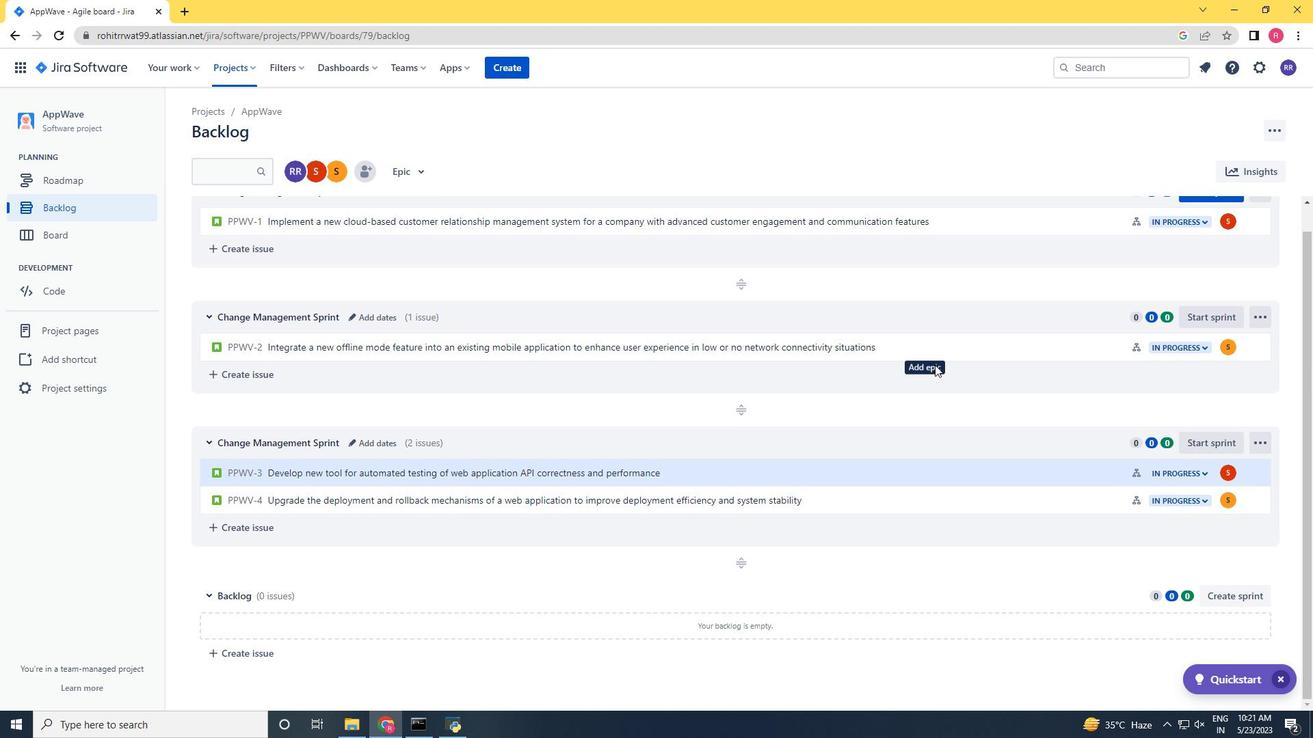 
Action: Mouse scrolled (934, 365) with delta (0, 0)
Screenshot: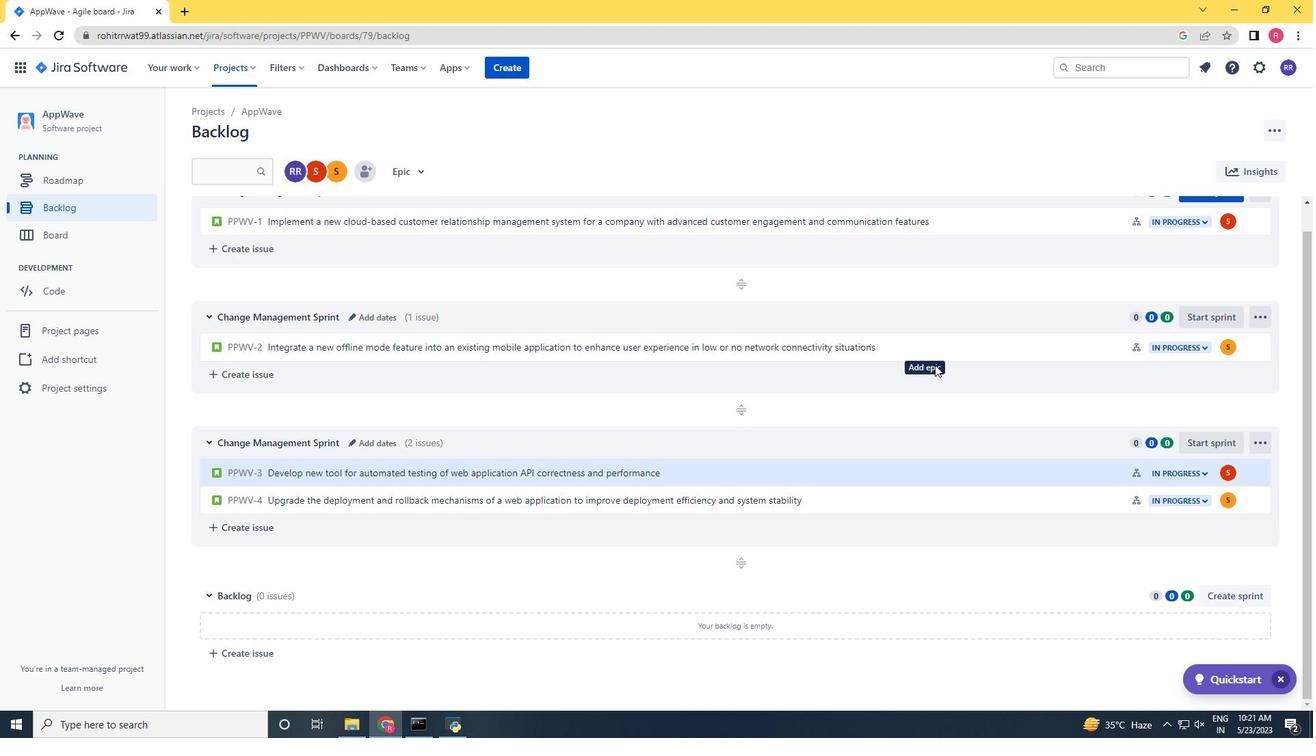 
Action: Mouse scrolled (934, 365) with delta (0, 0)
Screenshot: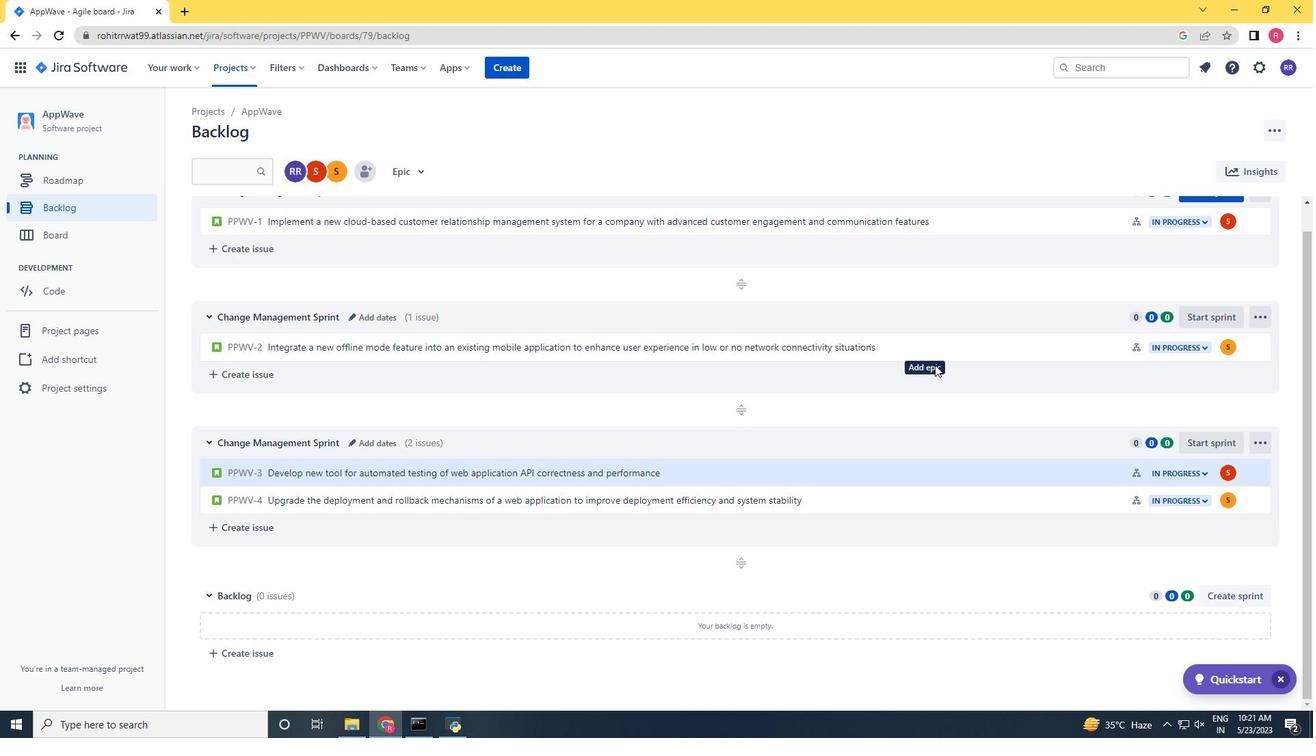 
Action: Mouse scrolled (934, 365) with delta (0, 0)
Screenshot: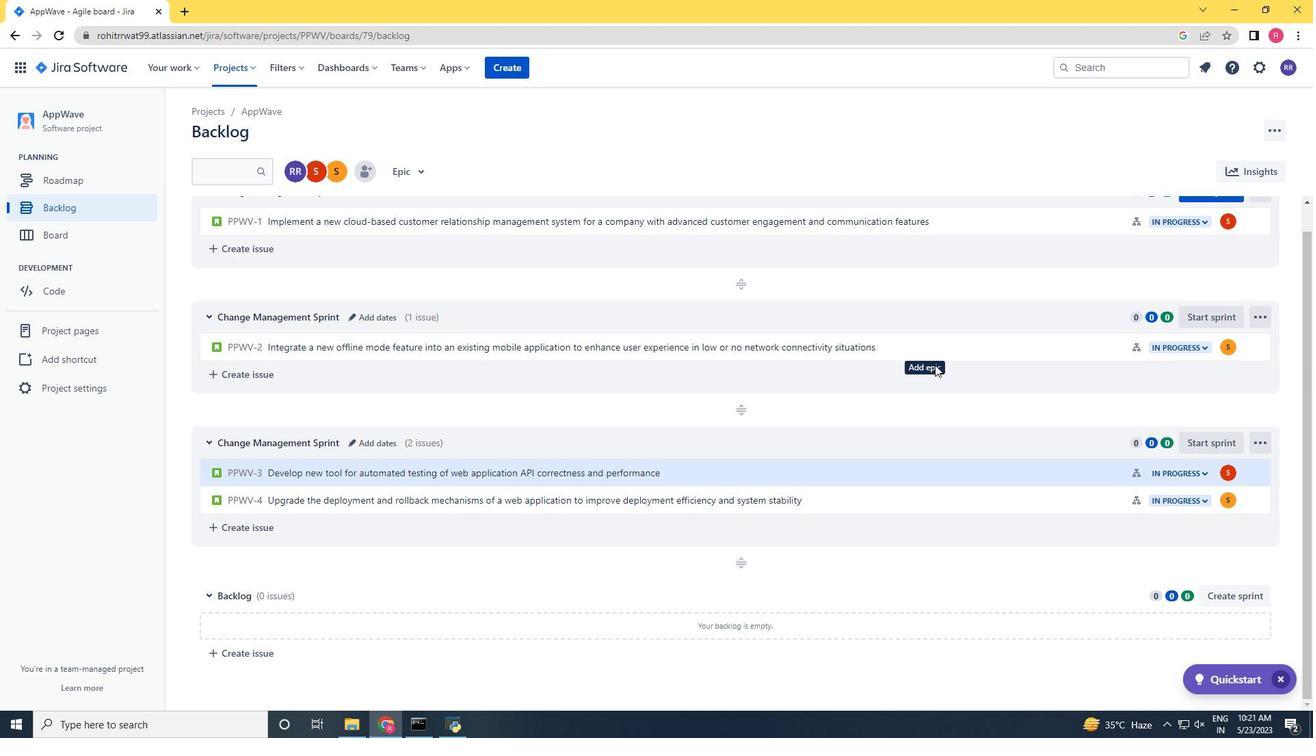 
Action: Mouse scrolled (934, 365) with delta (0, 0)
Screenshot: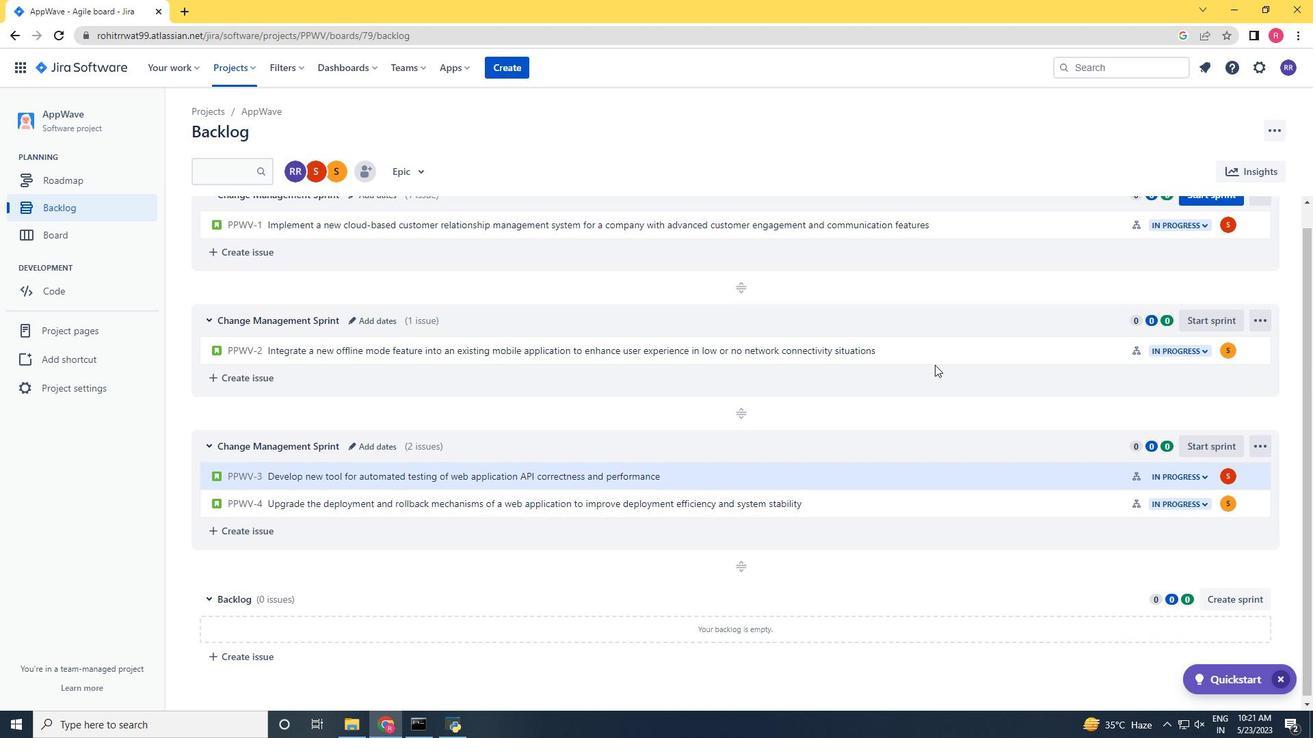 
